 Task: Find connections with filter location Baildon with filter topic #Motivationwith filter profile language English with filter current company Piramal Foundation with filter school National Institute of Technology Surat with filter industry Wind Electric Power Generation with filter service category Wedding Photography with filter keywords title Administrative Analyst
Action: Mouse moved to (562, 74)
Screenshot: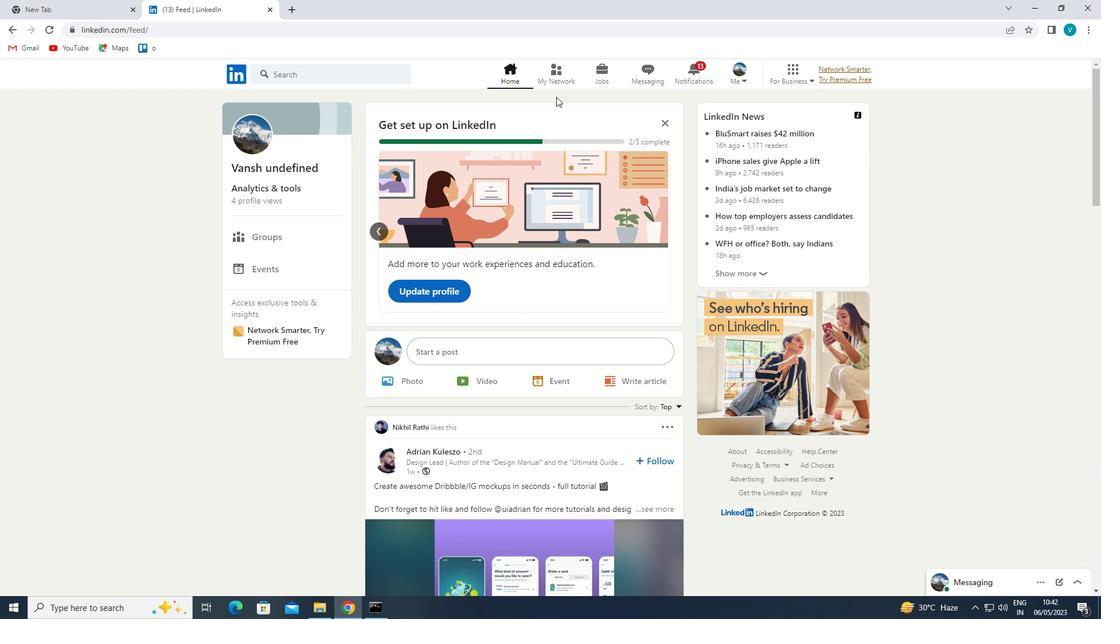 
Action: Mouse pressed left at (562, 74)
Screenshot: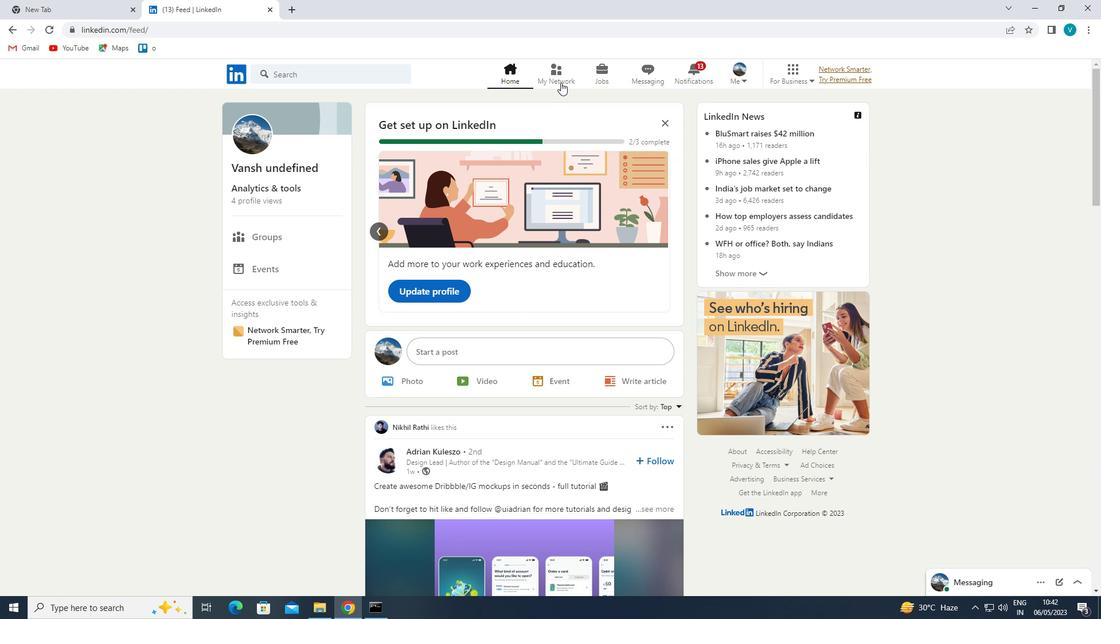 
Action: Mouse moved to (329, 135)
Screenshot: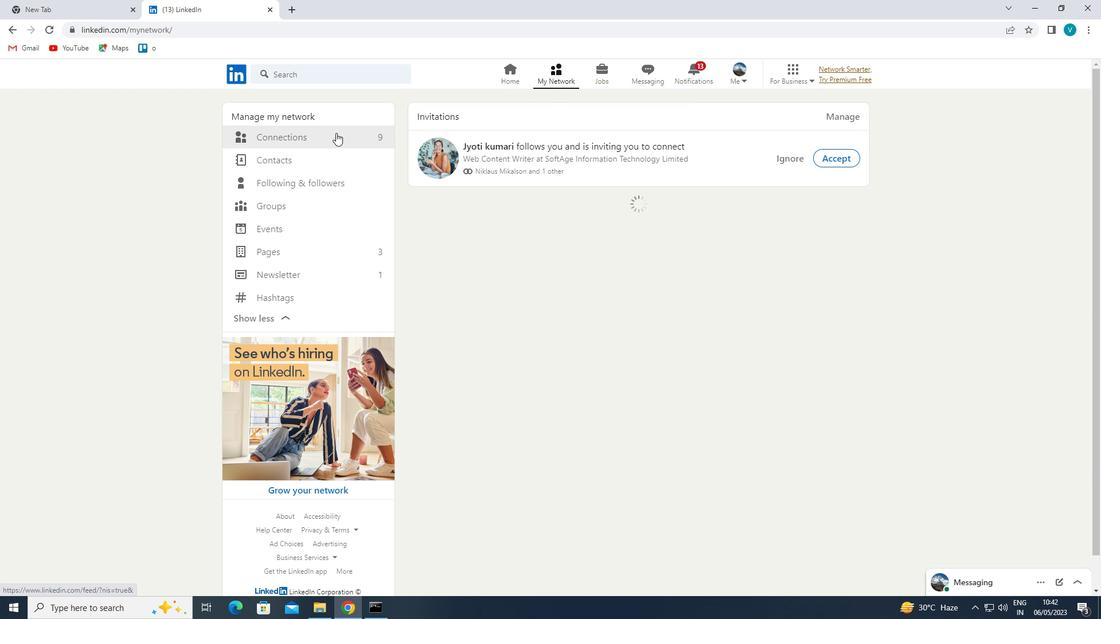 
Action: Mouse pressed left at (329, 135)
Screenshot: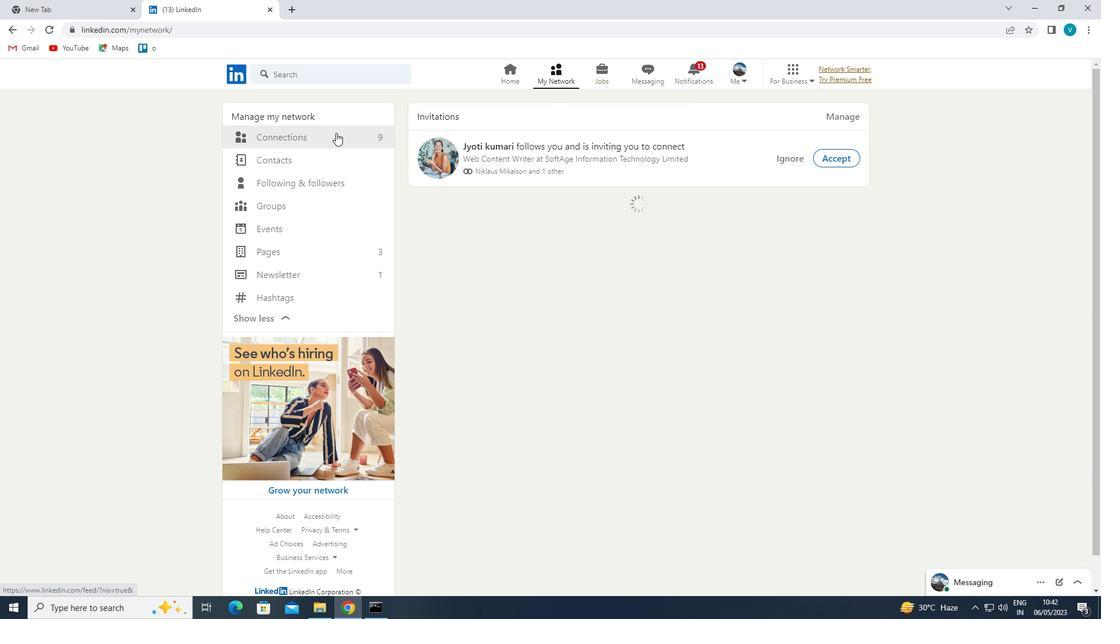 
Action: Mouse moved to (644, 139)
Screenshot: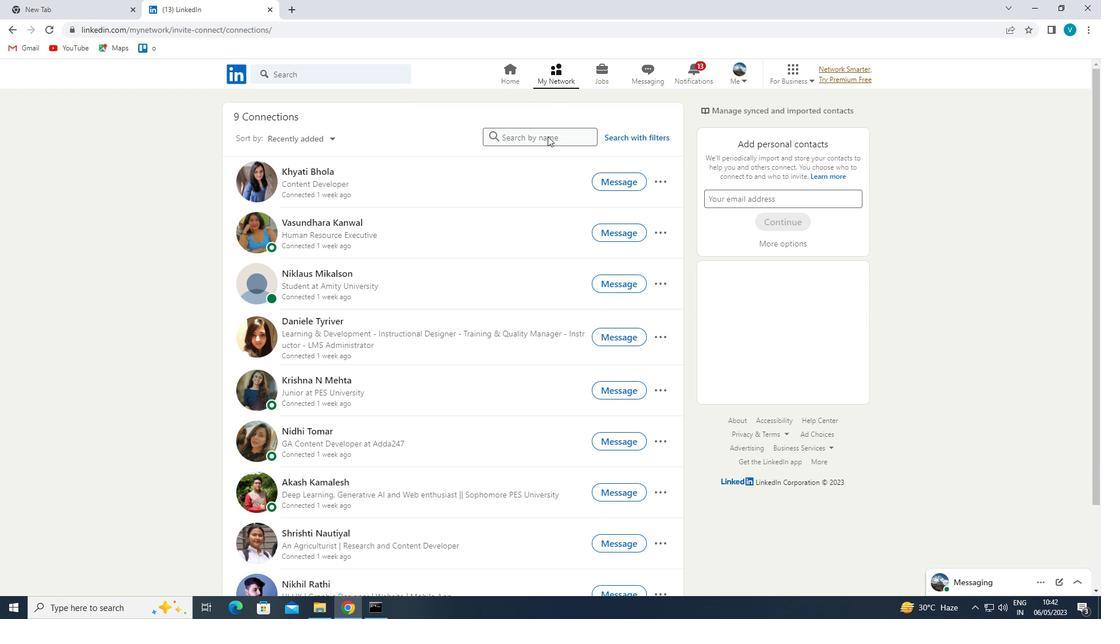 
Action: Mouse pressed left at (644, 139)
Screenshot: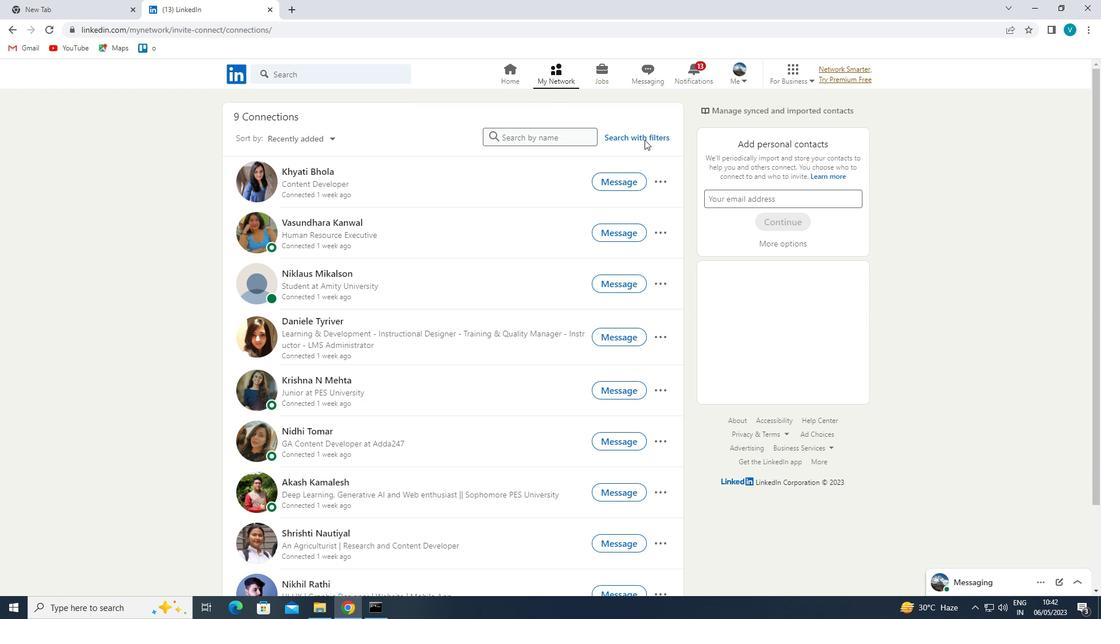 
Action: Mouse moved to (549, 100)
Screenshot: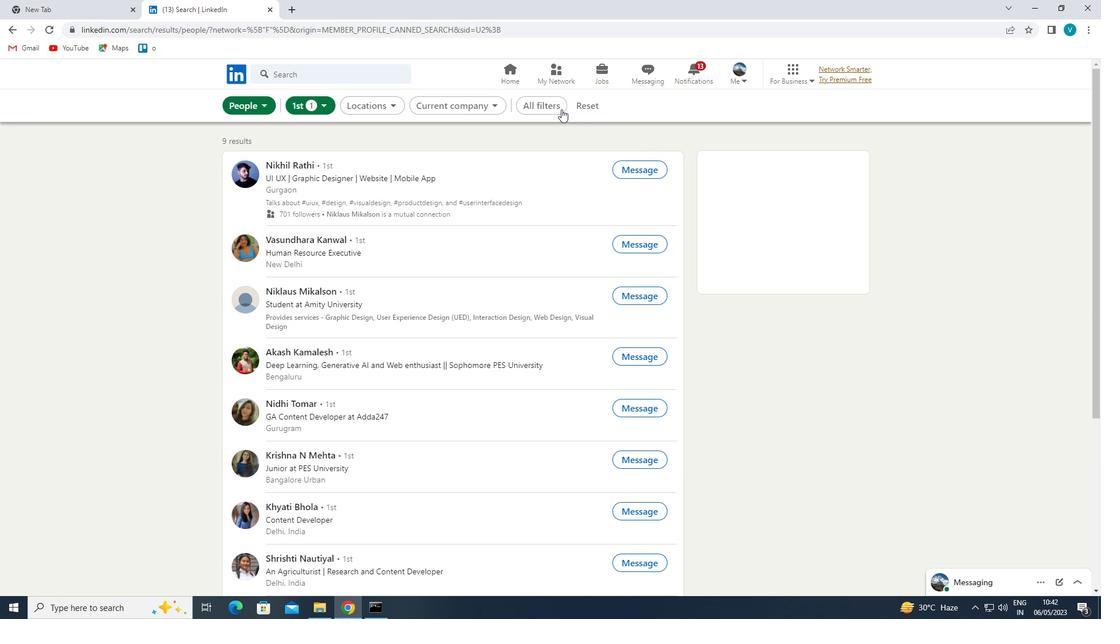 
Action: Mouse pressed left at (549, 100)
Screenshot: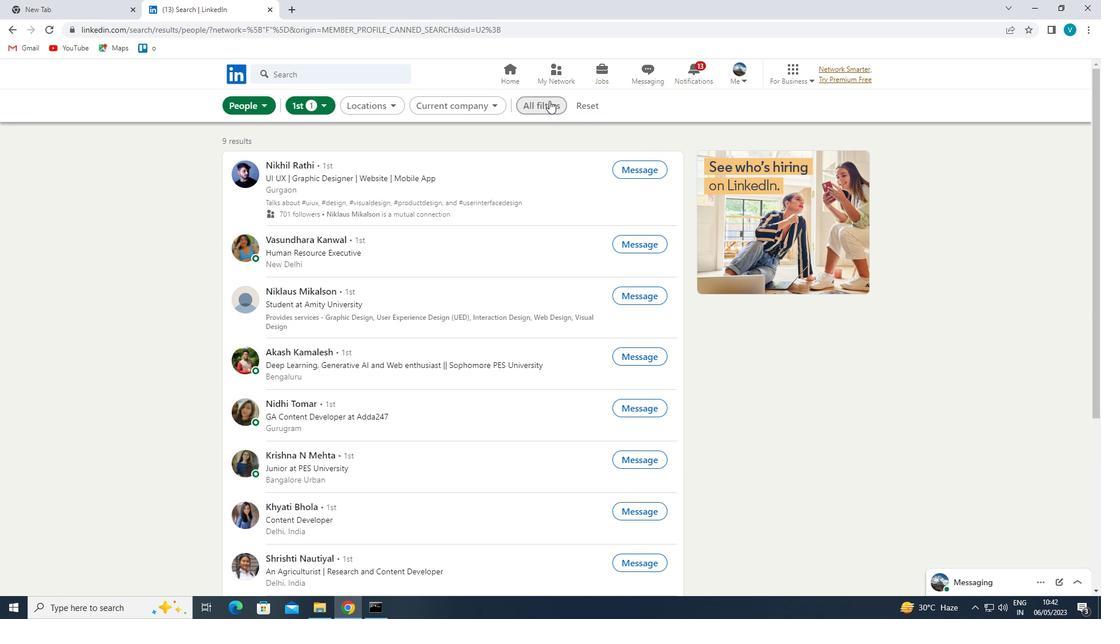 
Action: Mouse moved to (913, 279)
Screenshot: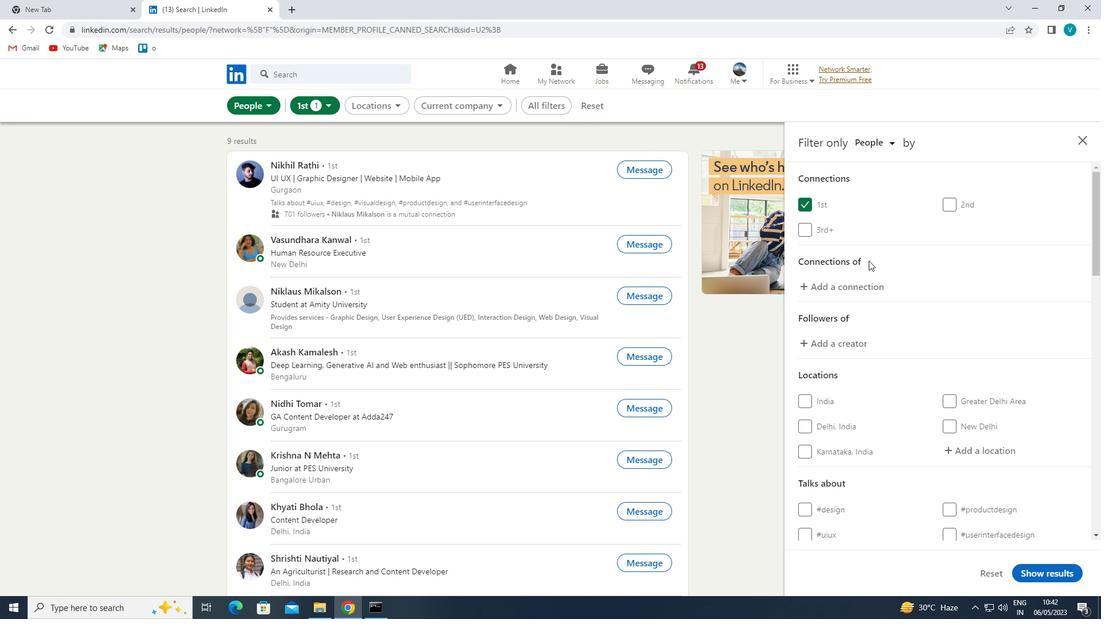 
Action: Mouse scrolled (913, 279) with delta (0, 0)
Screenshot: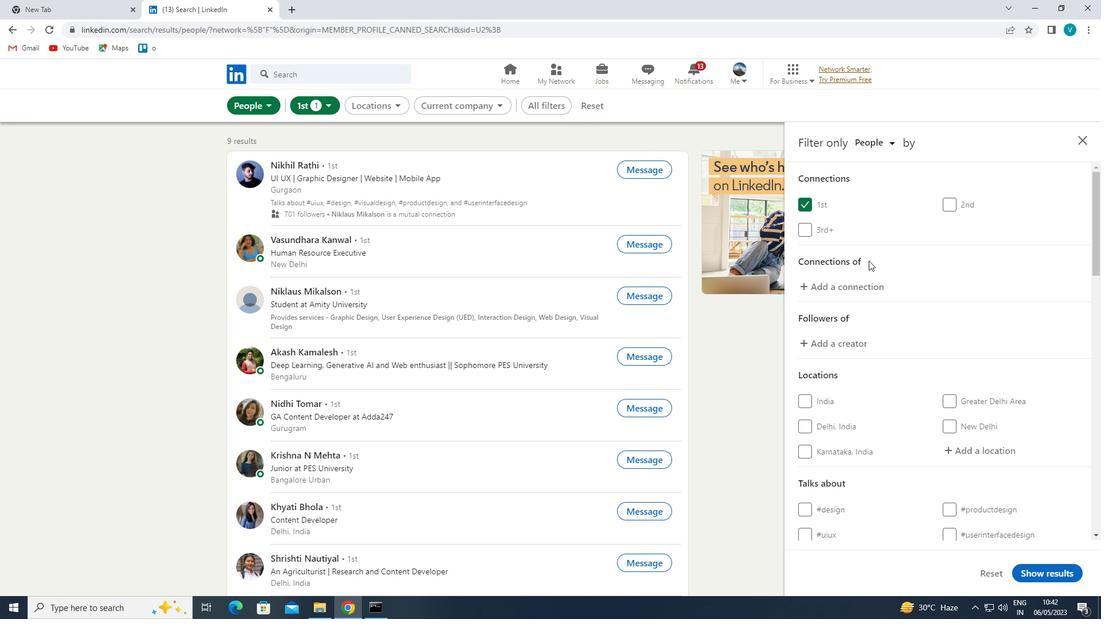 
Action: Mouse moved to (993, 392)
Screenshot: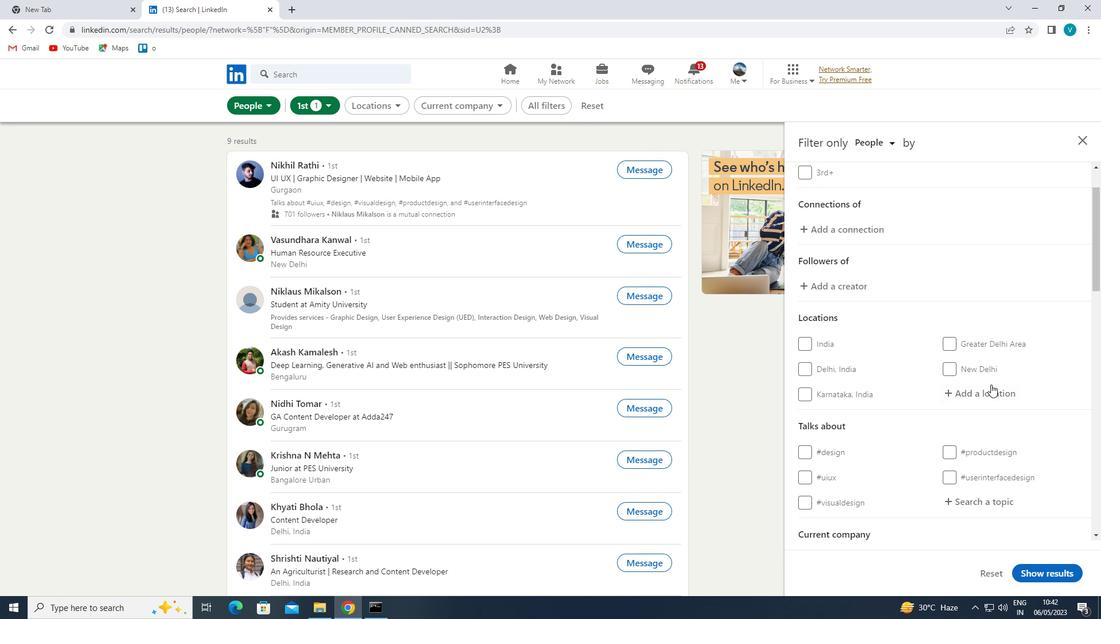 
Action: Mouse pressed left at (993, 392)
Screenshot: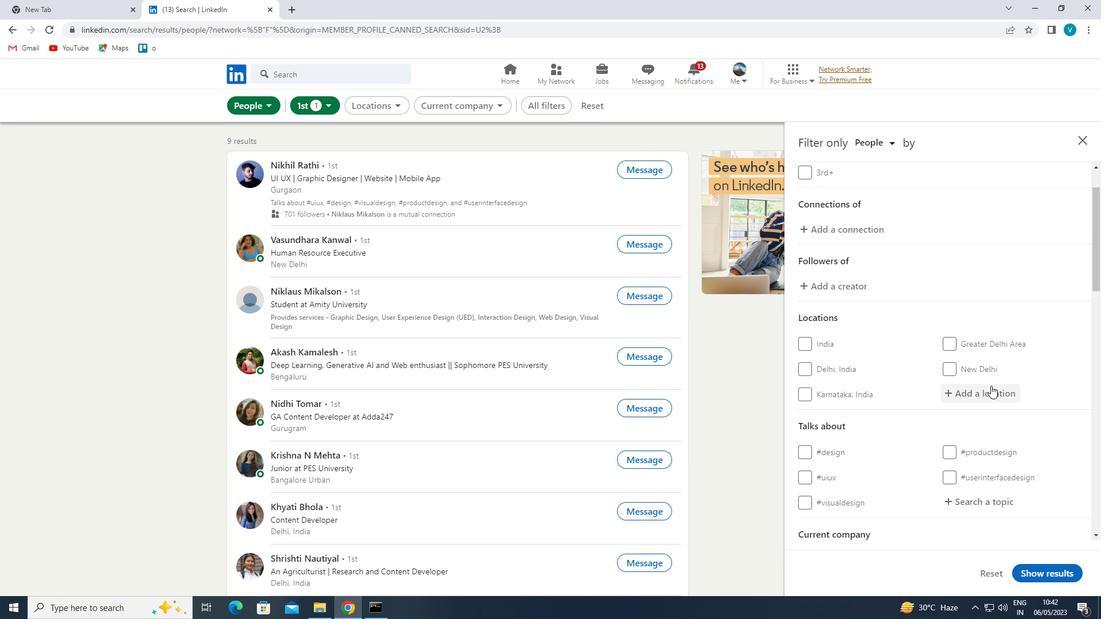 
Action: Key pressed <Key.shift>BAILDON
Screenshot: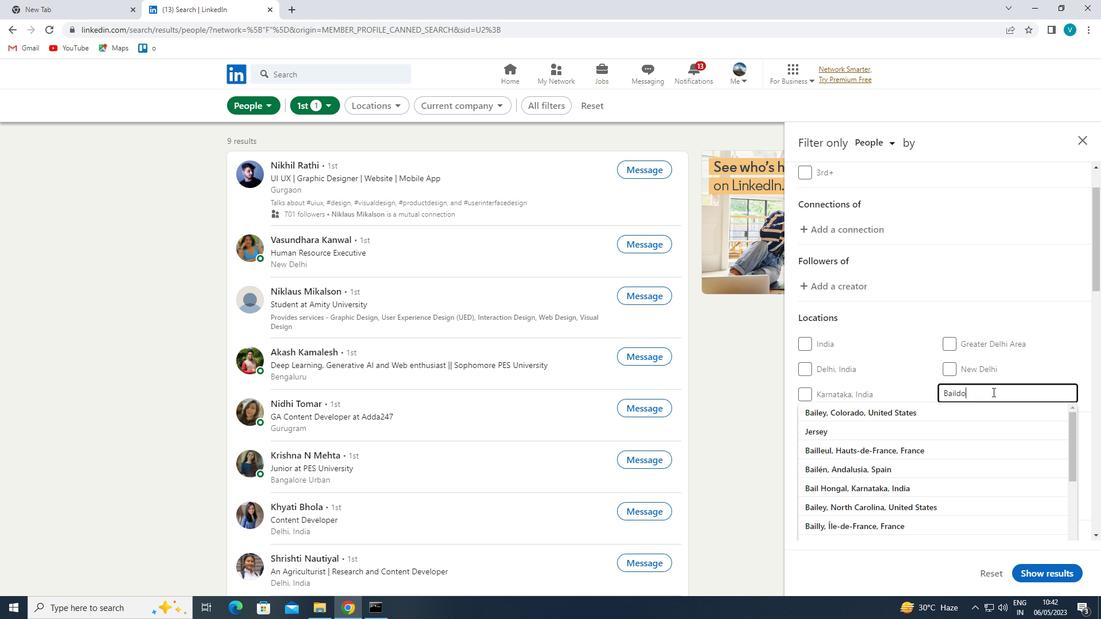 
Action: Mouse moved to (950, 407)
Screenshot: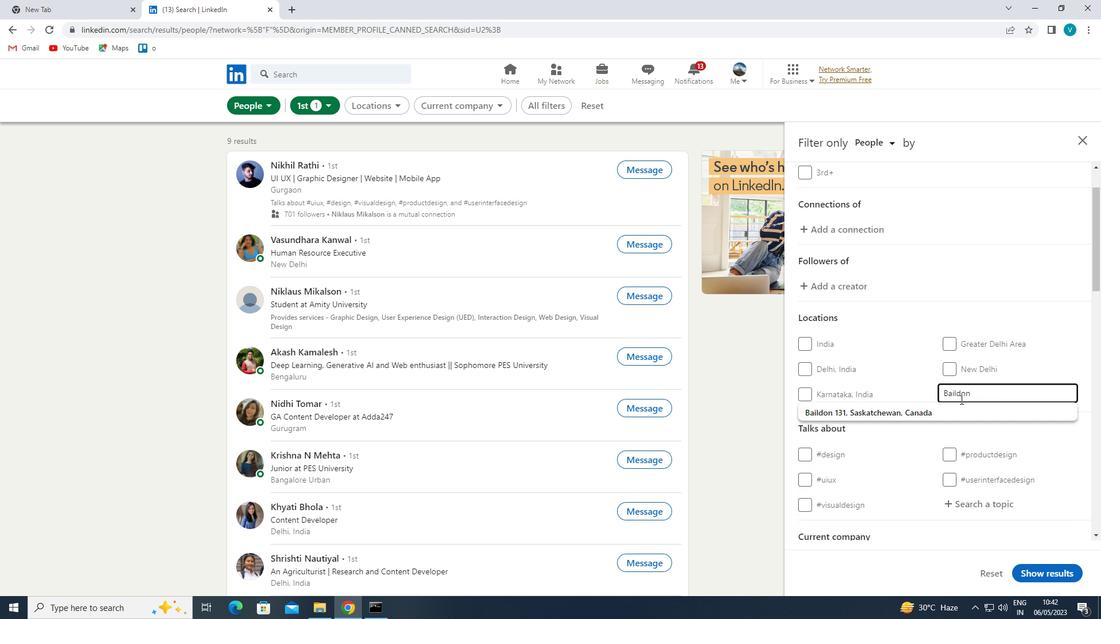 
Action: Mouse pressed left at (950, 407)
Screenshot: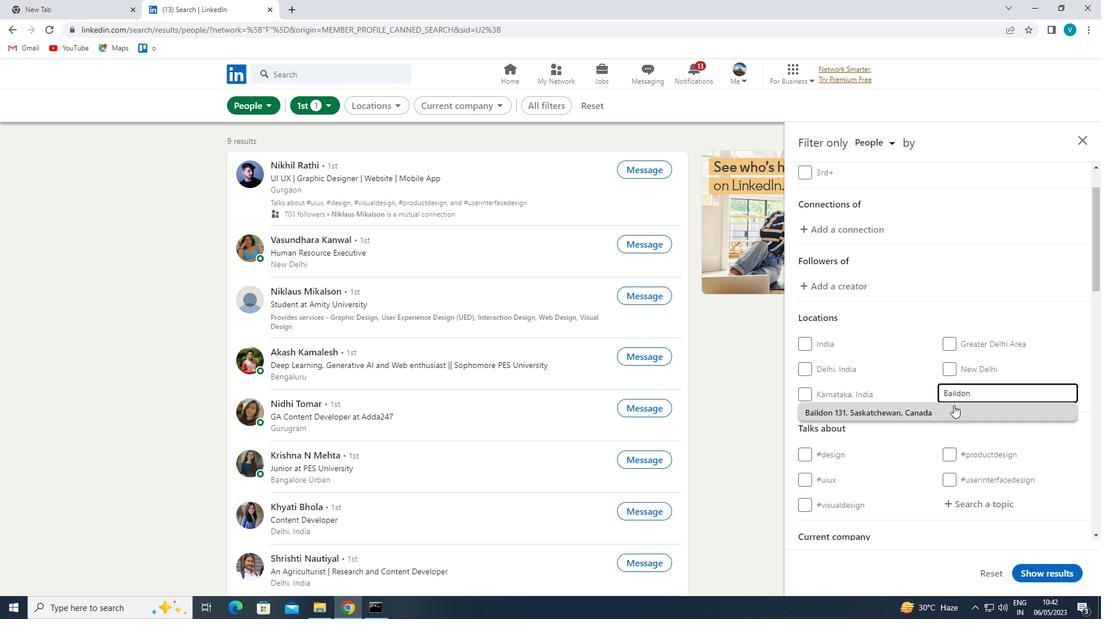 
Action: Mouse moved to (947, 407)
Screenshot: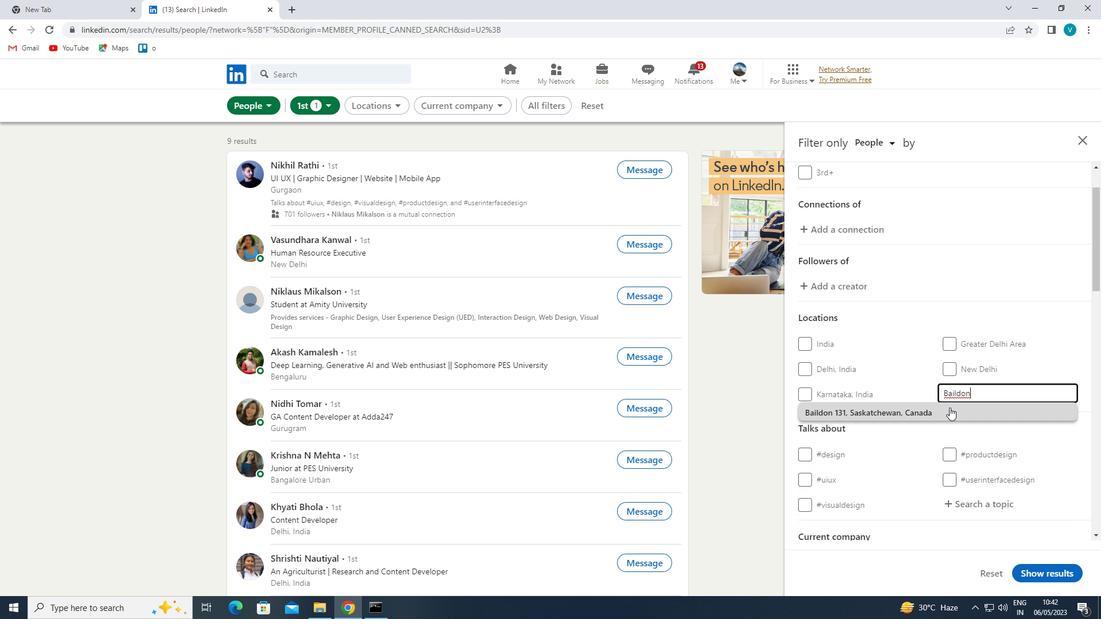 
Action: Mouse scrolled (947, 406) with delta (0, 0)
Screenshot: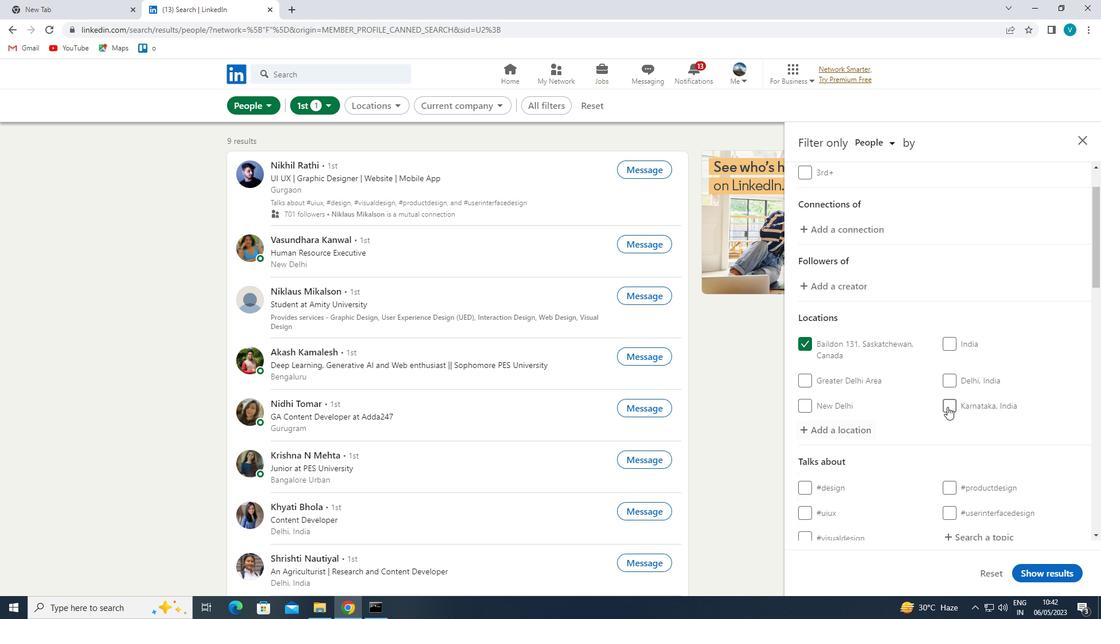 
Action: Mouse scrolled (947, 406) with delta (0, 0)
Screenshot: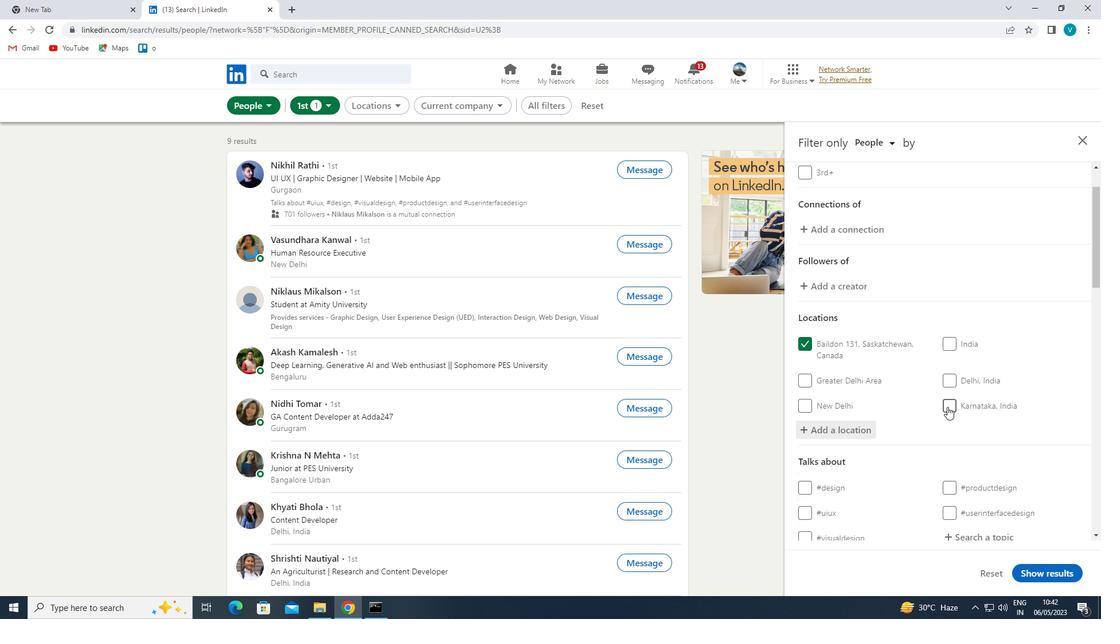 
Action: Mouse scrolled (947, 406) with delta (0, 0)
Screenshot: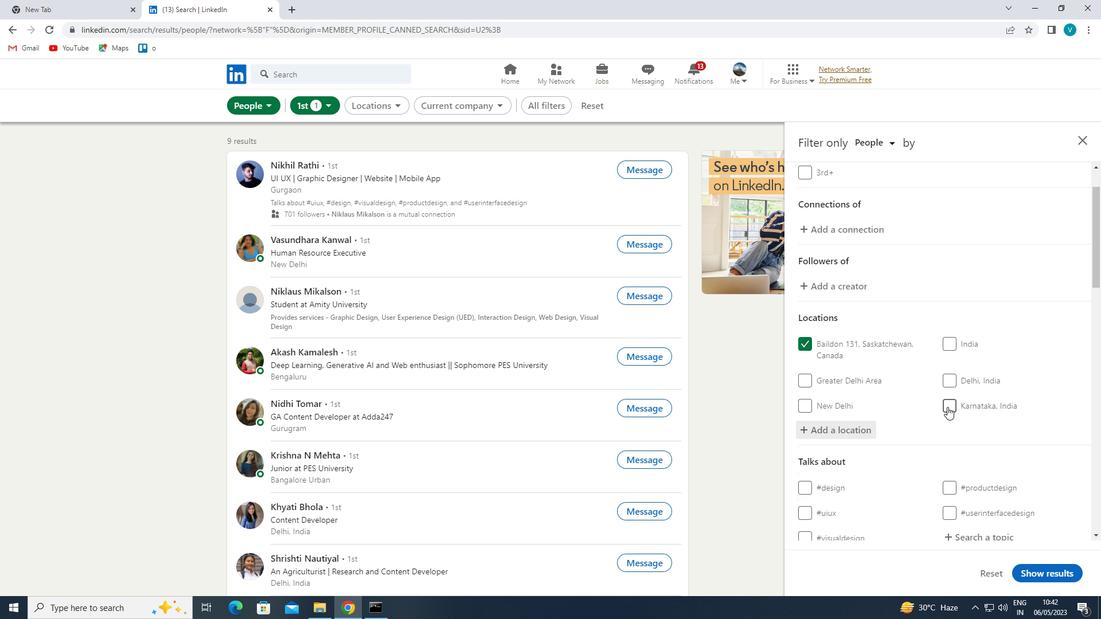 
Action: Mouse moved to (975, 362)
Screenshot: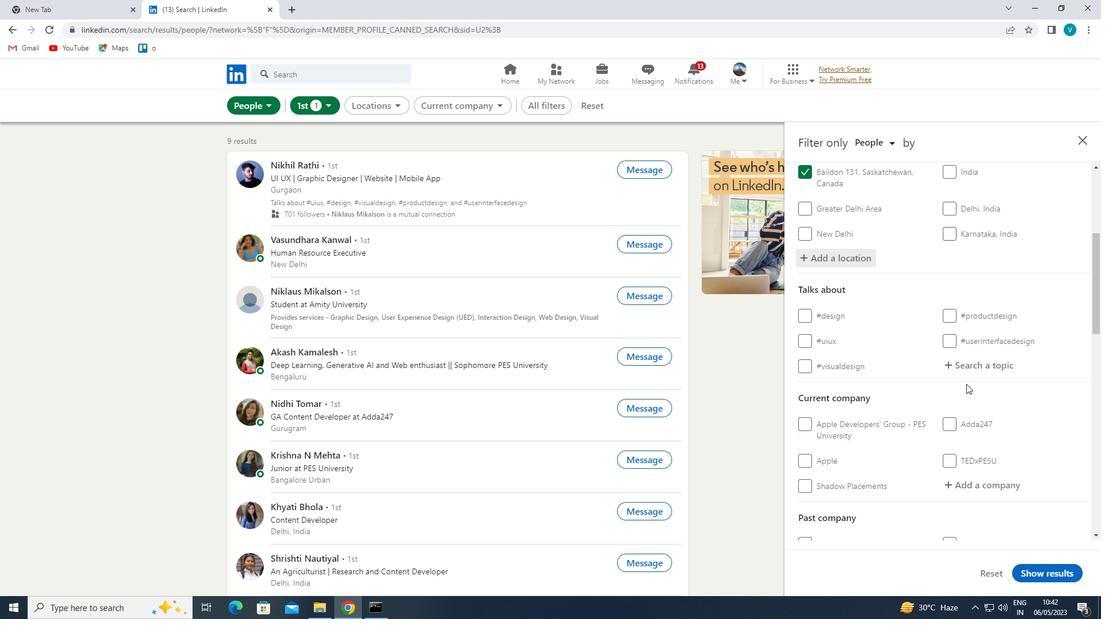 
Action: Mouse pressed left at (975, 362)
Screenshot: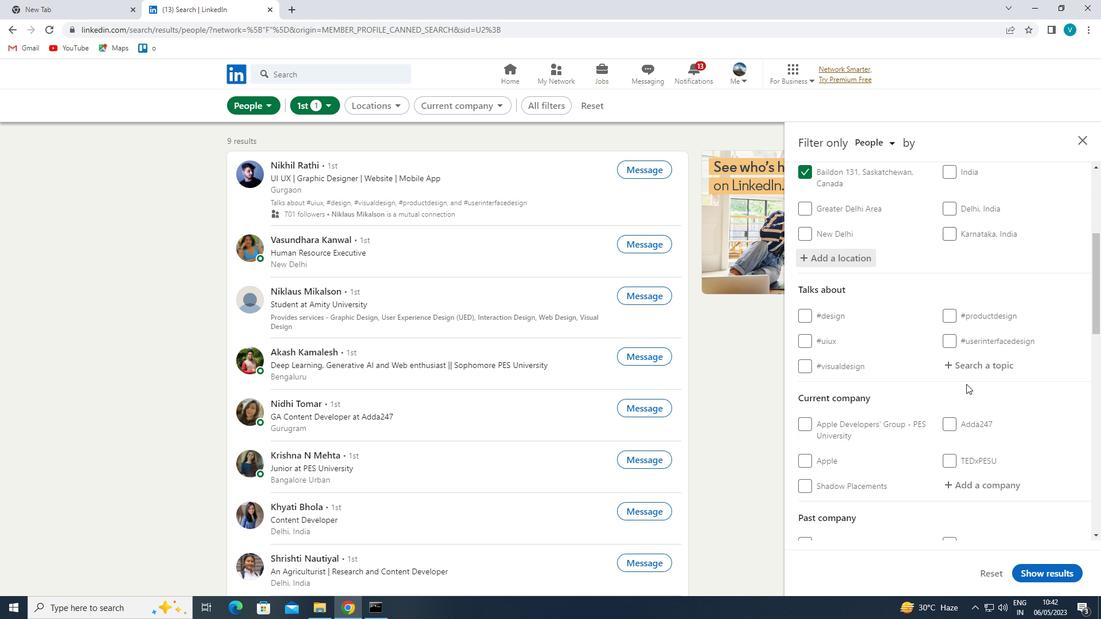 
Action: Mouse moved to (951, 344)
Screenshot: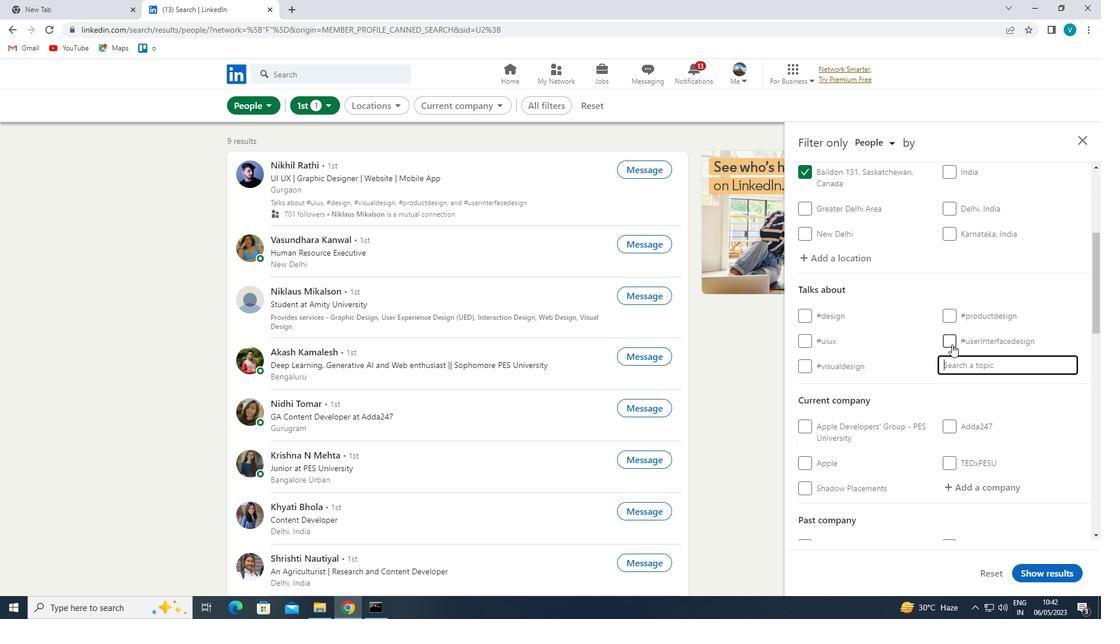 
Action: Key pressed MOTIVA
Screenshot: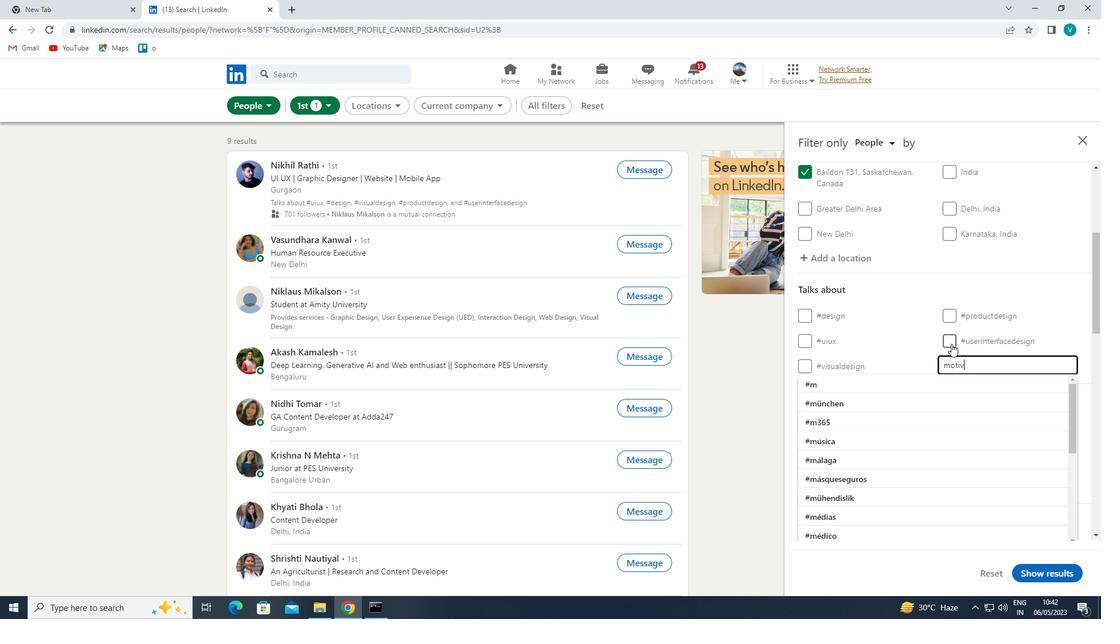 
Action: Mouse moved to (951, 343)
Screenshot: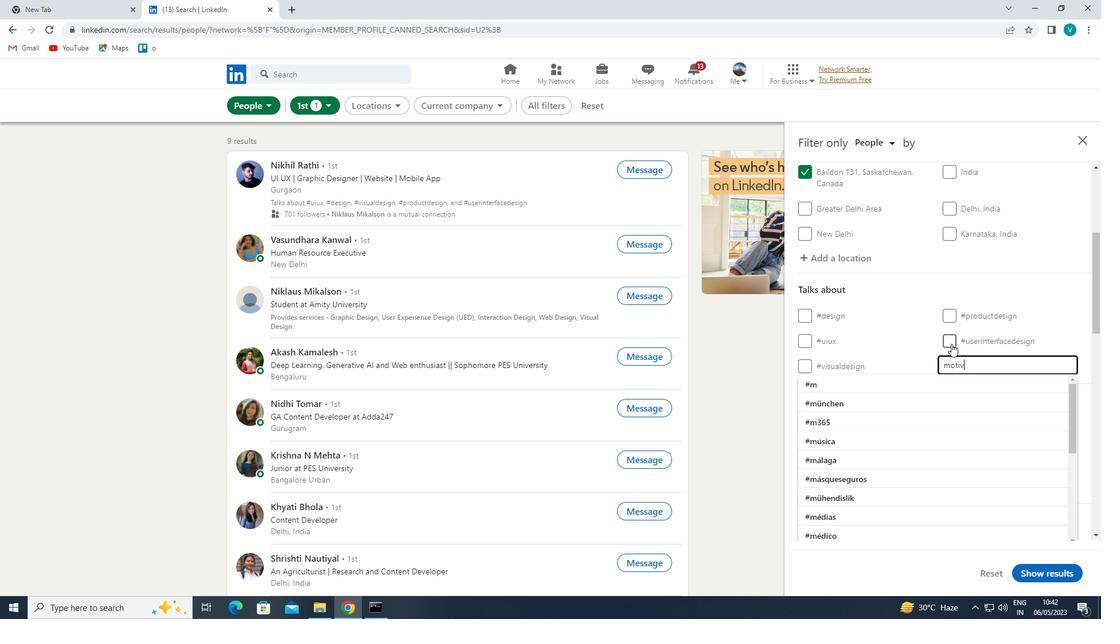 
Action: Key pressed TIOBN<Key.backspace><Key.backspace>
Screenshot: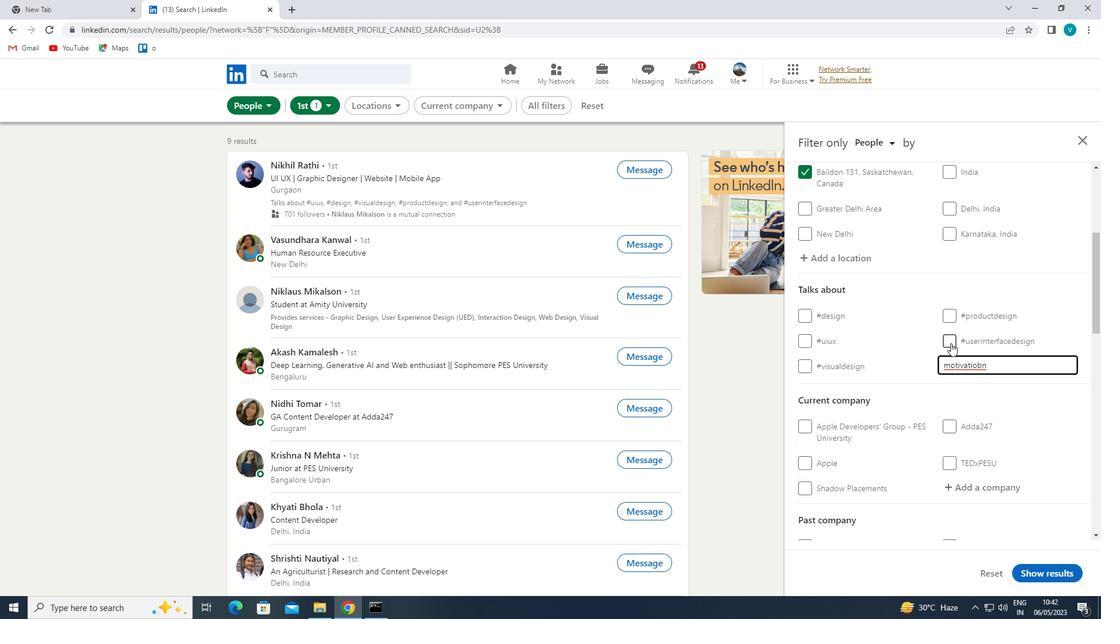 
Action: Mouse moved to (921, 379)
Screenshot: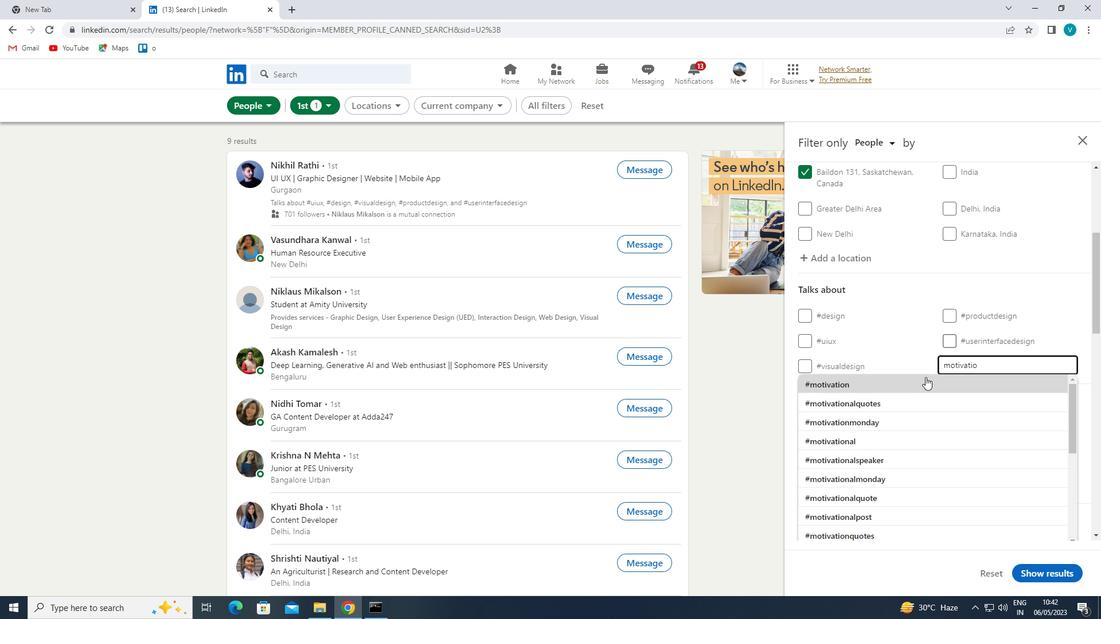 
Action: Mouse pressed left at (921, 379)
Screenshot: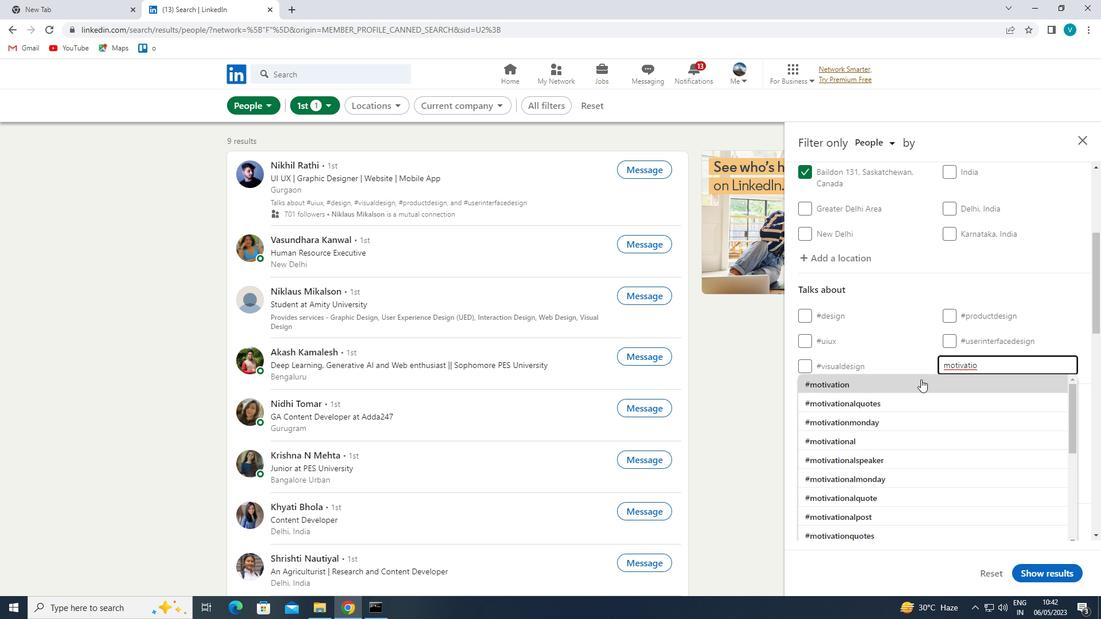 
Action: Mouse scrolled (921, 379) with delta (0, 0)
Screenshot: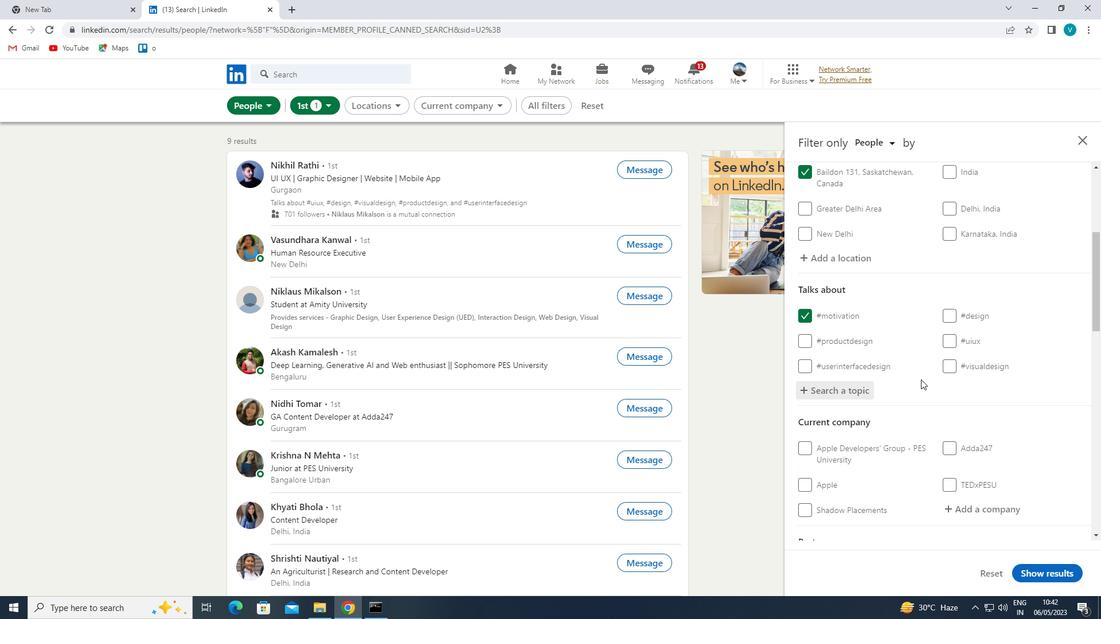 
Action: Mouse scrolled (921, 379) with delta (0, 0)
Screenshot: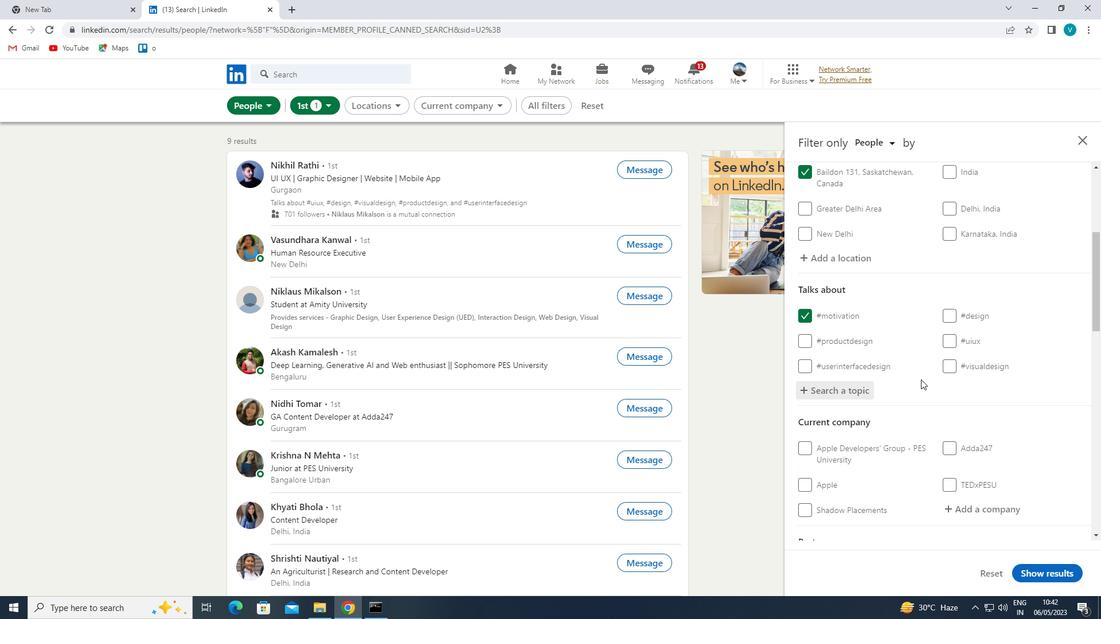 
Action: Mouse scrolled (921, 379) with delta (0, 0)
Screenshot: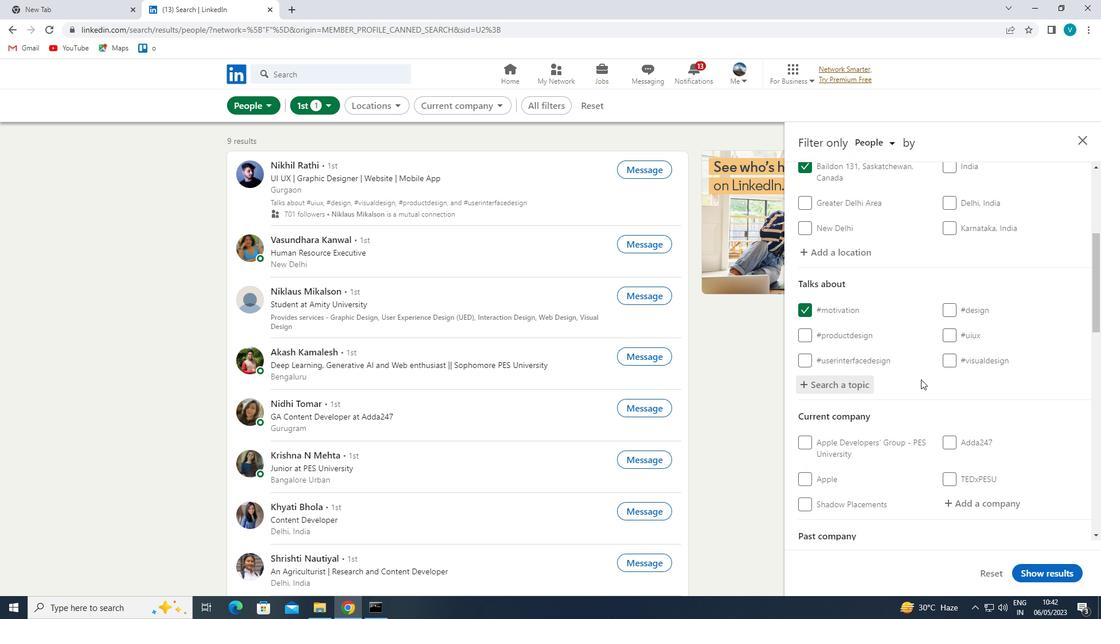 
Action: Mouse moved to (918, 379)
Screenshot: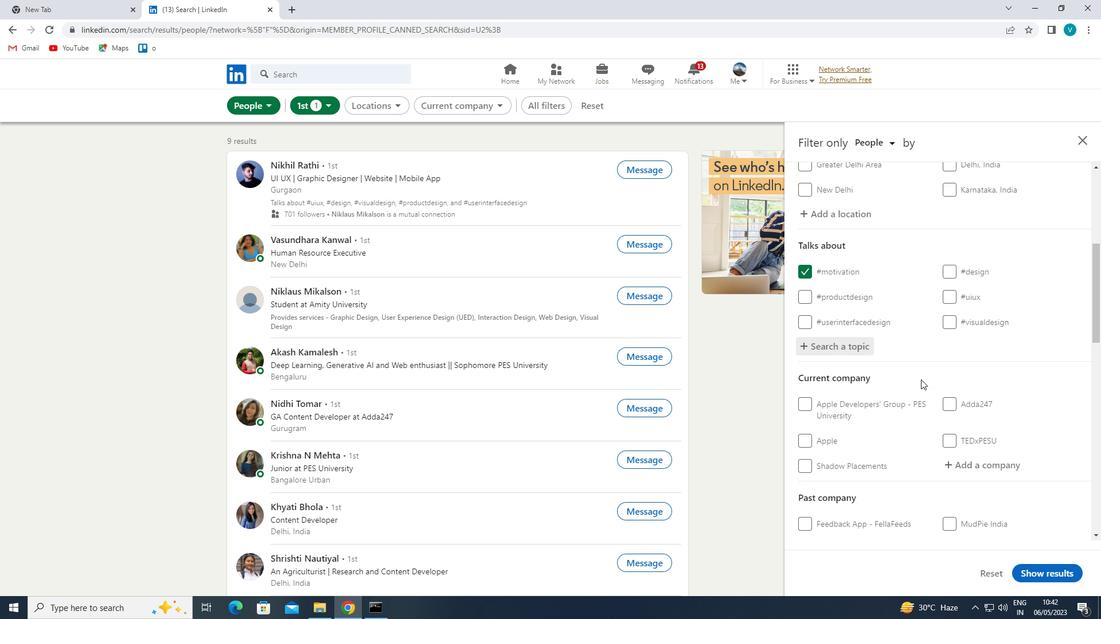 
Action: Mouse scrolled (918, 379) with delta (0, 0)
Screenshot: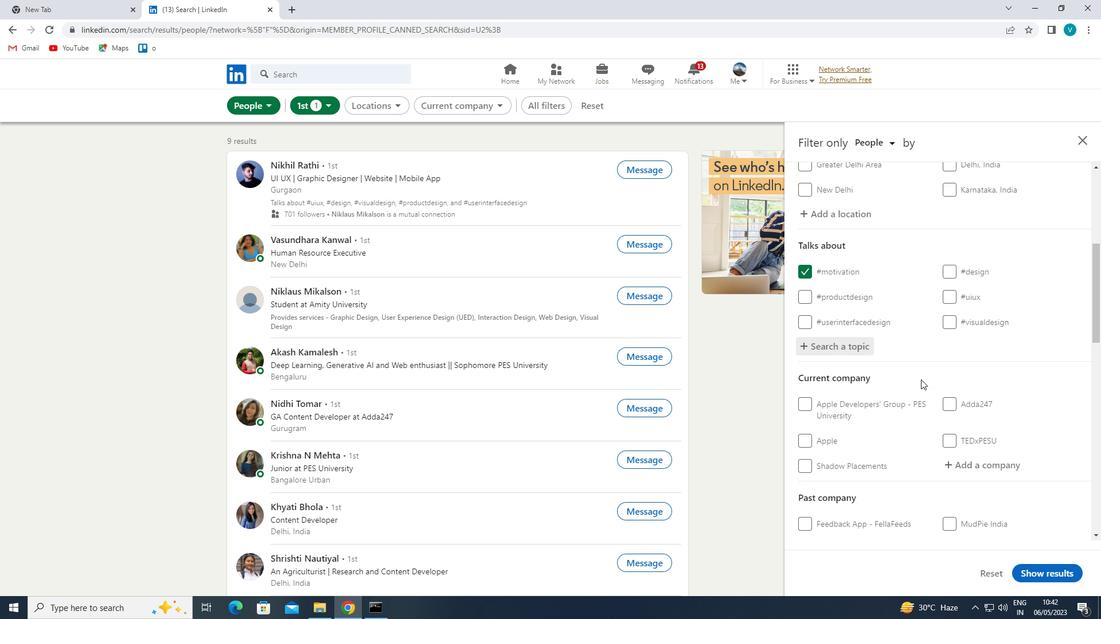 
Action: Mouse moved to (913, 379)
Screenshot: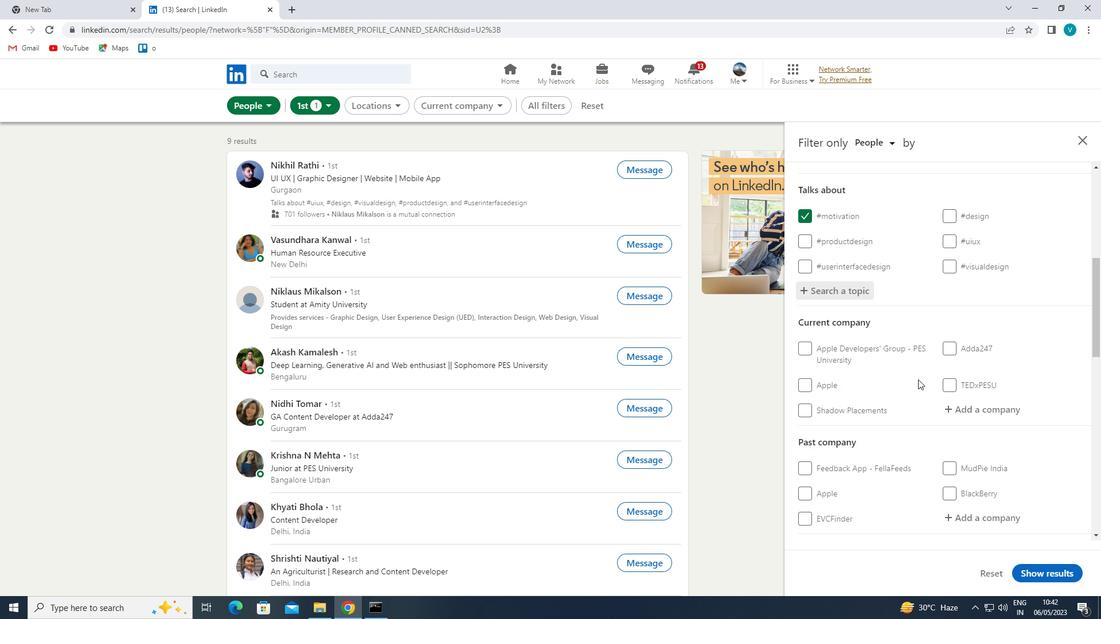 
Action: Mouse scrolled (913, 379) with delta (0, 0)
Screenshot: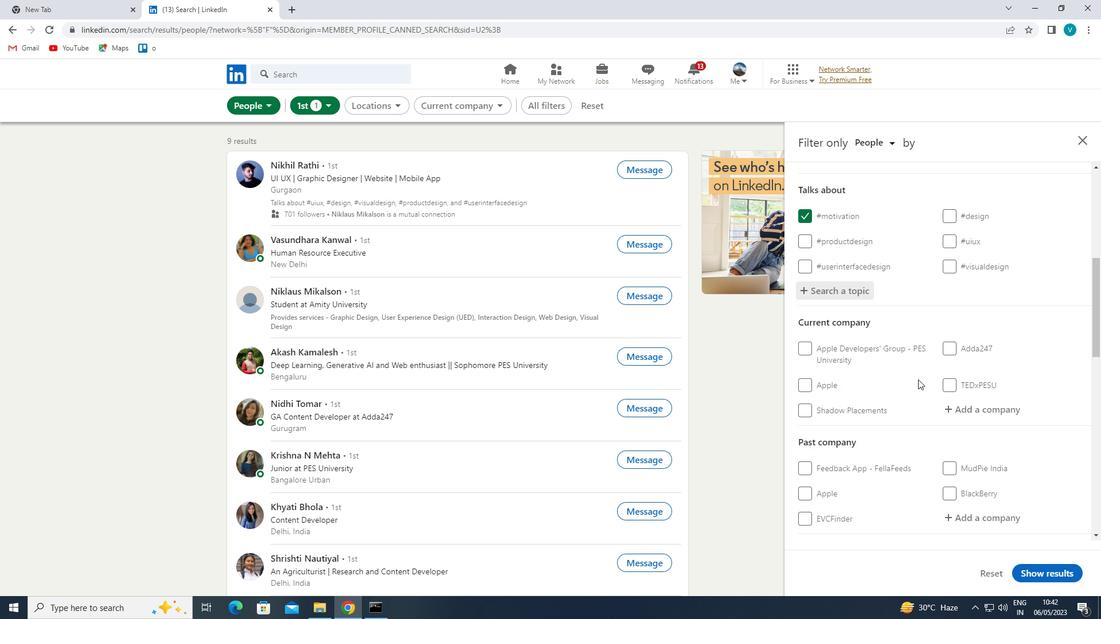 
Action: Mouse moved to (912, 379)
Screenshot: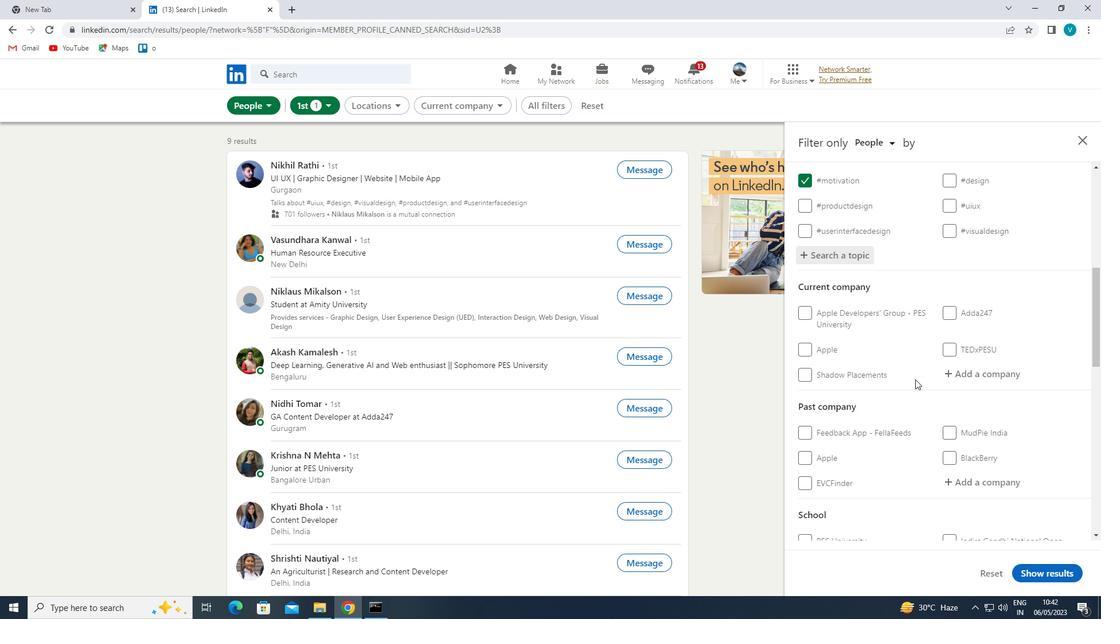 
Action: Mouse scrolled (912, 378) with delta (0, 0)
Screenshot: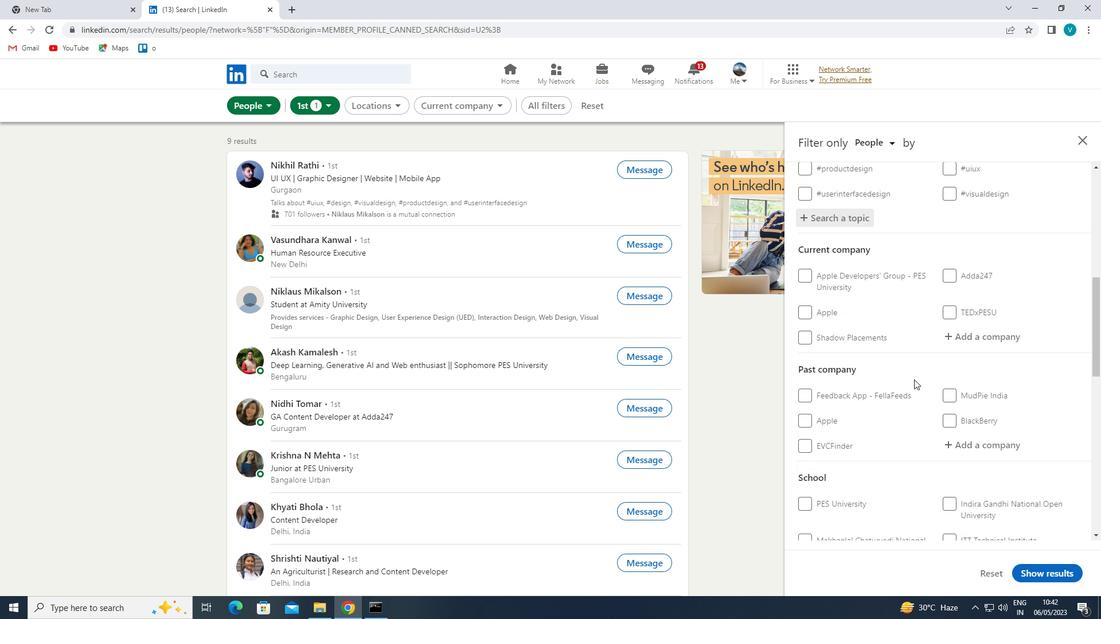 
Action: Mouse scrolled (912, 378) with delta (0, 0)
Screenshot: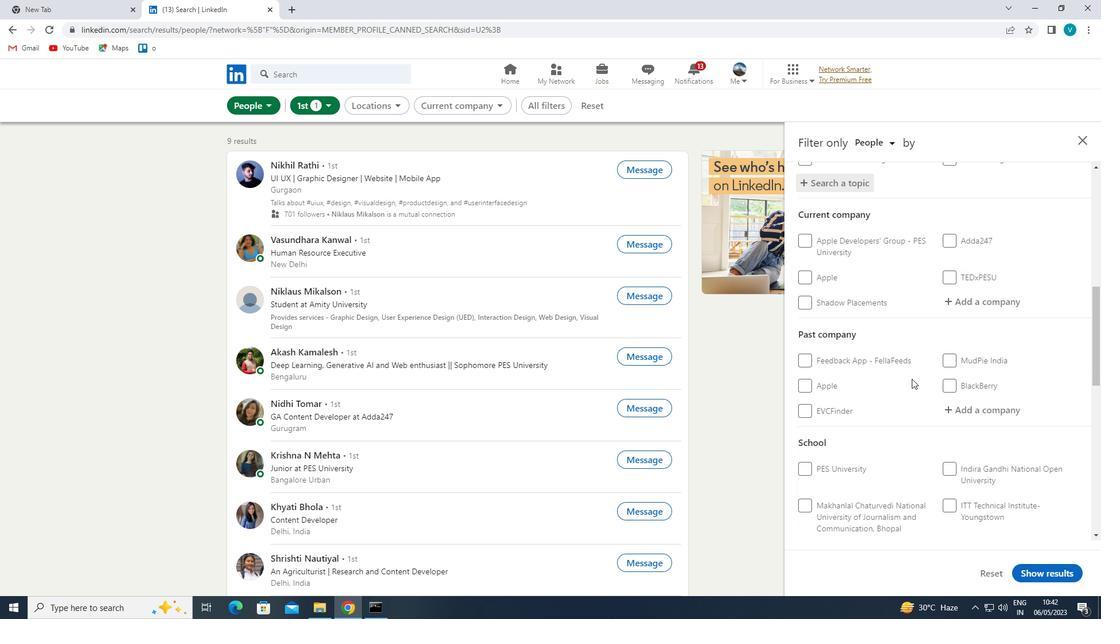 
Action: Mouse moved to (896, 394)
Screenshot: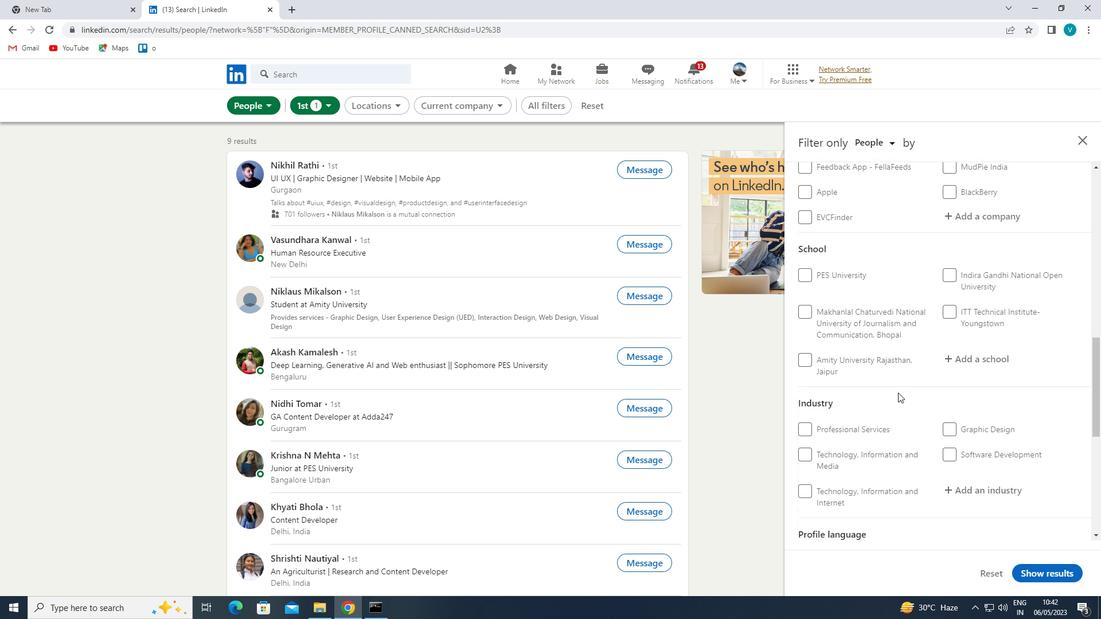 
Action: Mouse scrolled (896, 393) with delta (0, 0)
Screenshot: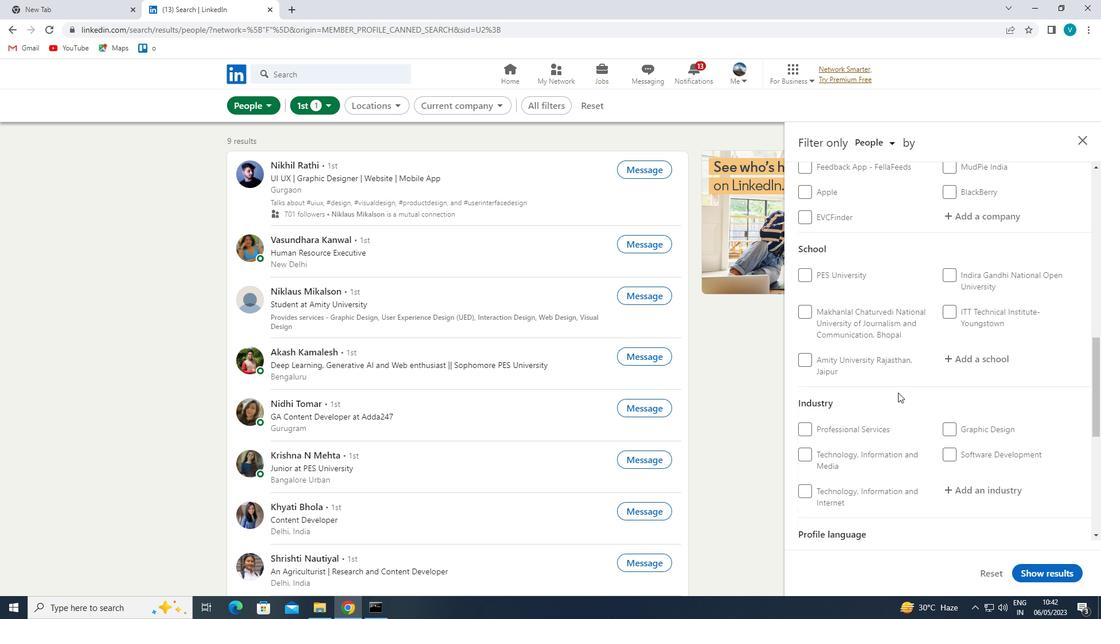 
Action: Mouse moved to (895, 394)
Screenshot: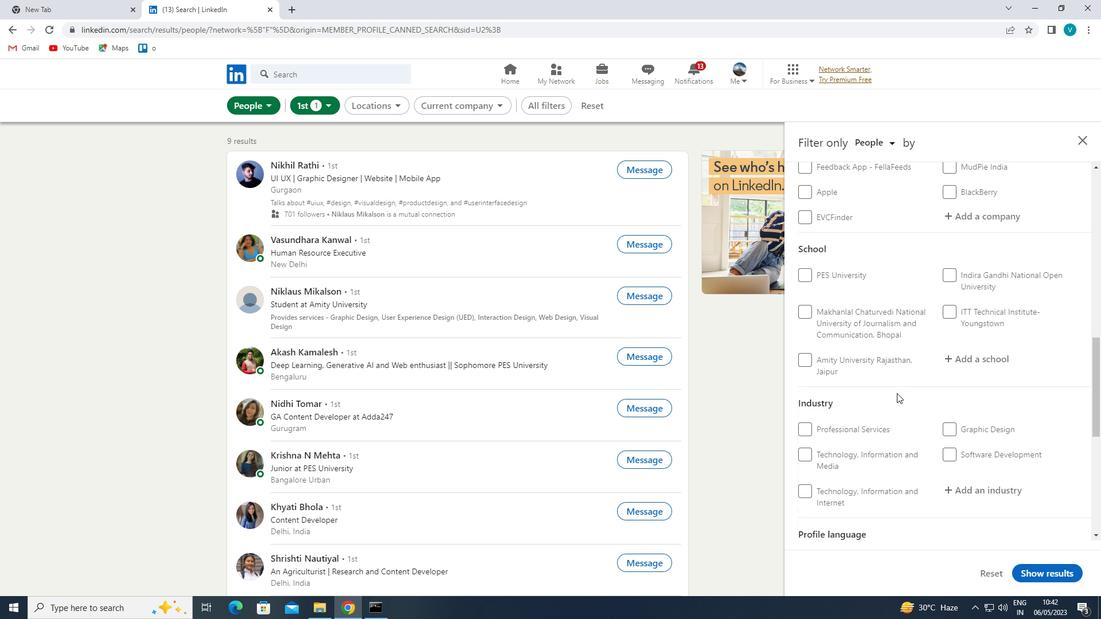 
Action: Mouse scrolled (895, 394) with delta (0, 0)
Screenshot: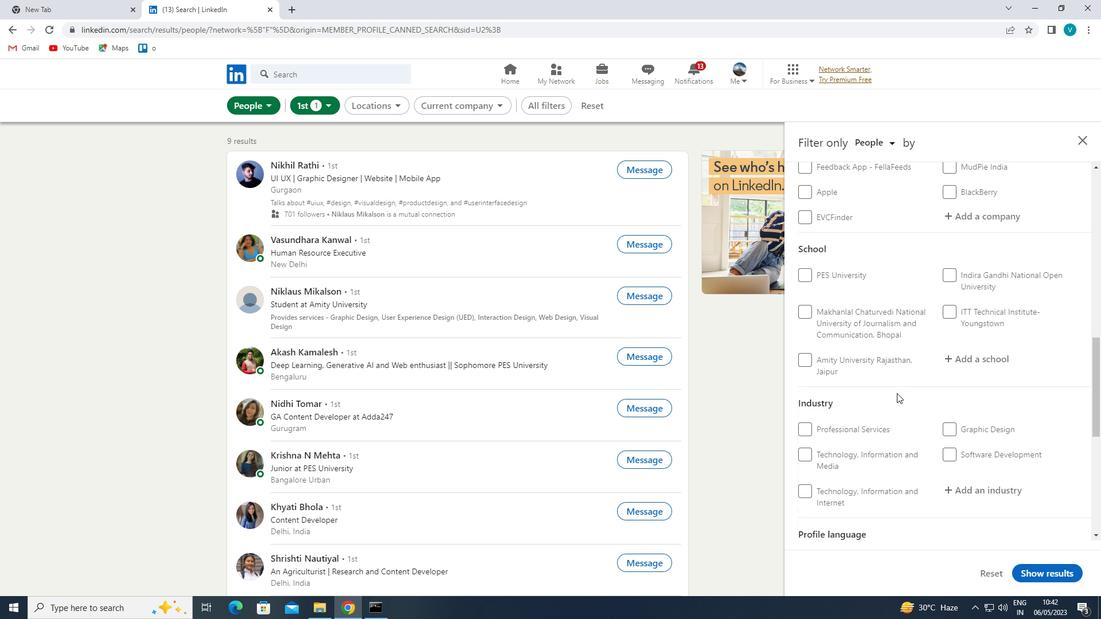 
Action: Mouse moved to (811, 447)
Screenshot: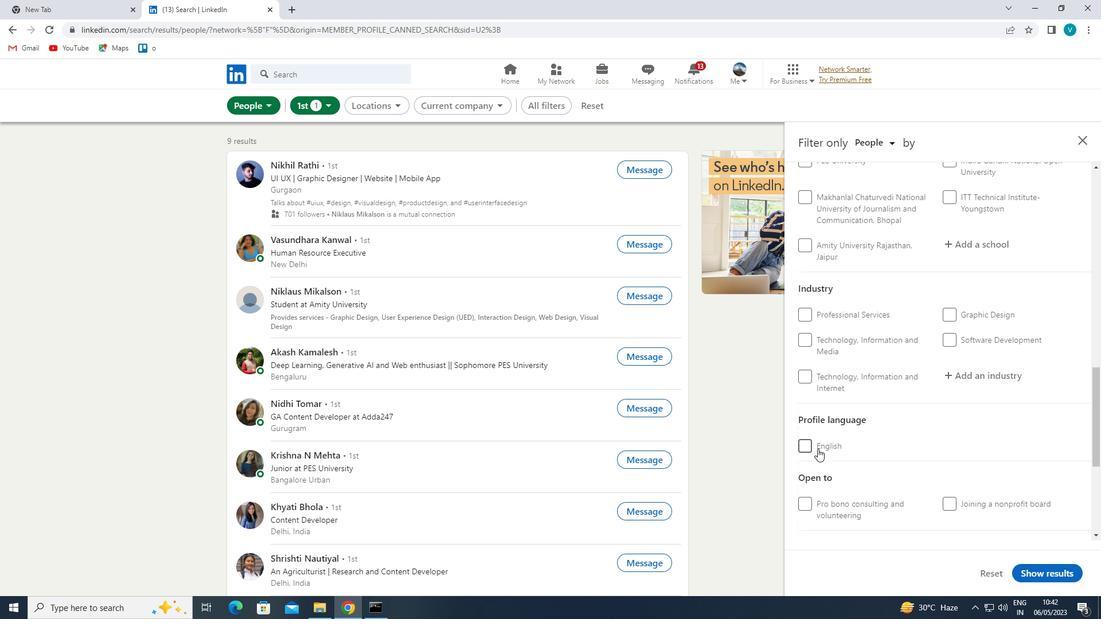 
Action: Mouse pressed left at (811, 447)
Screenshot: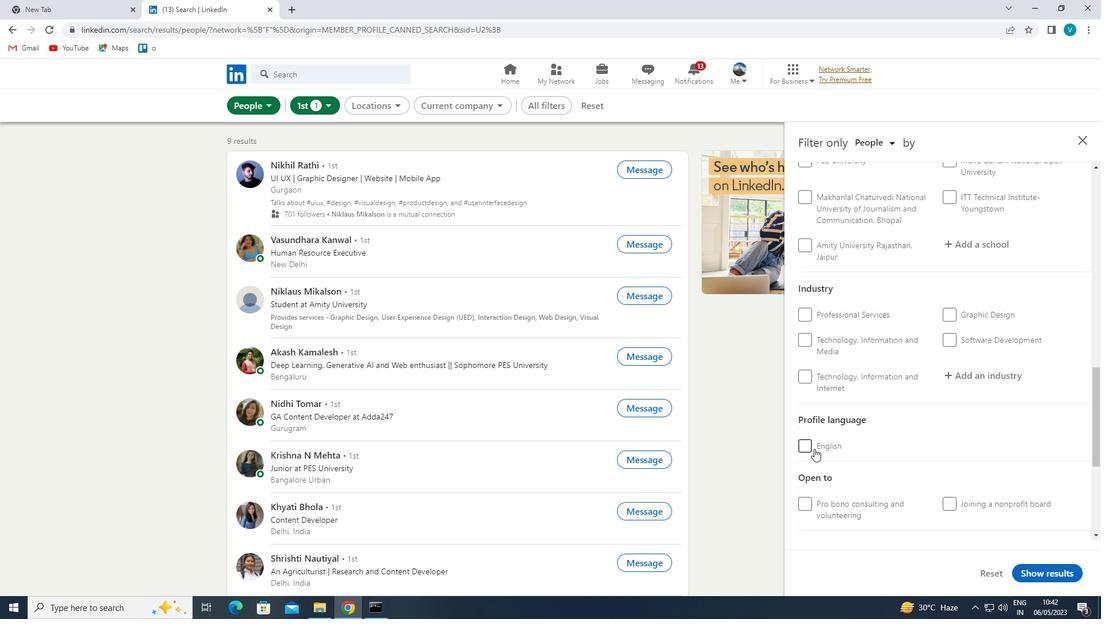 
Action: Mouse moved to (895, 444)
Screenshot: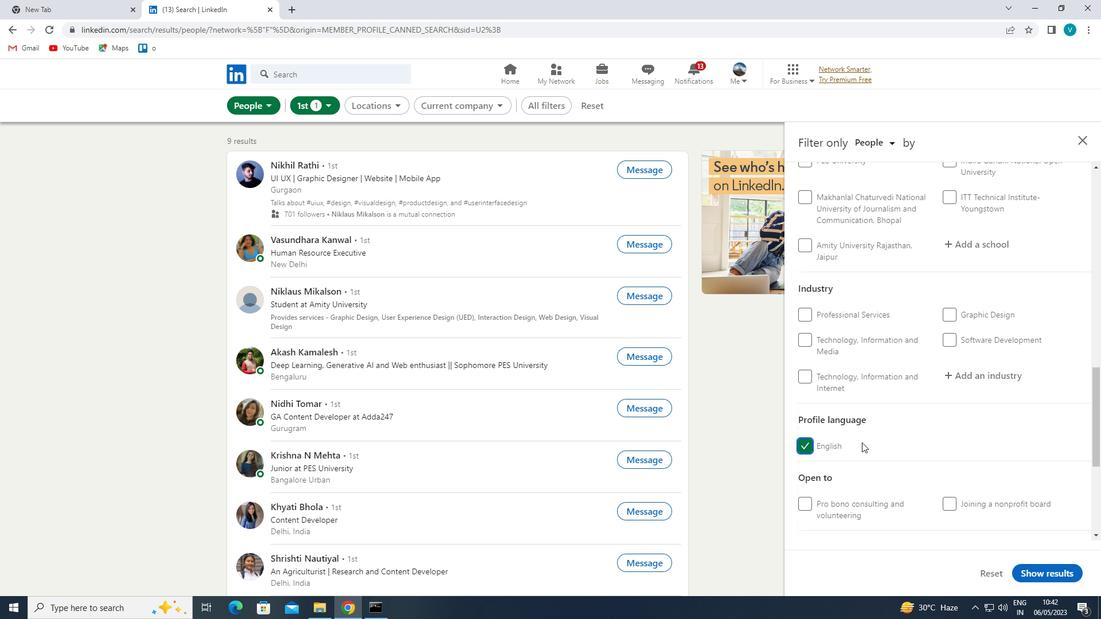 
Action: Mouse scrolled (895, 444) with delta (0, 0)
Screenshot: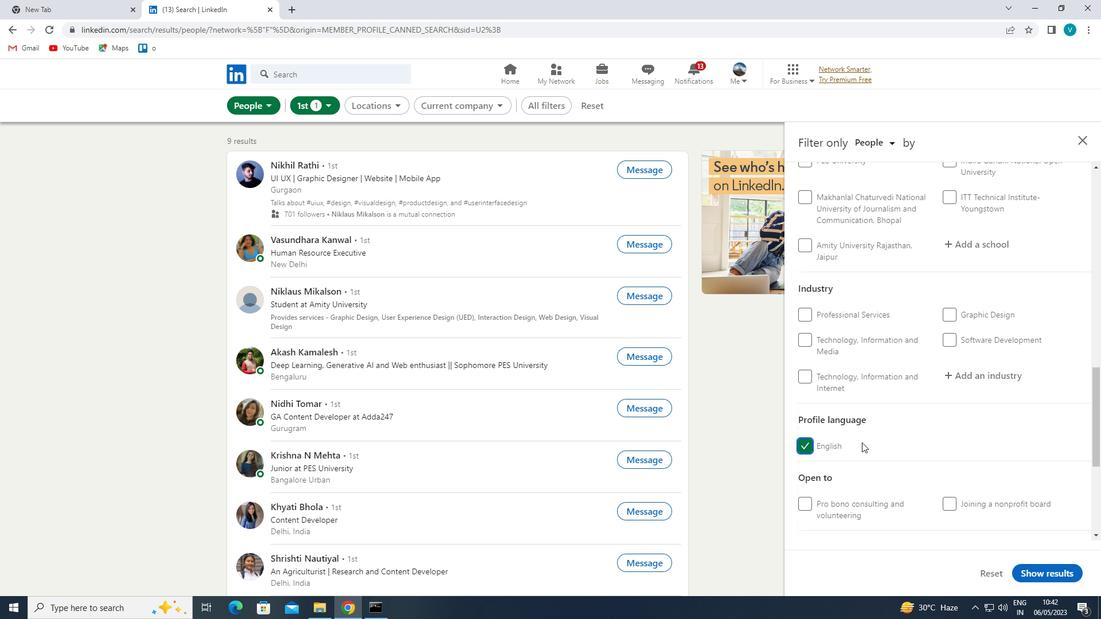 
Action: Mouse moved to (896, 444)
Screenshot: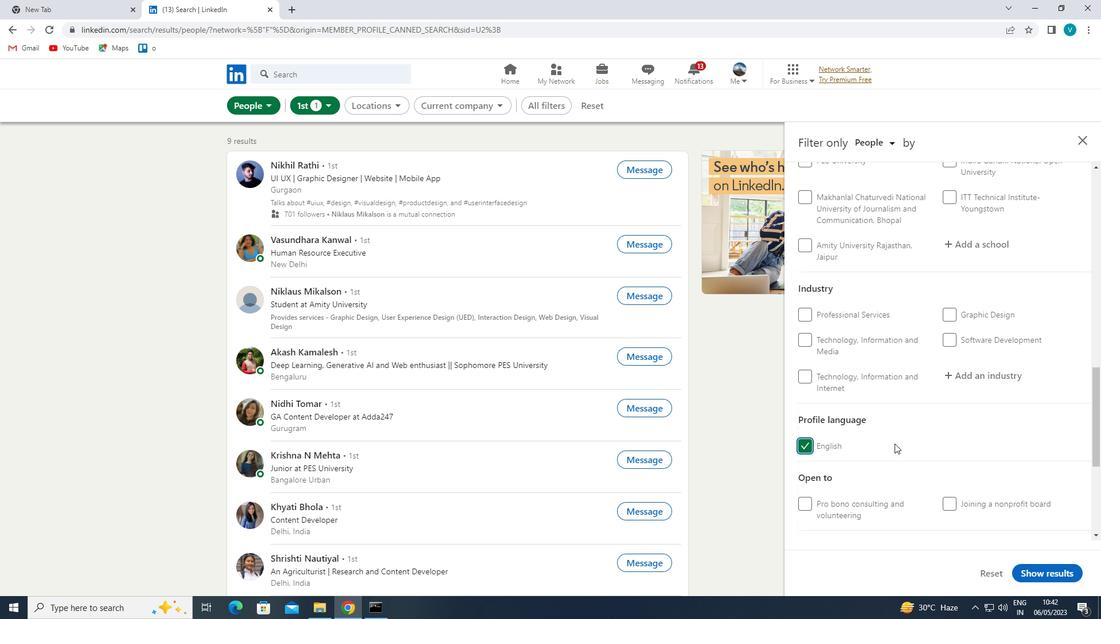 
Action: Mouse scrolled (896, 444) with delta (0, 0)
Screenshot: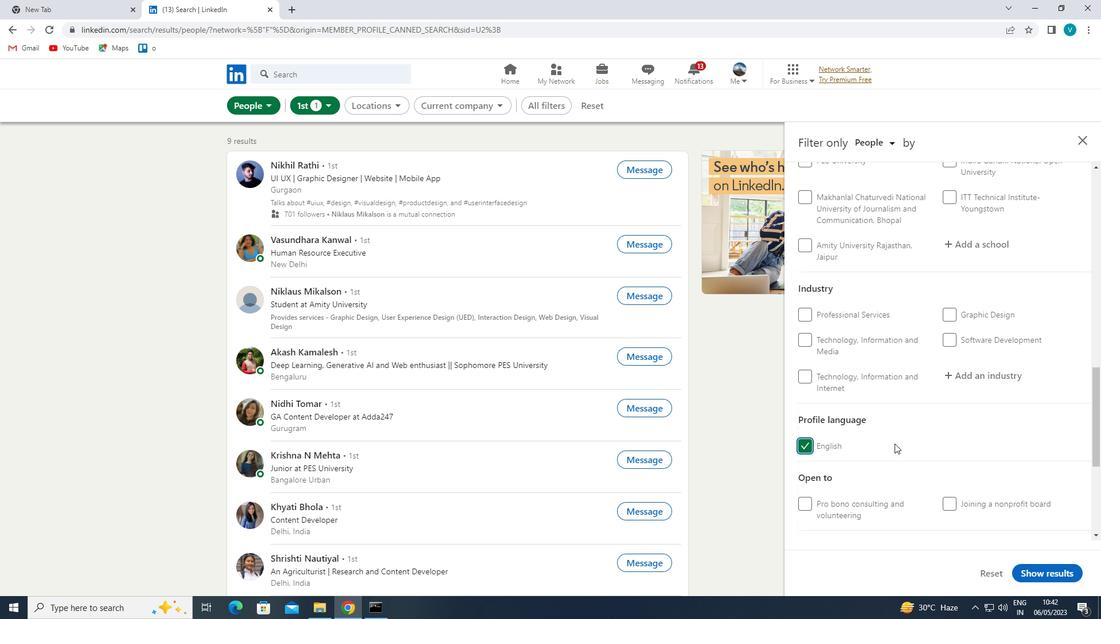 
Action: Mouse moved to (898, 444)
Screenshot: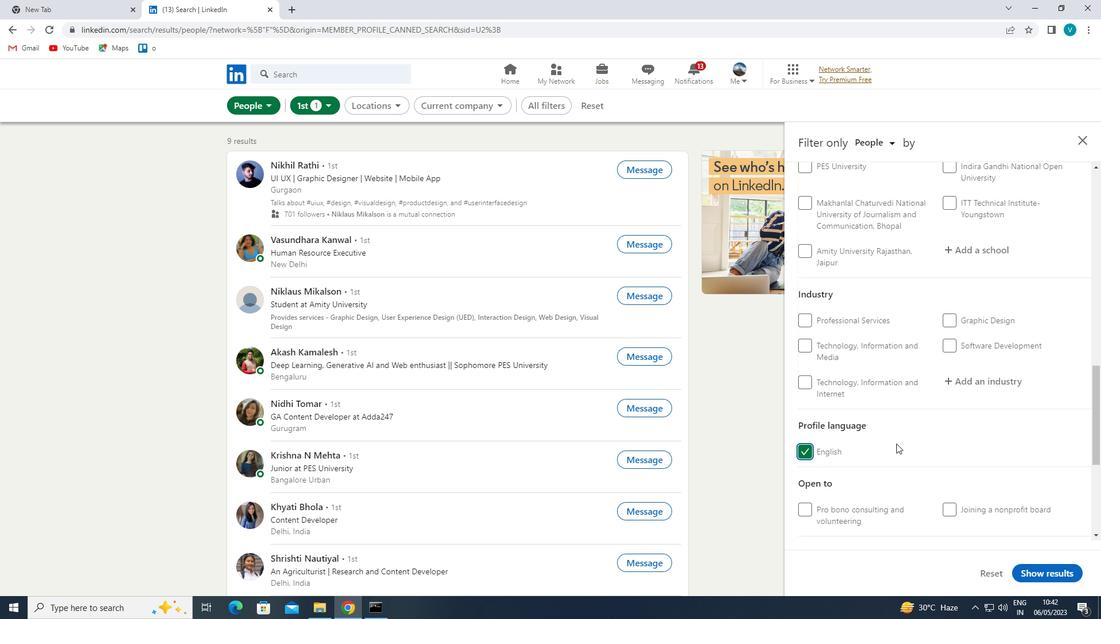 
Action: Mouse scrolled (898, 444) with delta (0, 0)
Screenshot: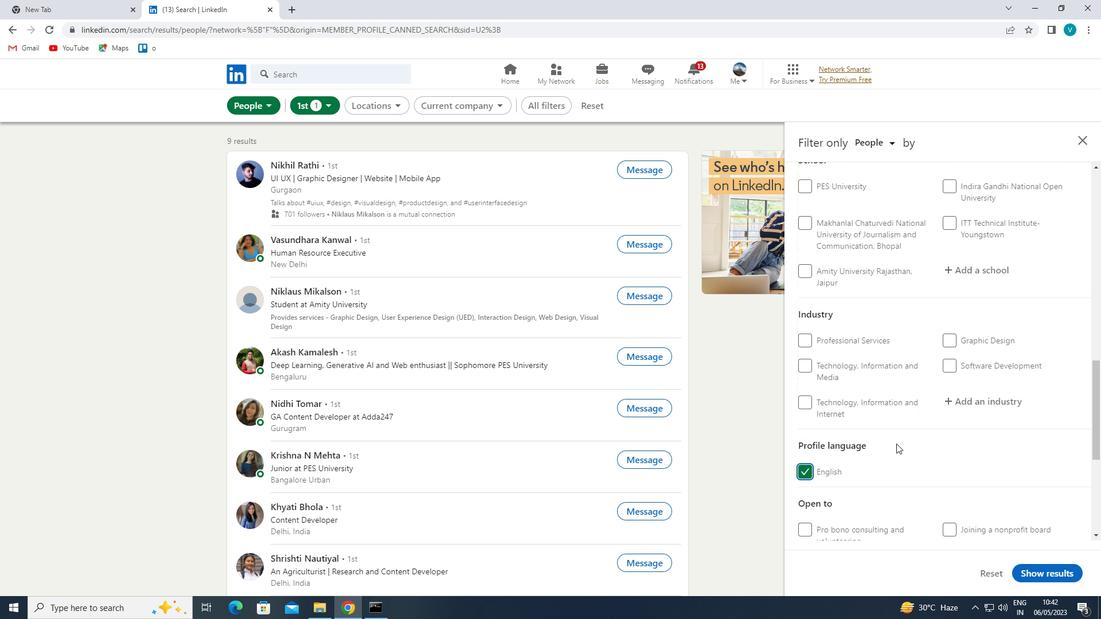 
Action: Mouse moved to (898, 444)
Screenshot: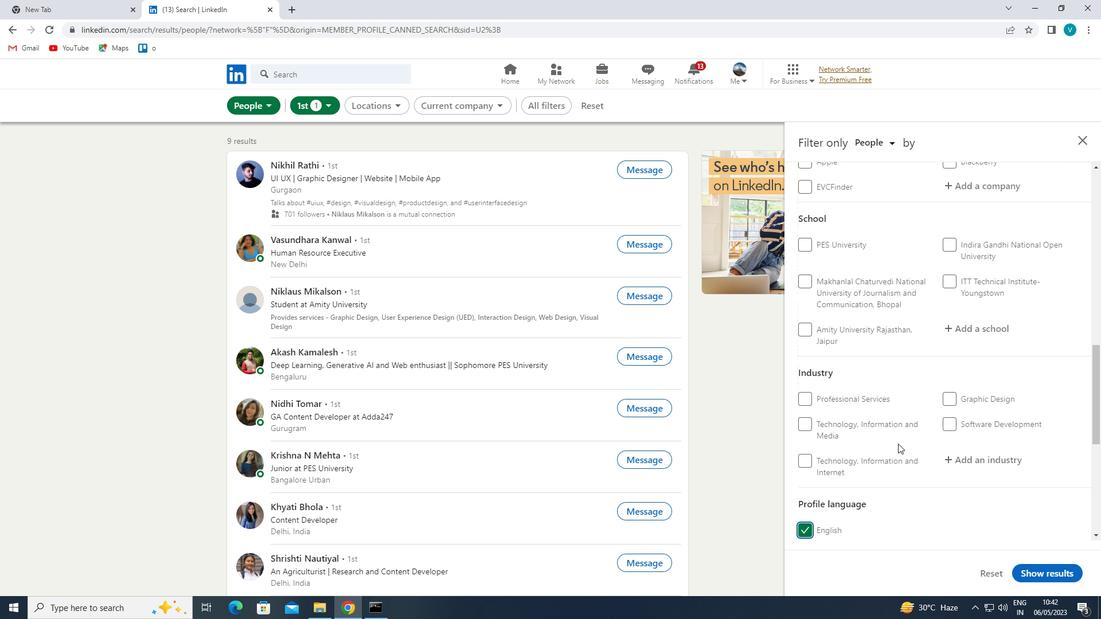 
Action: Mouse scrolled (898, 444) with delta (0, 0)
Screenshot: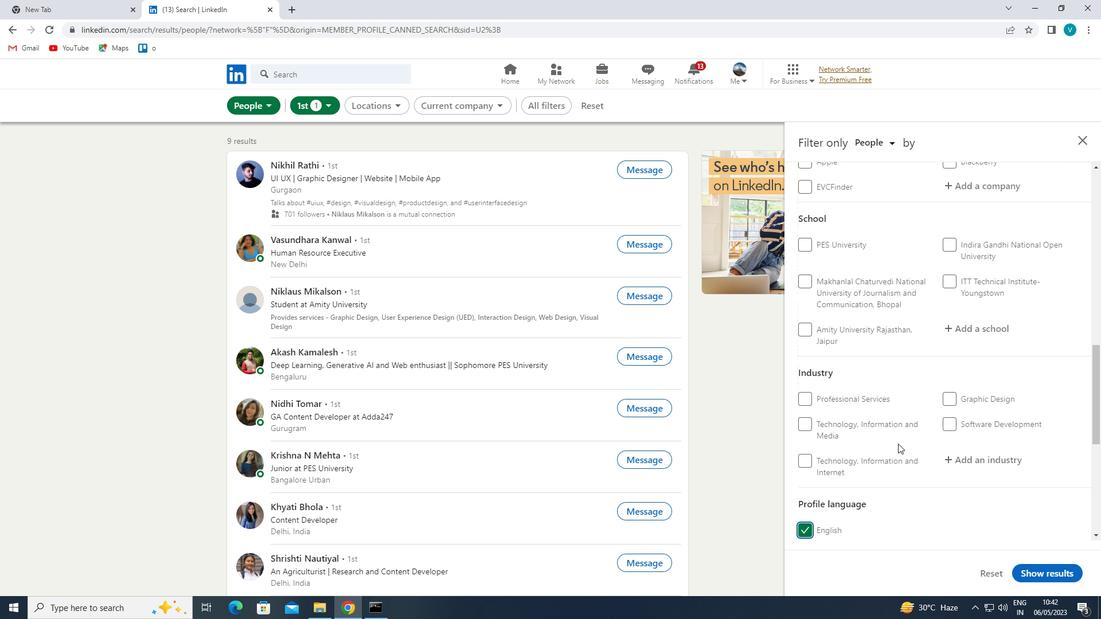 
Action: Mouse moved to (899, 443)
Screenshot: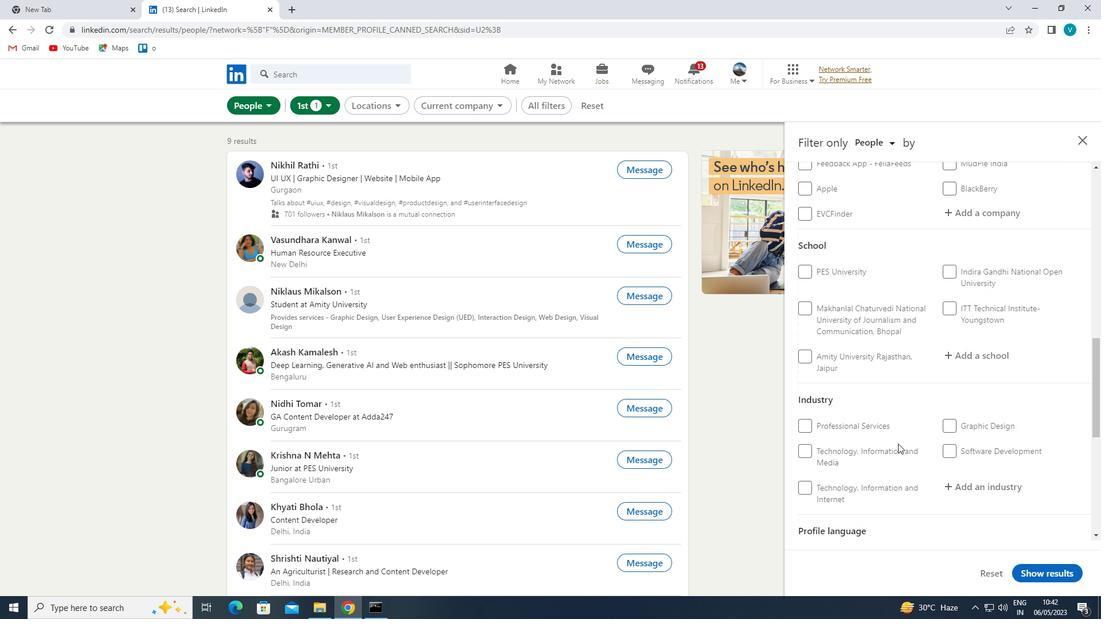 
Action: Mouse scrolled (899, 444) with delta (0, 0)
Screenshot: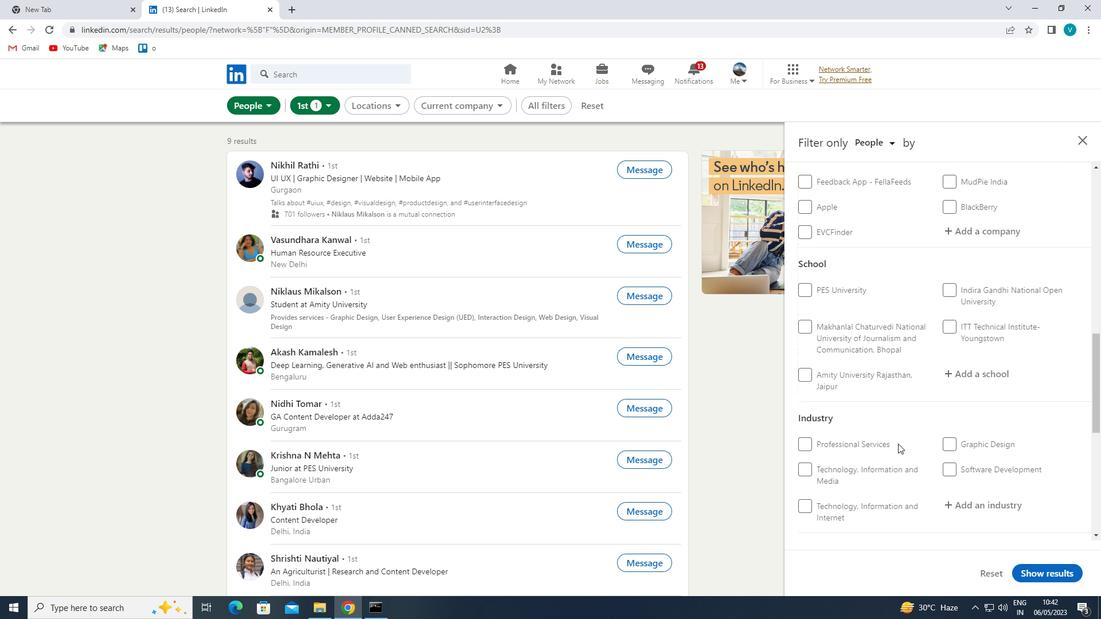 
Action: Mouse moved to (900, 443)
Screenshot: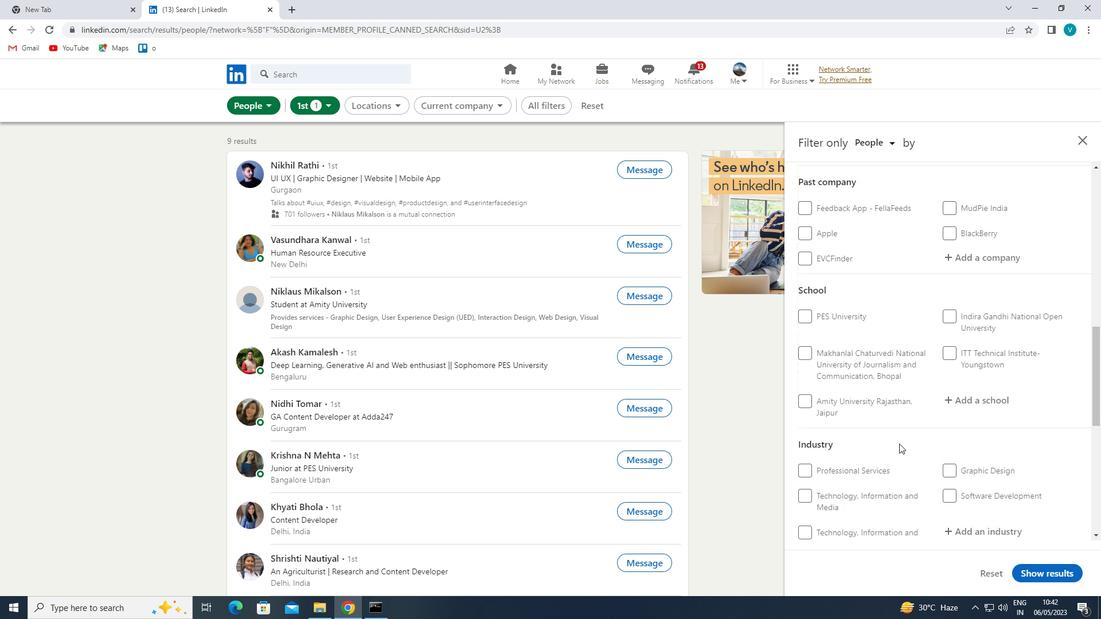 
Action: Mouse scrolled (900, 444) with delta (0, 0)
Screenshot: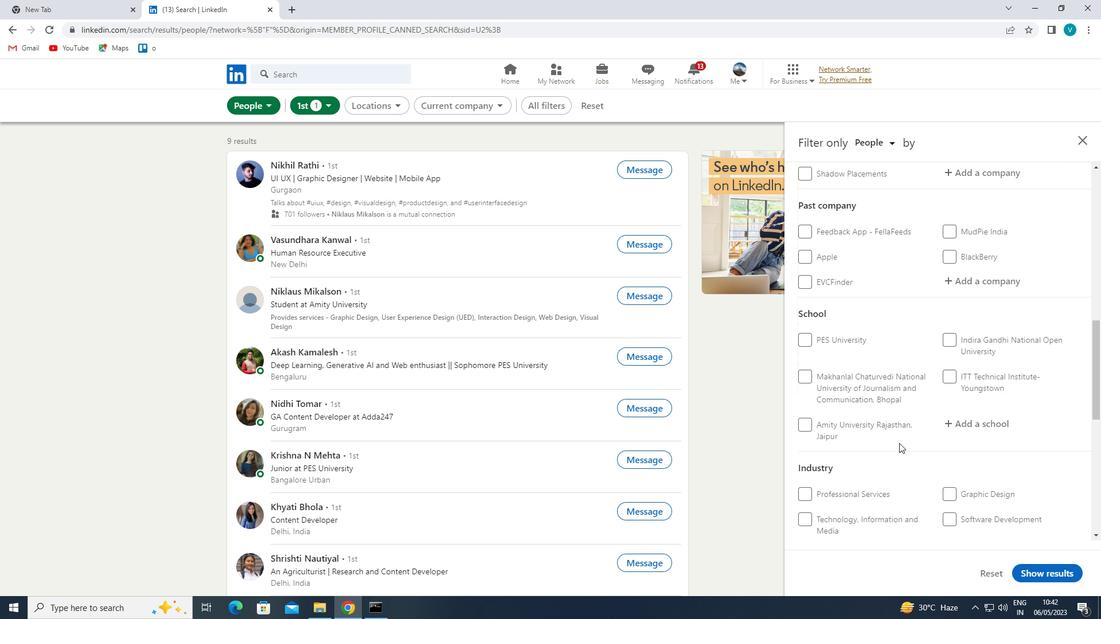 
Action: Mouse moved to (994, 336)
Screenshot: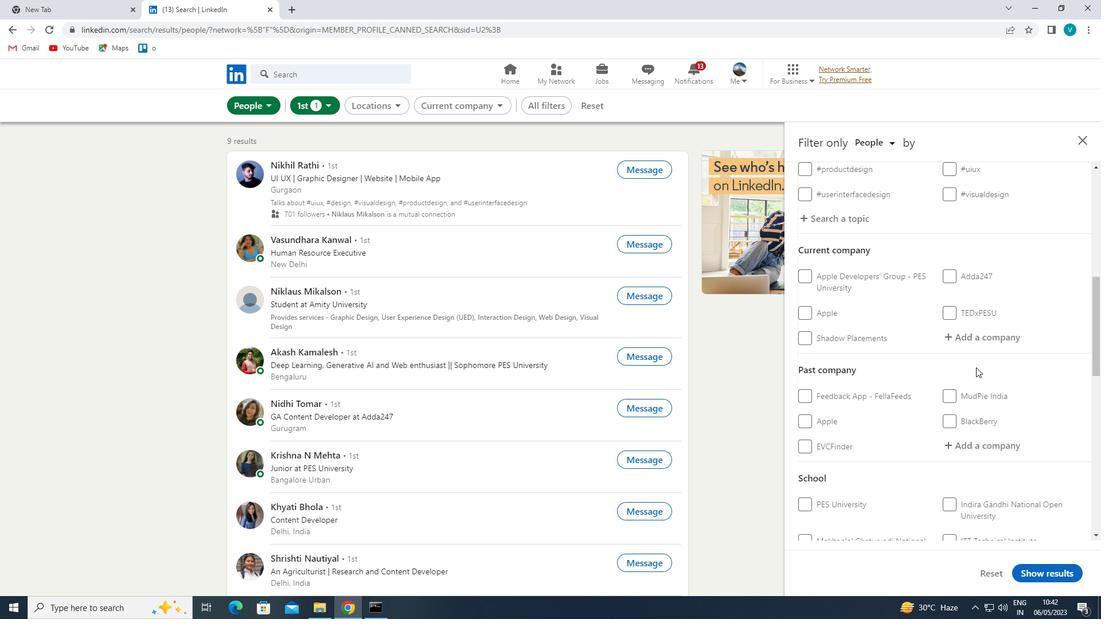 
Action: Mouse pressed left at (994, 336)
Screenshot: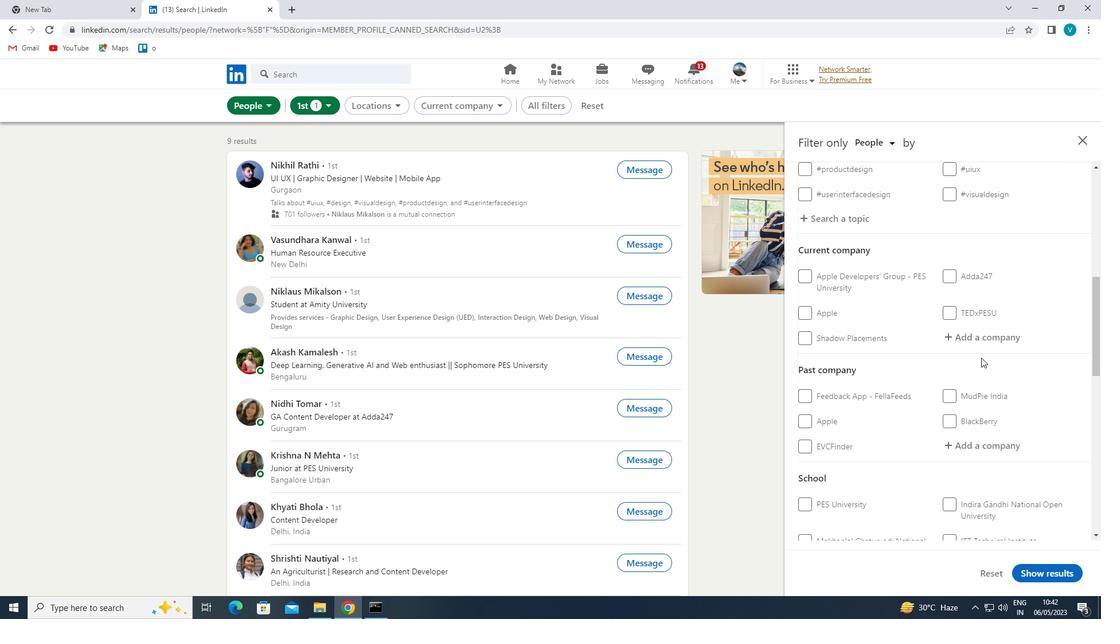 
Action: Mouse moved to (996, 335)
Screenshot: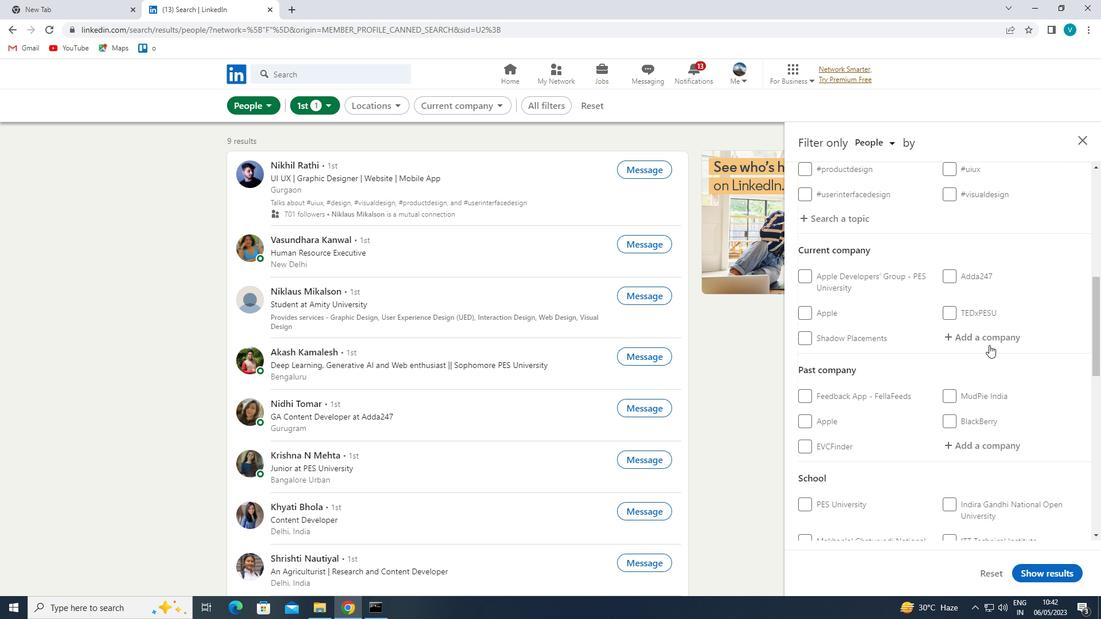 
Action: Key pressed <Key.shift>PIRAMAL
Screenshot: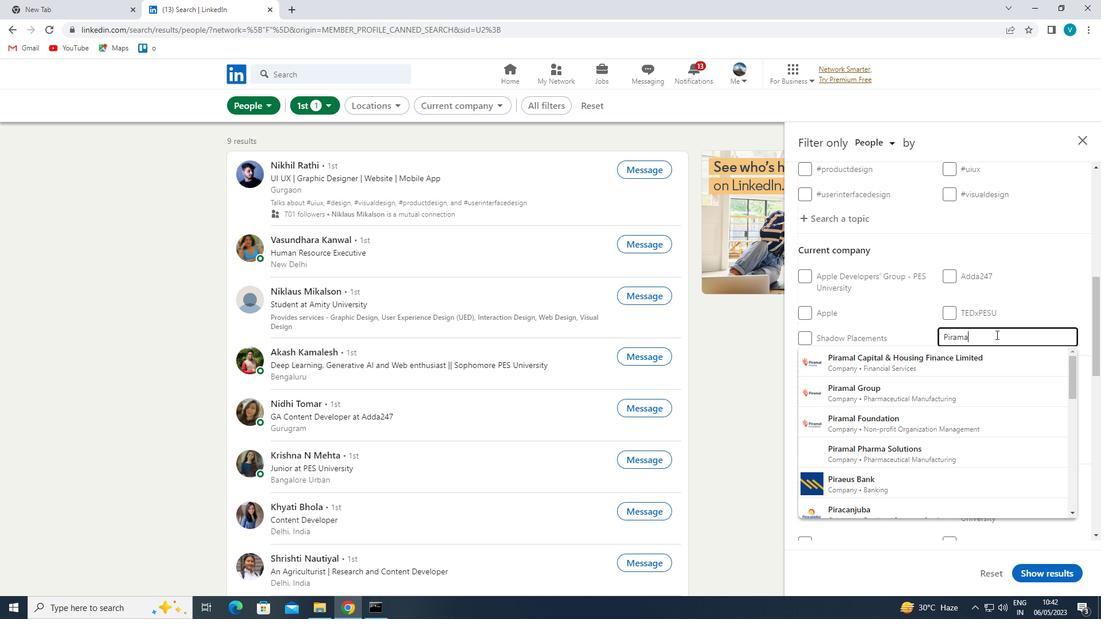 
Action: Mouse moved to (926, 426)
Screenshot: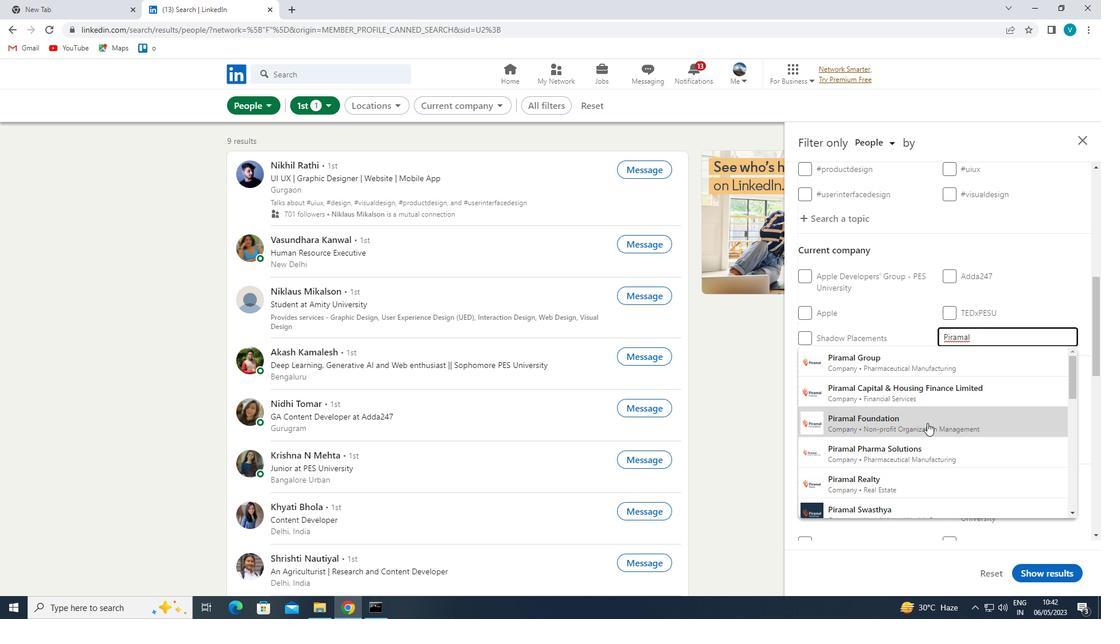 
Action: Mouse pressed left at (926, 426)
Screenshot: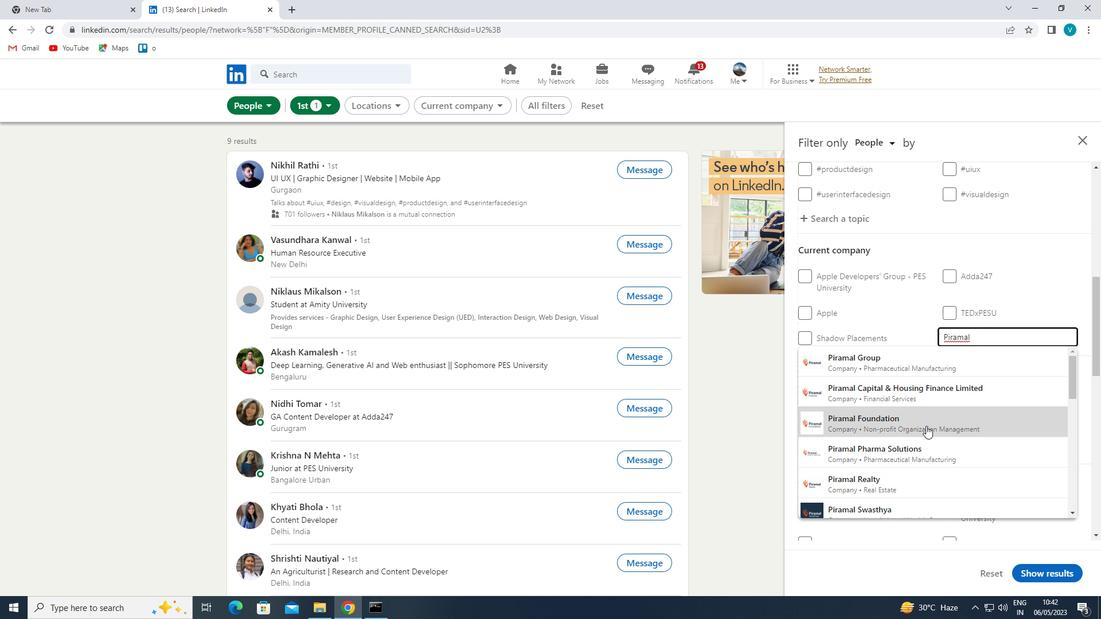
Action: Mouse moved to (933, 417)
Screenshot: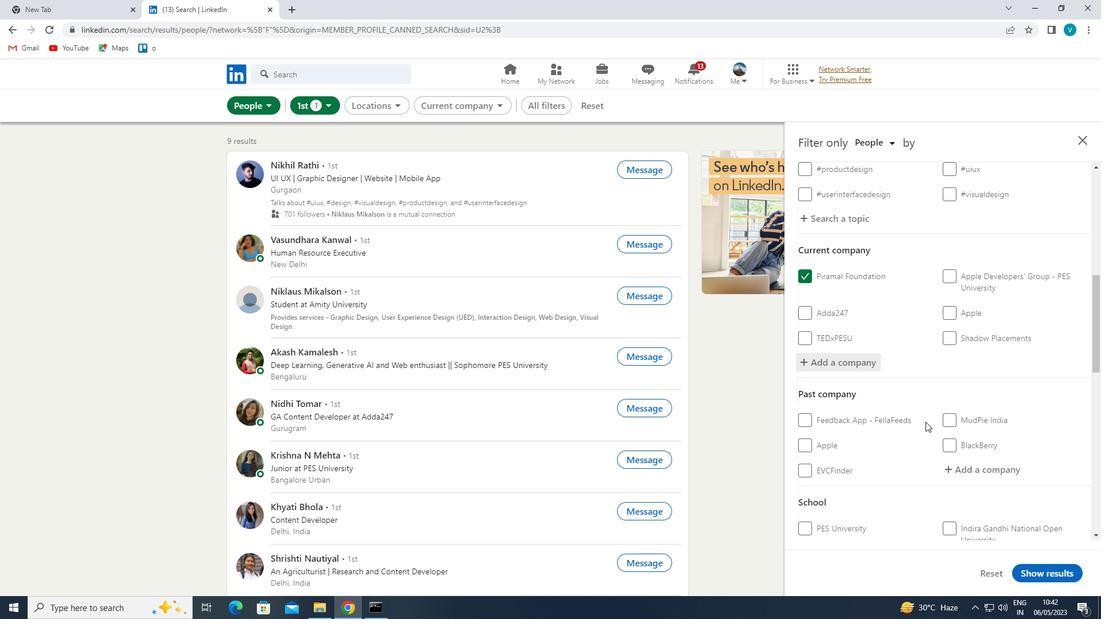 
Action: Mouse scrolled (933, 417) with delta (0, 0)
Screenshot: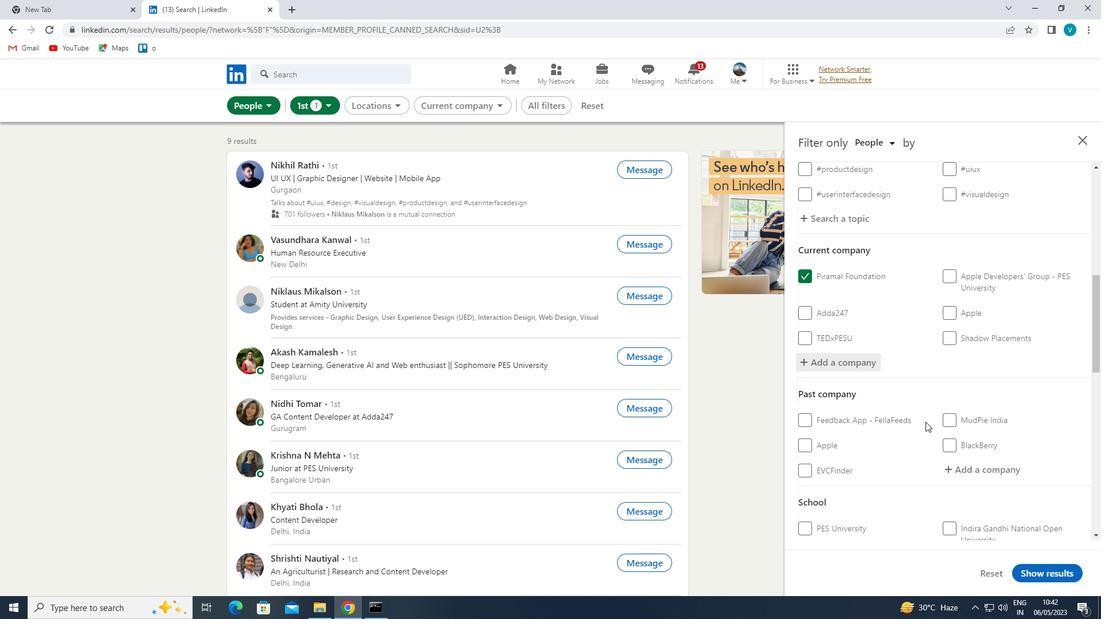 
Action: Mouse moved to (940, 411)
Screenshot: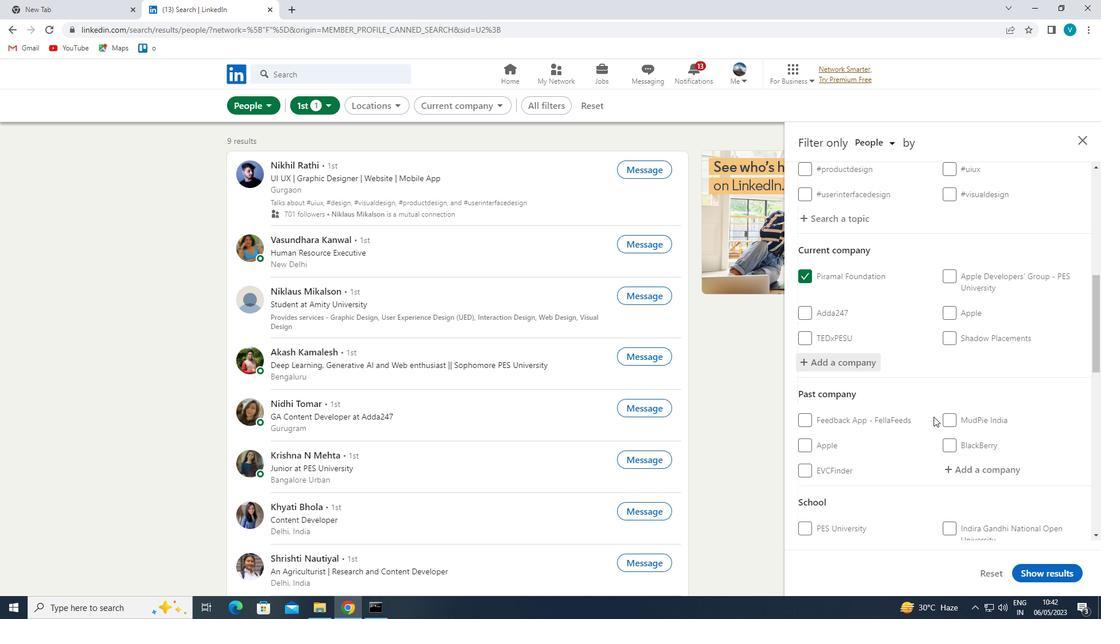 
Action: Mouse scrolled (940, 411) with delta (0, 0)
Screenshot: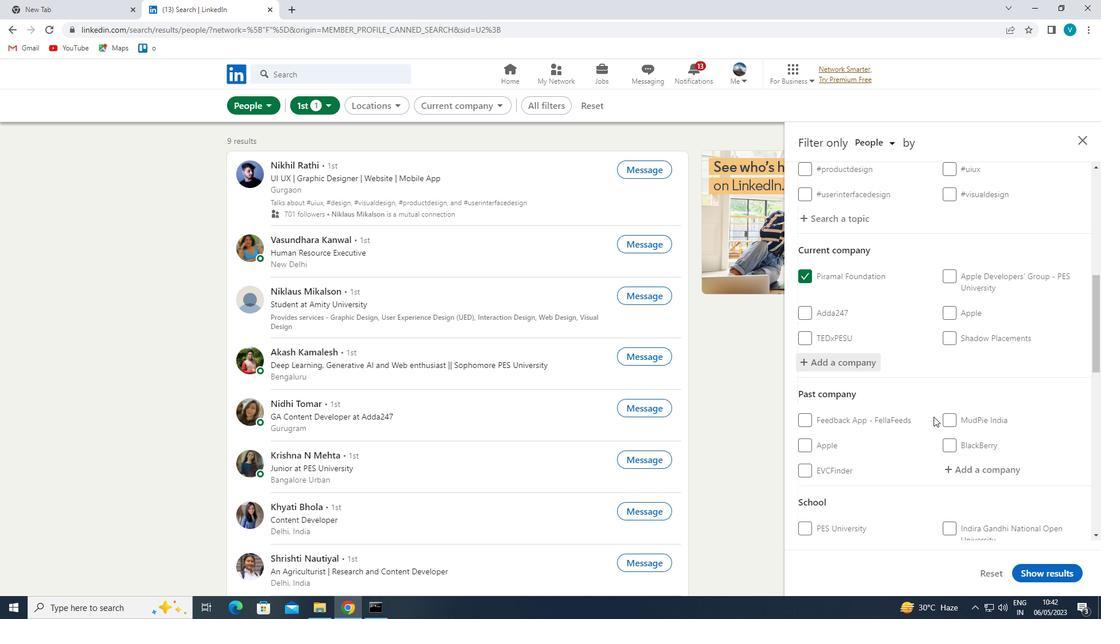 
Action: Mouse moved to (942, 410)
Screenshot: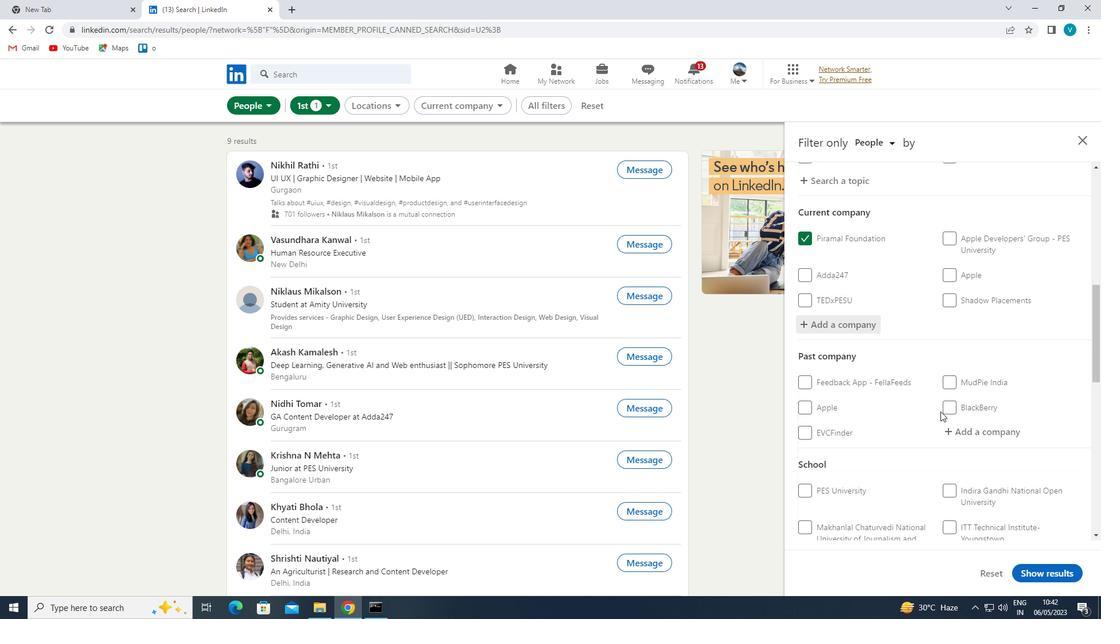 
Action: Mouse scrolled (942, 410) with delta (0, 0)
Screenshot: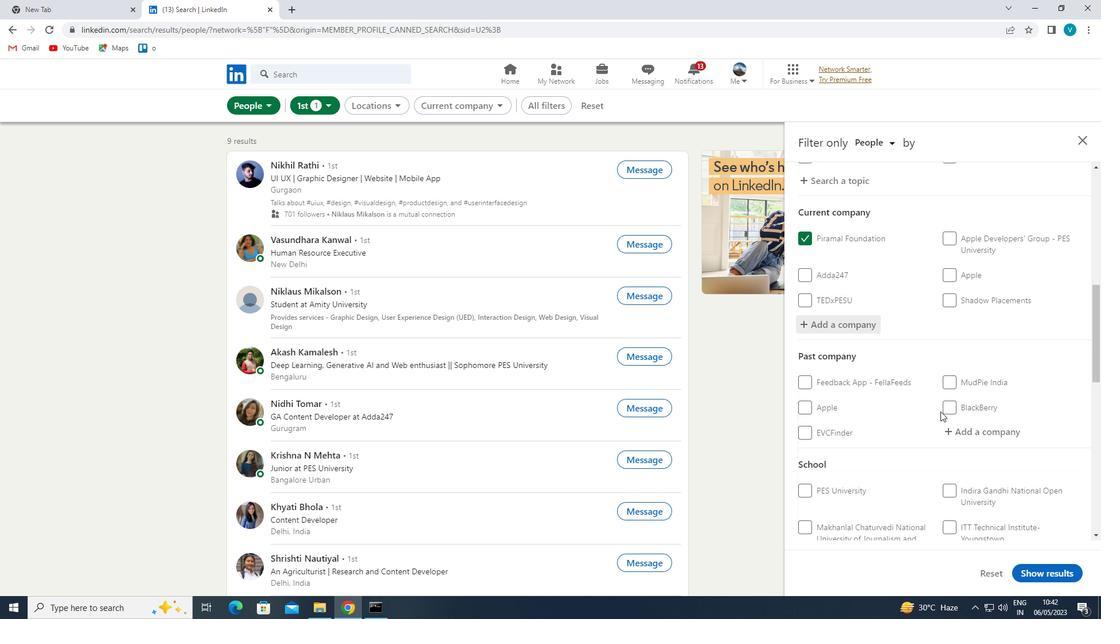 
Action: Mouse moved to (942, 410)
Screenshot: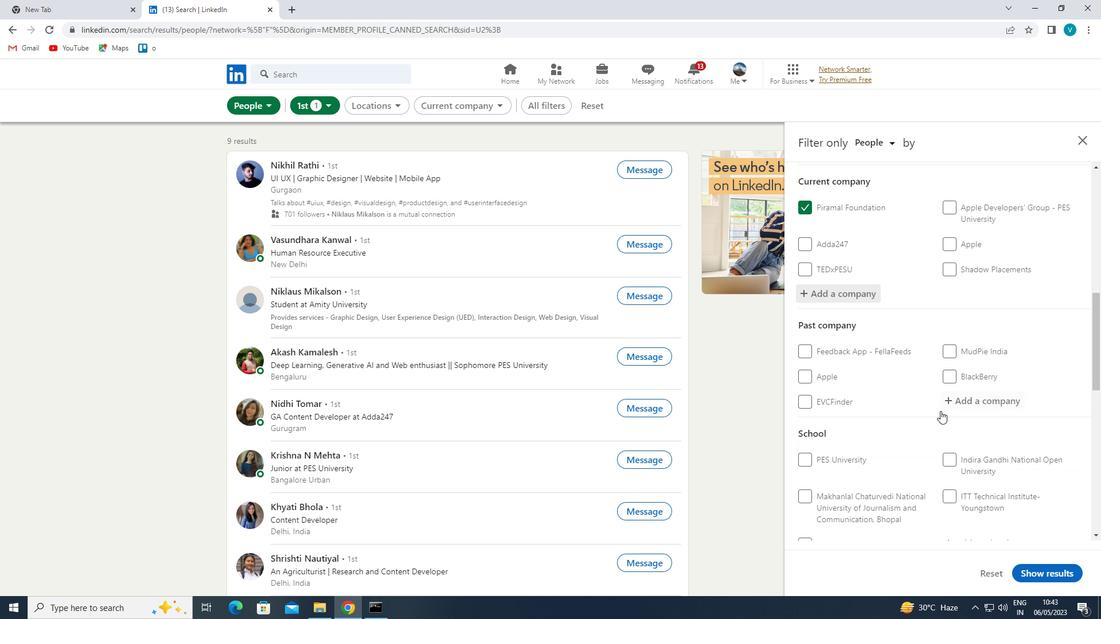 
Action: Mouse scrolled (942, 410) with delta (0, 0)
Screenshot: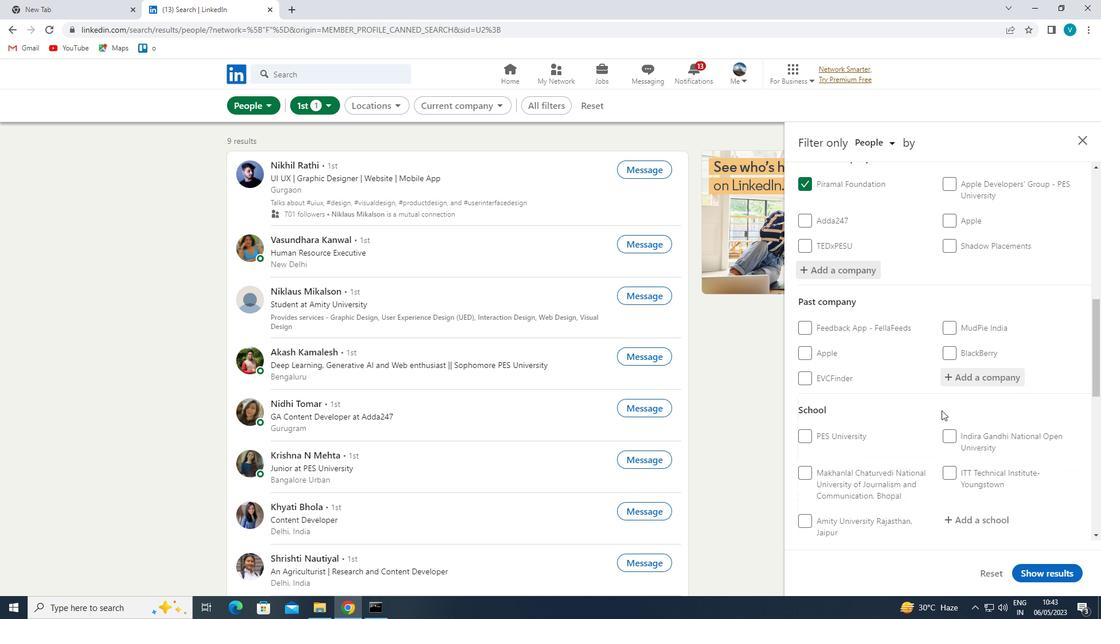 
Action: Mouse moved to (974, 388)
Screenshot: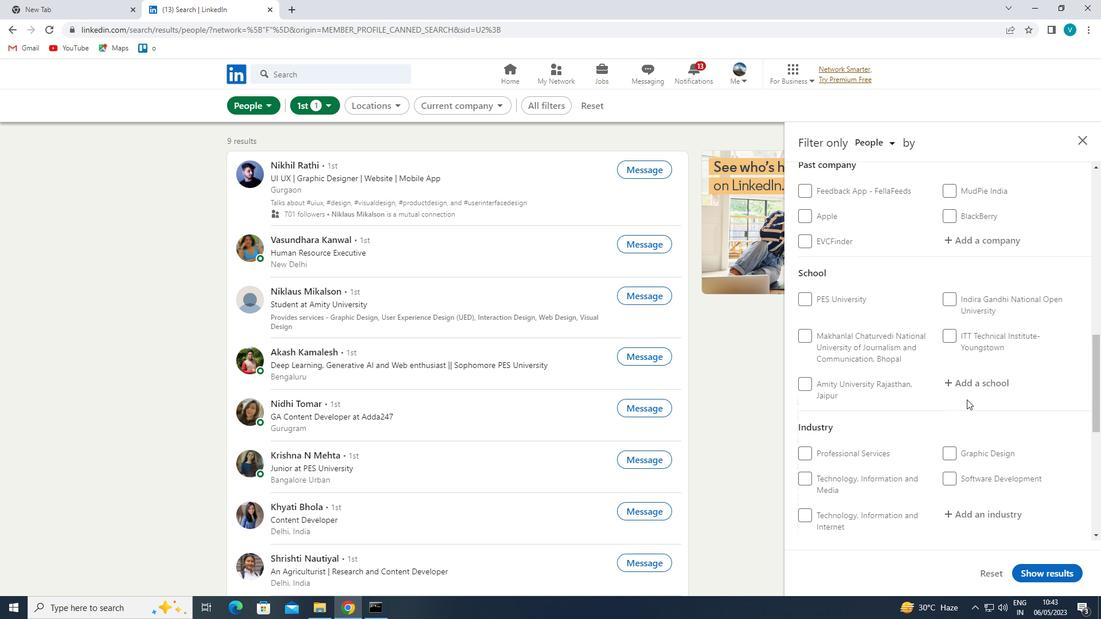 
Action: Mouse pressed left at (974, 388)
Screenshot: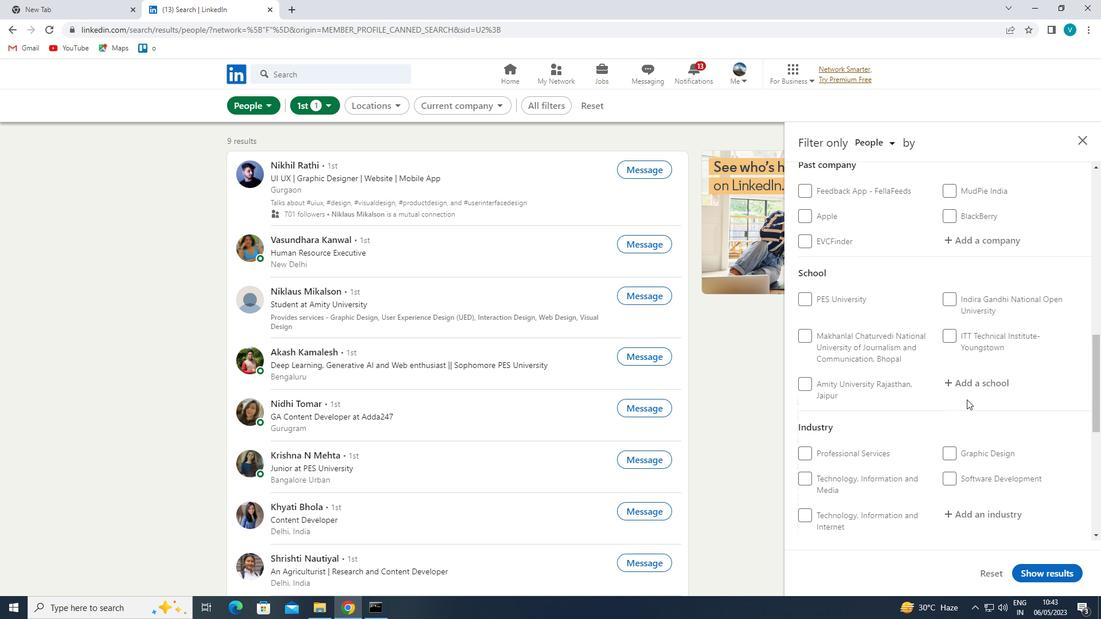 
Action: Mouse moved to (977, 386)
Screenshot: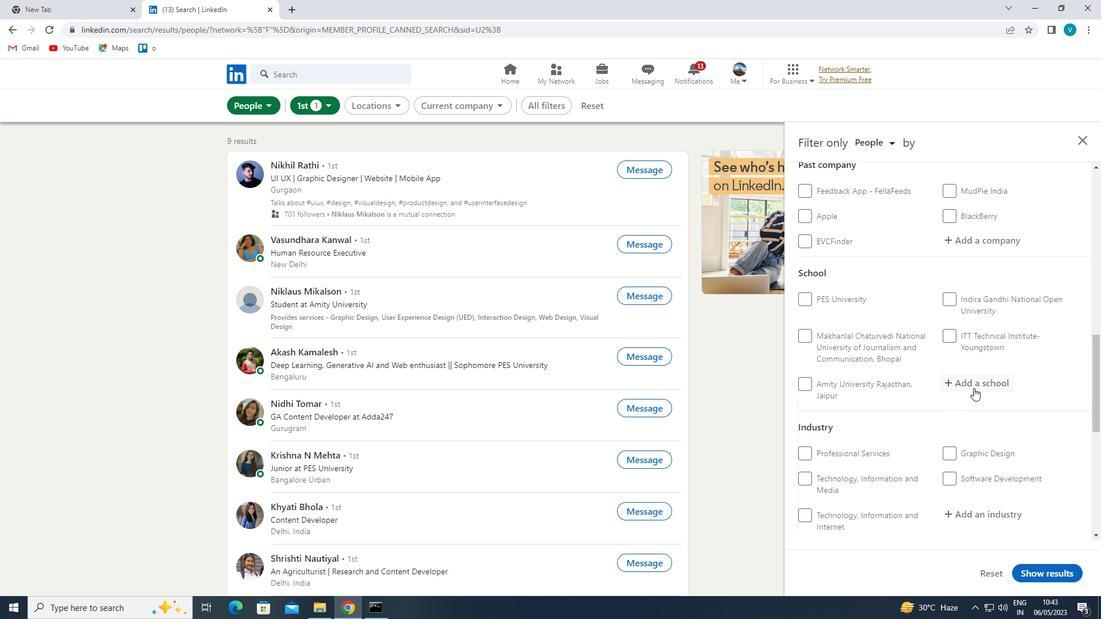 
Action: Key pressed <Key.shift>NATIONAL<Key.space><Key.shift><Key.shift><Key.shift><Key.shift><Key.shift><Key.shift><Key.shift><Key.shift><Key.shift><Key.shift><Key.shift><Key.shift>INSTITUTE<Key.space>OF<Key.space><Key.shift>TECHNOLOGY<Key.space><Key.shift>SURAT
Screenshot: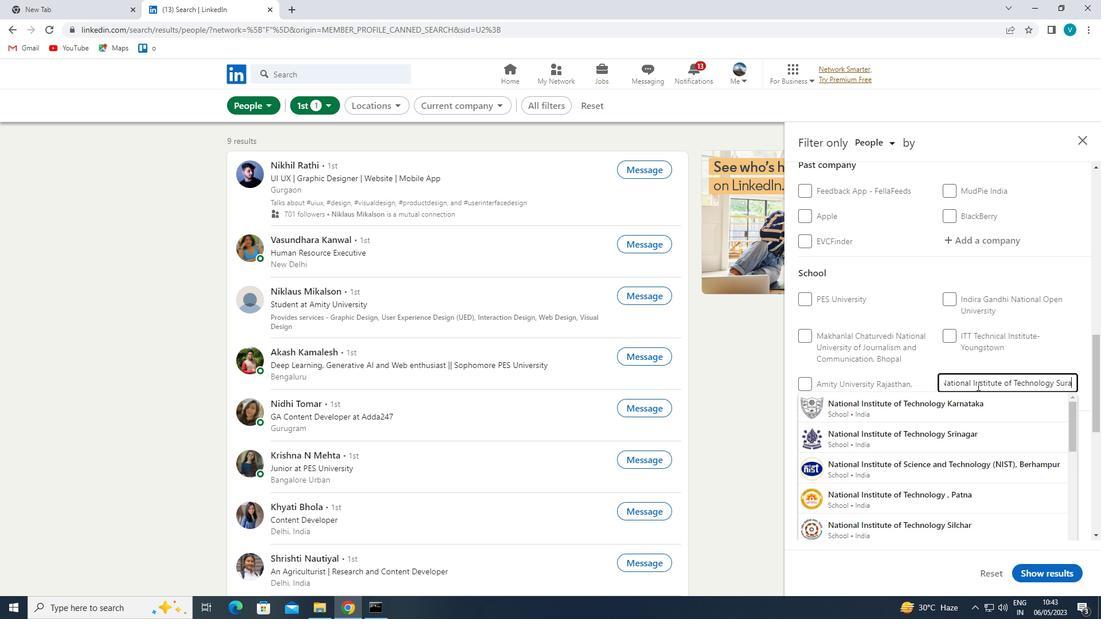 
Action: Mouse moved to (973, 440)
Screenshot: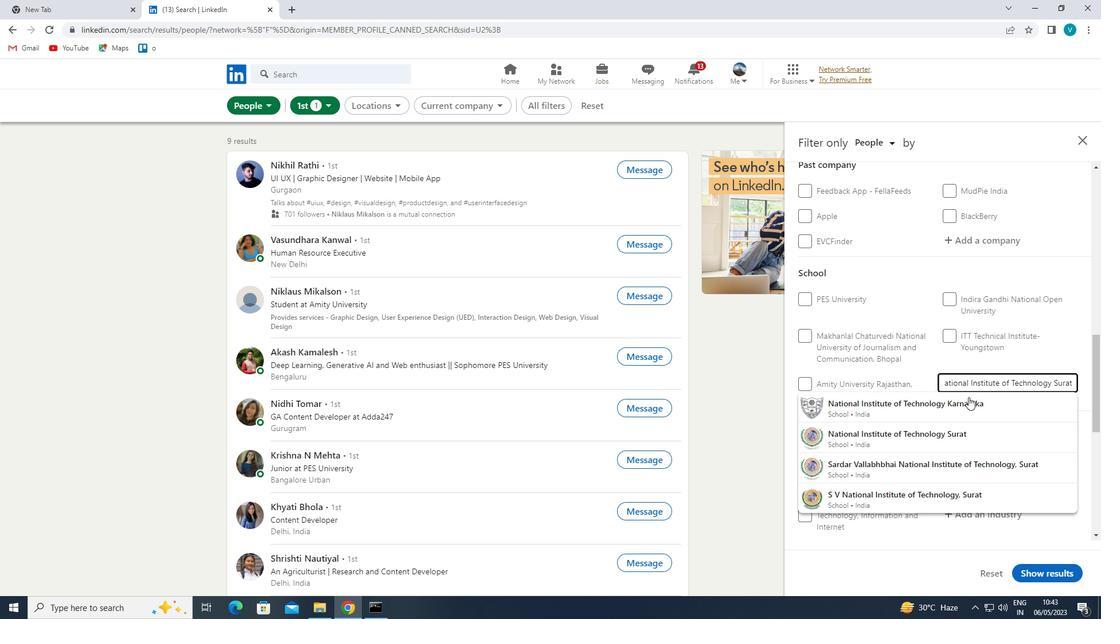 
Action: Mouse pressed left at (973, 440)
Screenshot: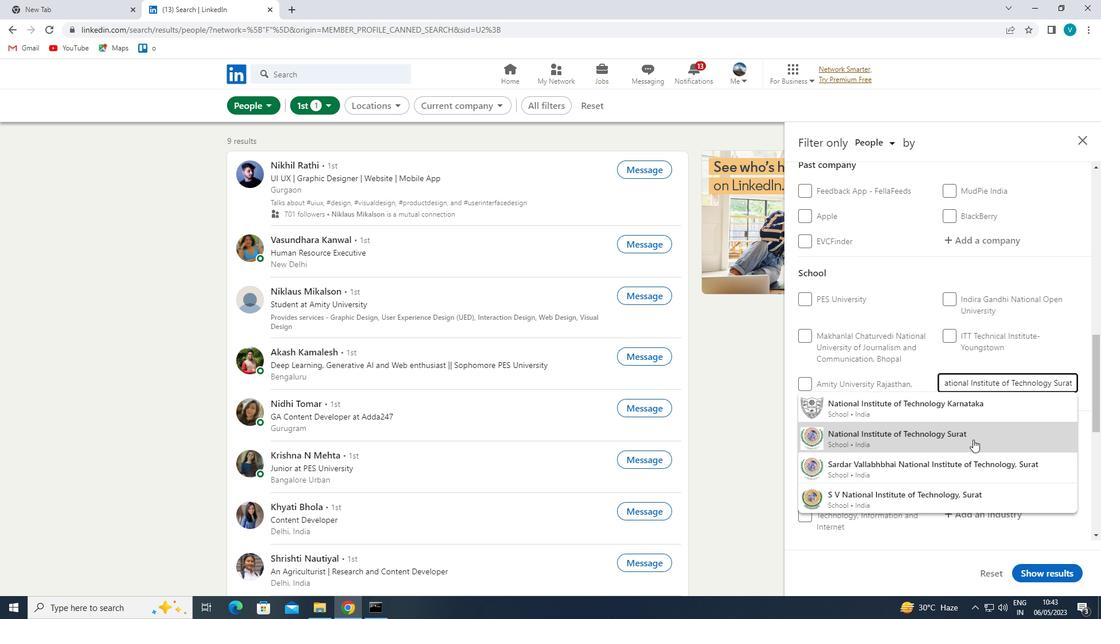
Action: Mouse scrolled (973, 439) with delta (0, 0)
Screenshot: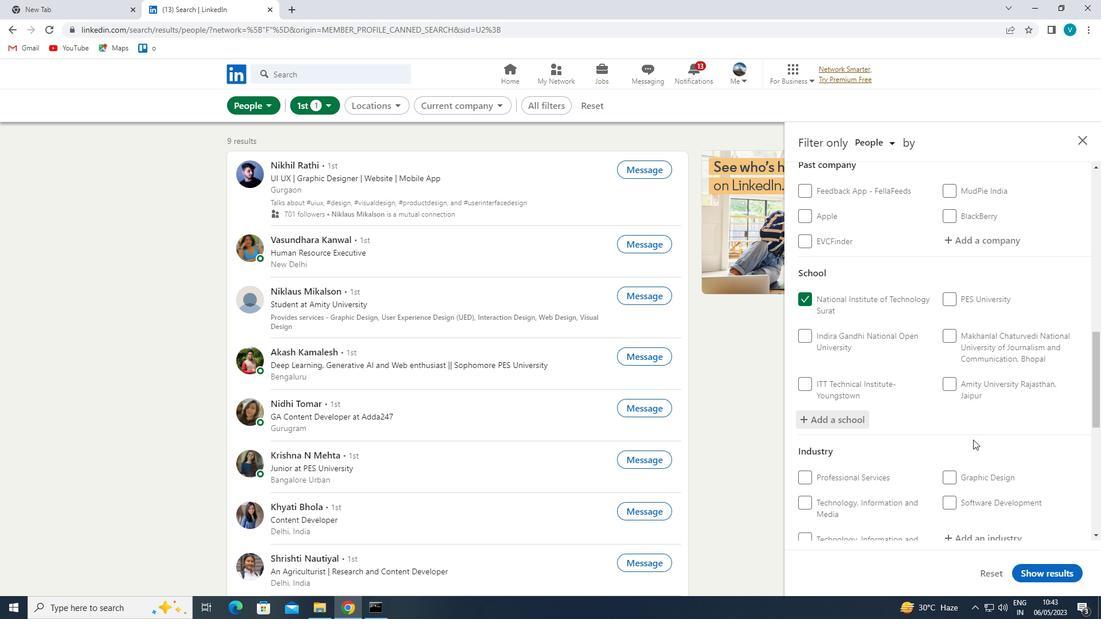
Action: Mouse scrolled (973, 439) with delta (0, 0)
Screenshot: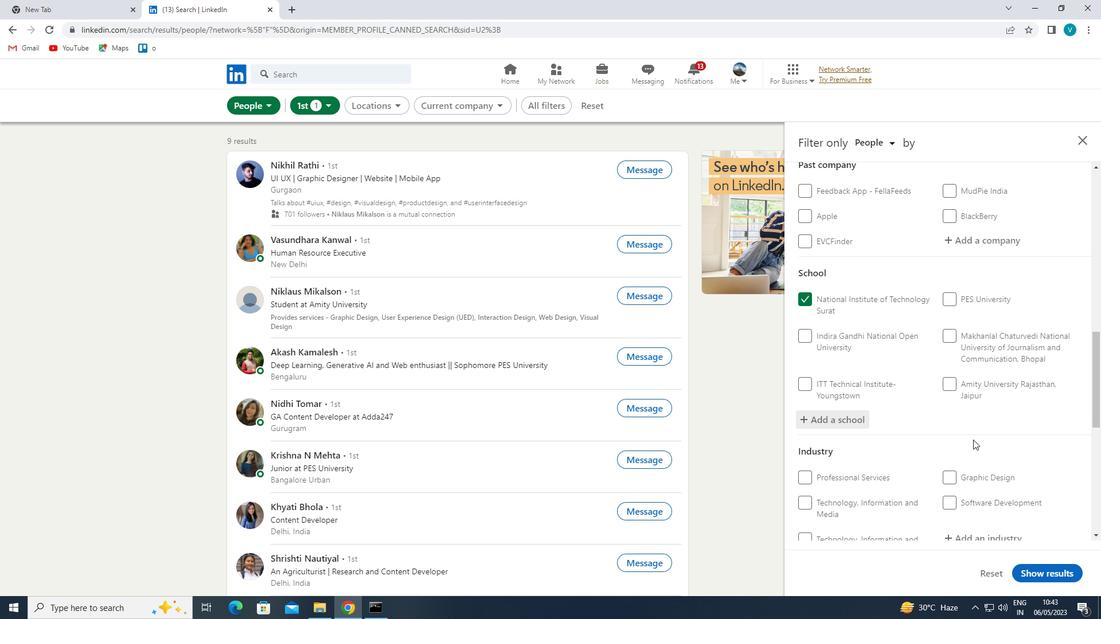 
Action: Mouse scrolled (973, 439) with delta (0, 0)
Screenshot: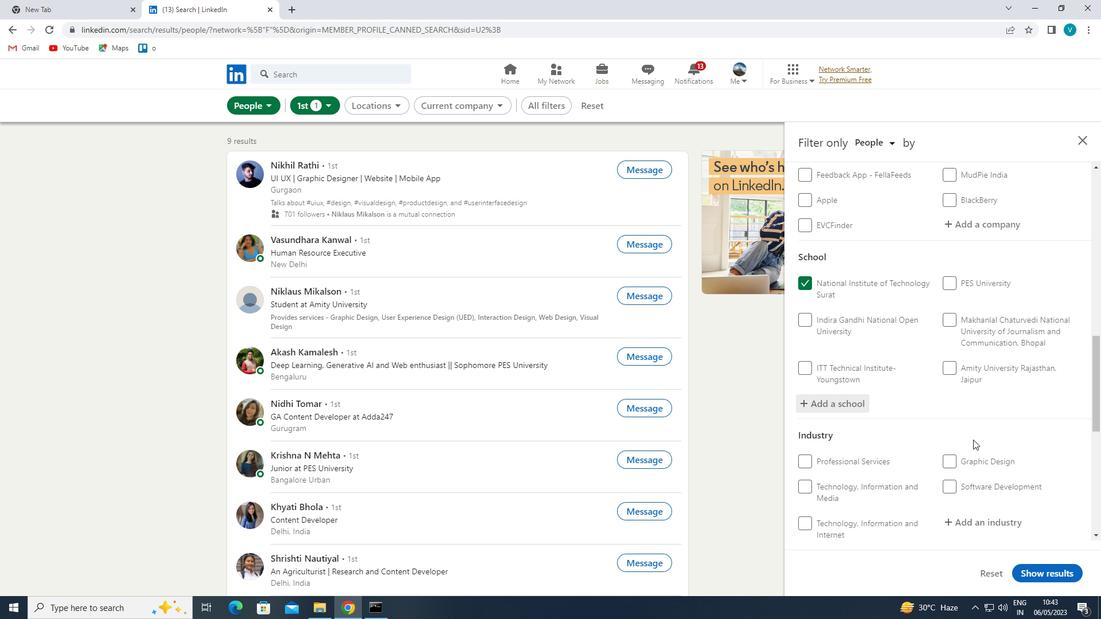 
Action: Mouse moved to (982, 367)
Screenshot: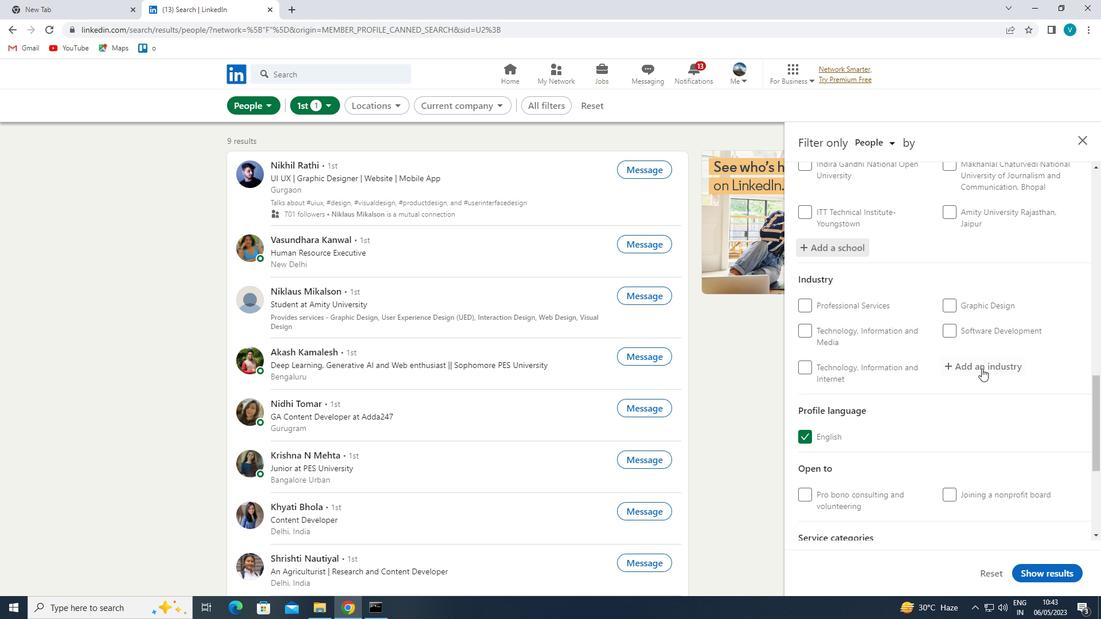 
Action: Mouse pressed left at (982, 367)
Screenshot: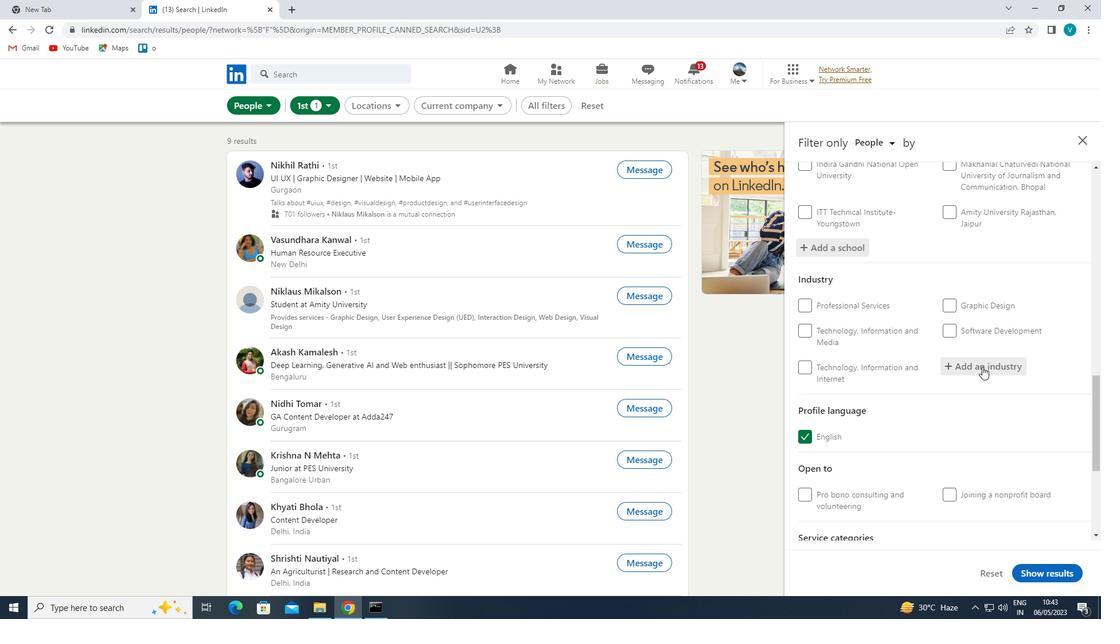 
Action: Key pressed <Key.shift>WIND<Key.space>
Screenshot: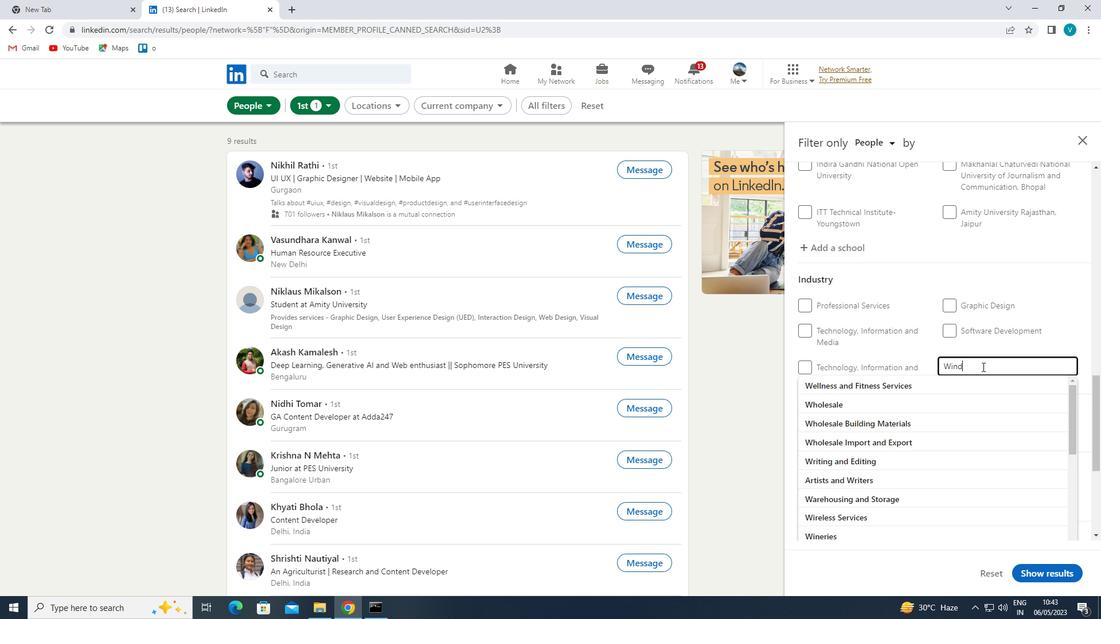 
Action: Mouse moved to (935, 386)
Screenshot: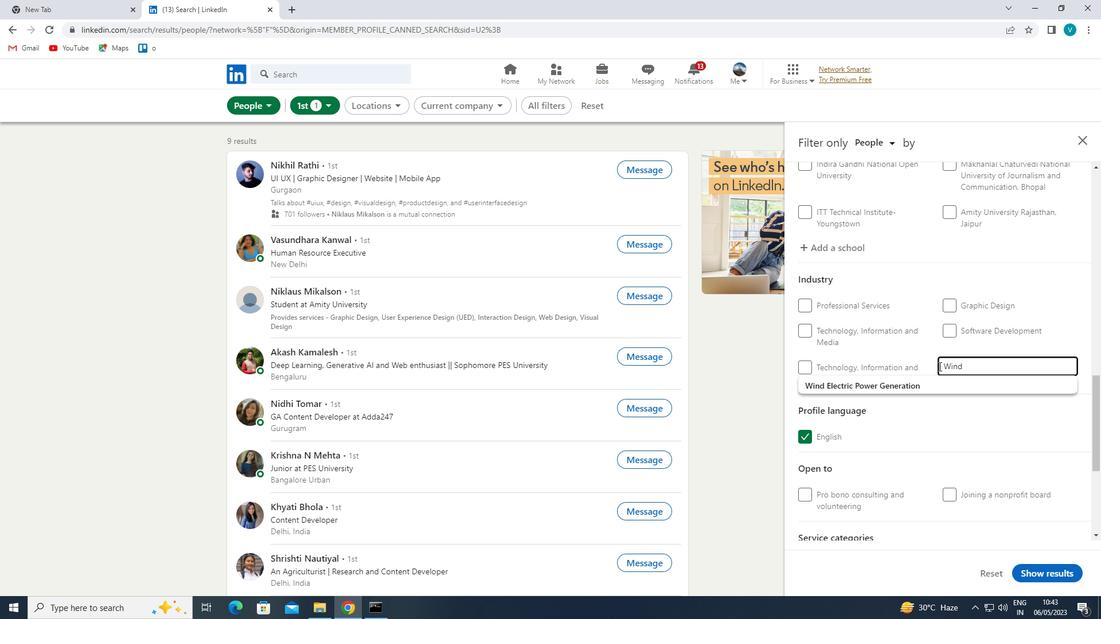
Action: Mouse pressed left at (935, 386)
Screenshot: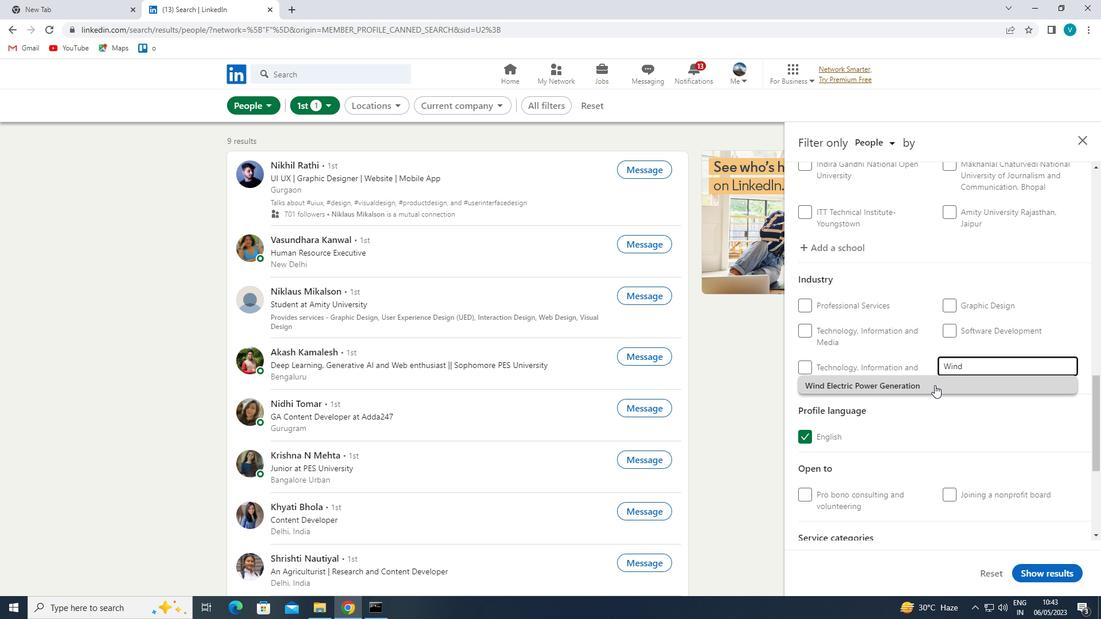 
Action: Mouse moved to (934, 388)
Screenshot: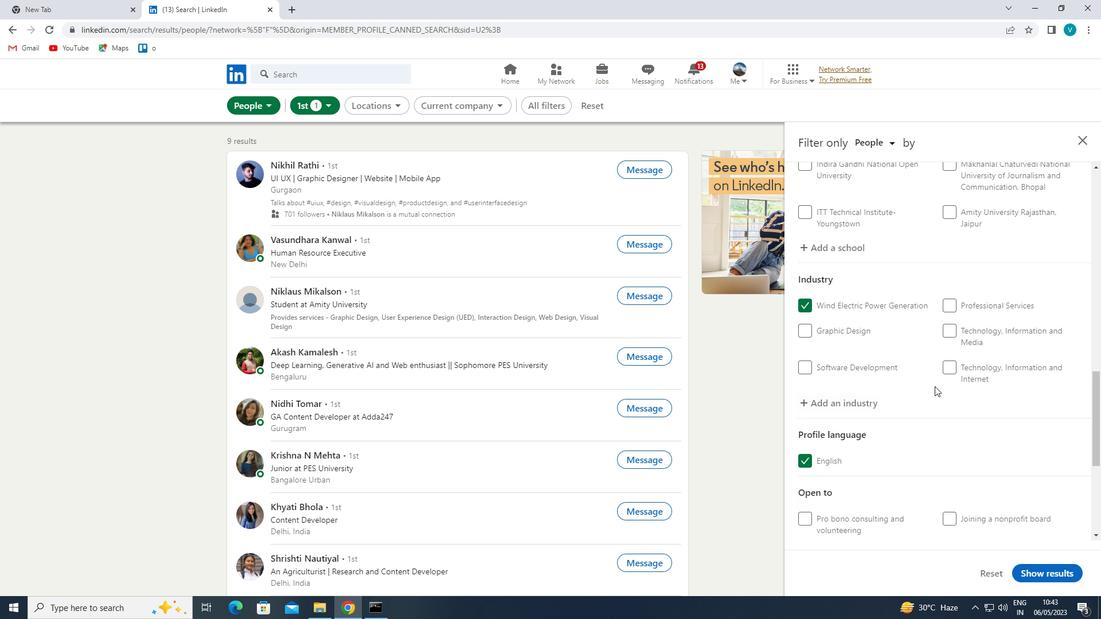 
Action: Mouse scrolled (934, 387) with delta (0, 0)
Screenshot: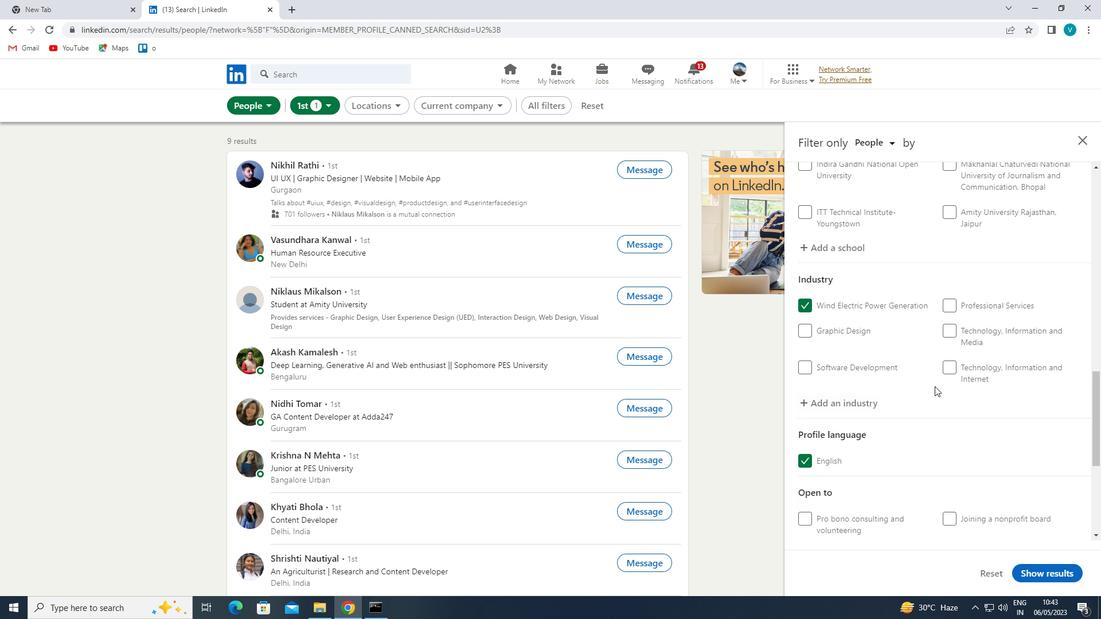 
Action: Mouse moved to (933, 390)
Screenshot: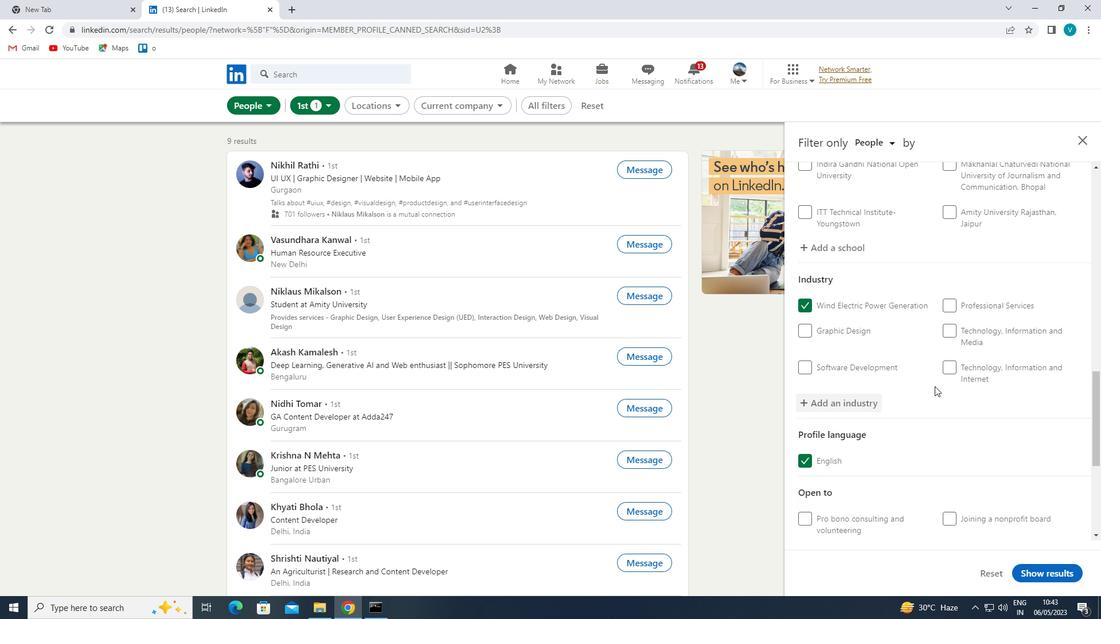 
Action: Mouse scrolled (933, 389) with delta (0, 0)
Screenshot: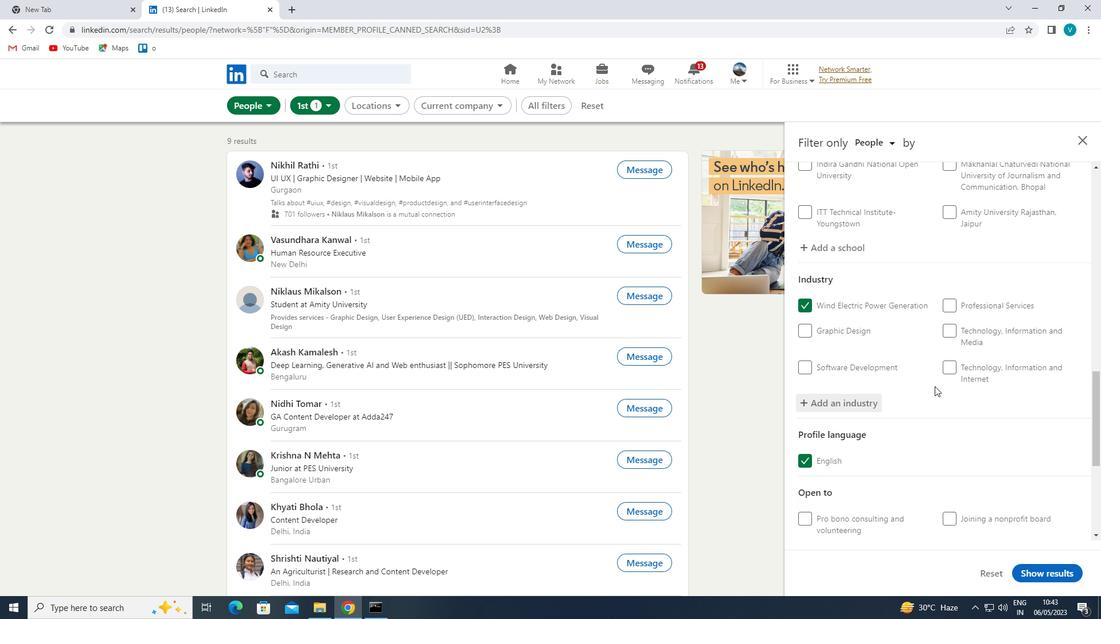 
Action: Mouse moved to (933, 391)
Screenshot: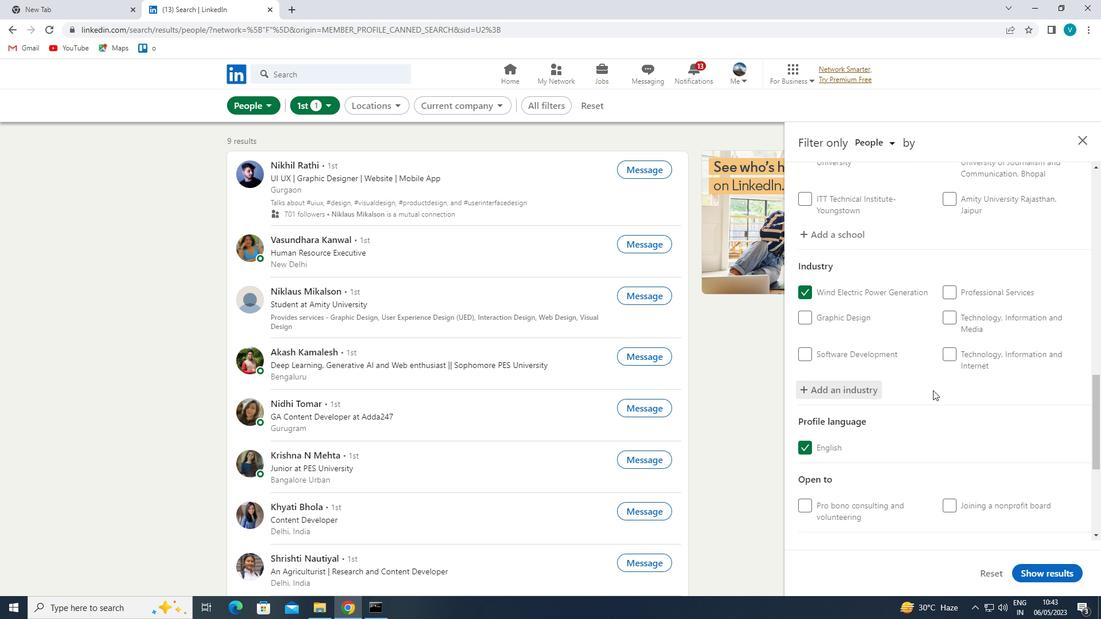 
Action: Mouse scrolled (933, 391) with delta (0, 0)
Screenshot: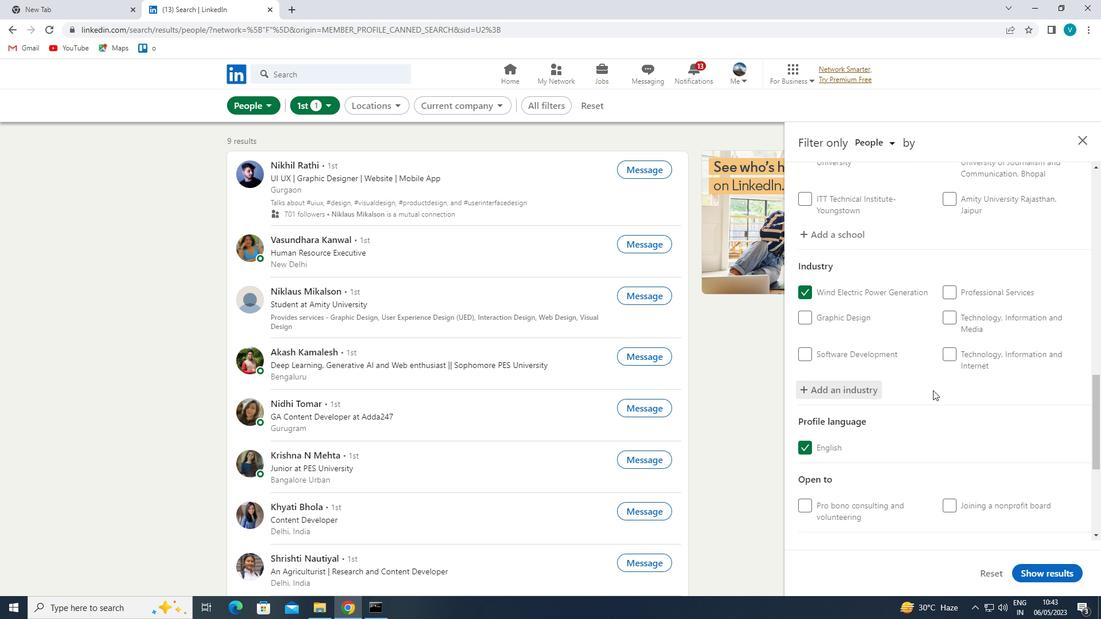 
Action: Mouse moved to (934, 394)
Screenshot: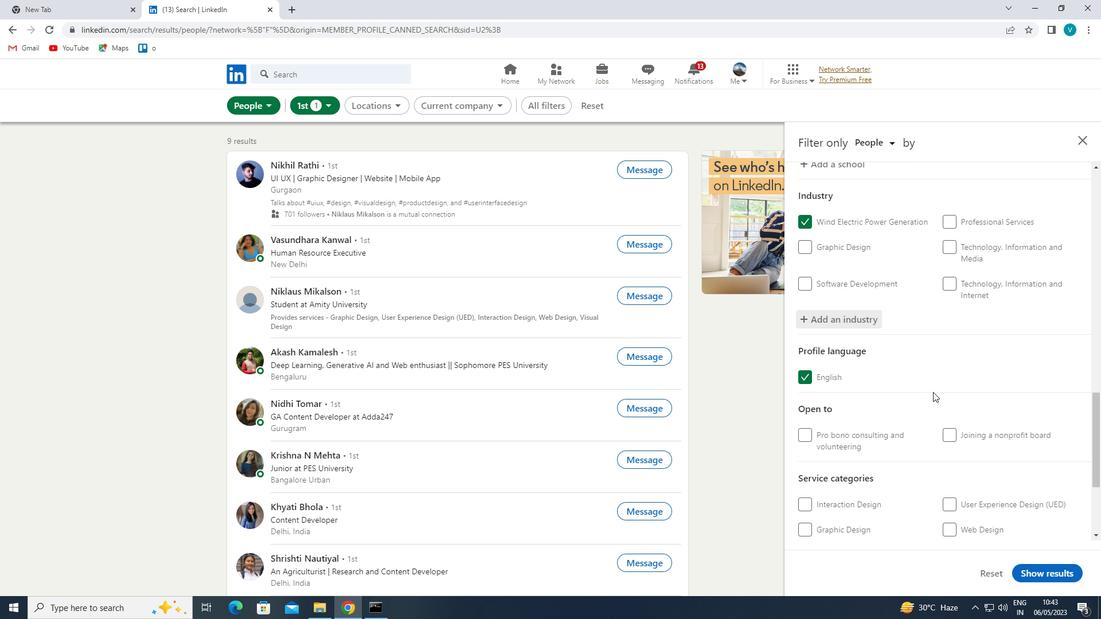 
Action: Mouse scrolled (934, 394) with delta (0, 0)
Screenshot: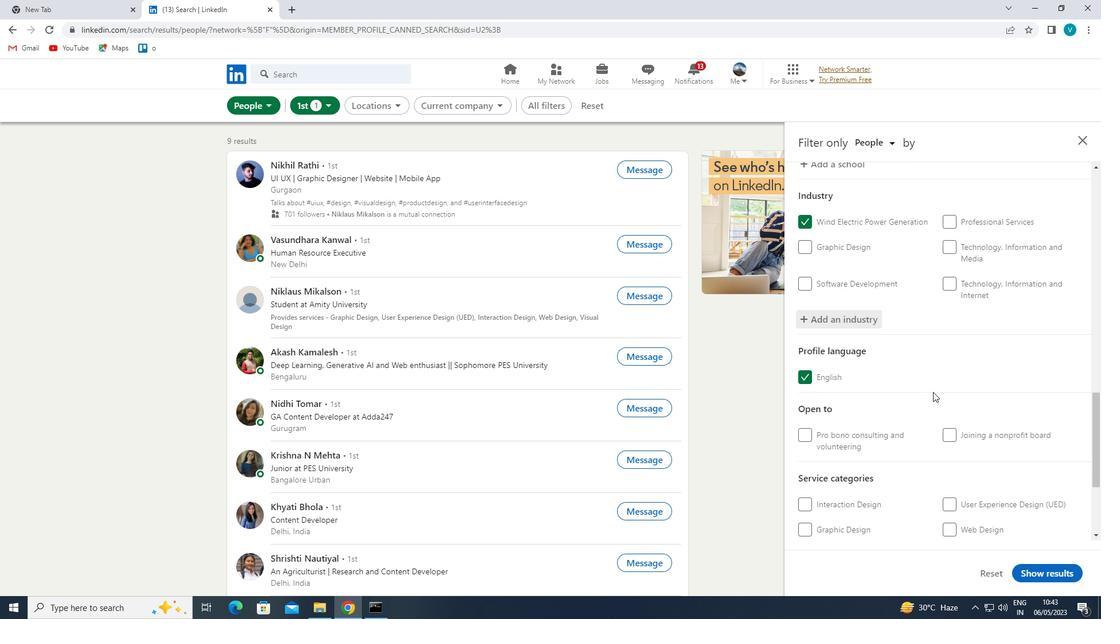 
Action: Mouse moved to (955, 411)
Screenshot: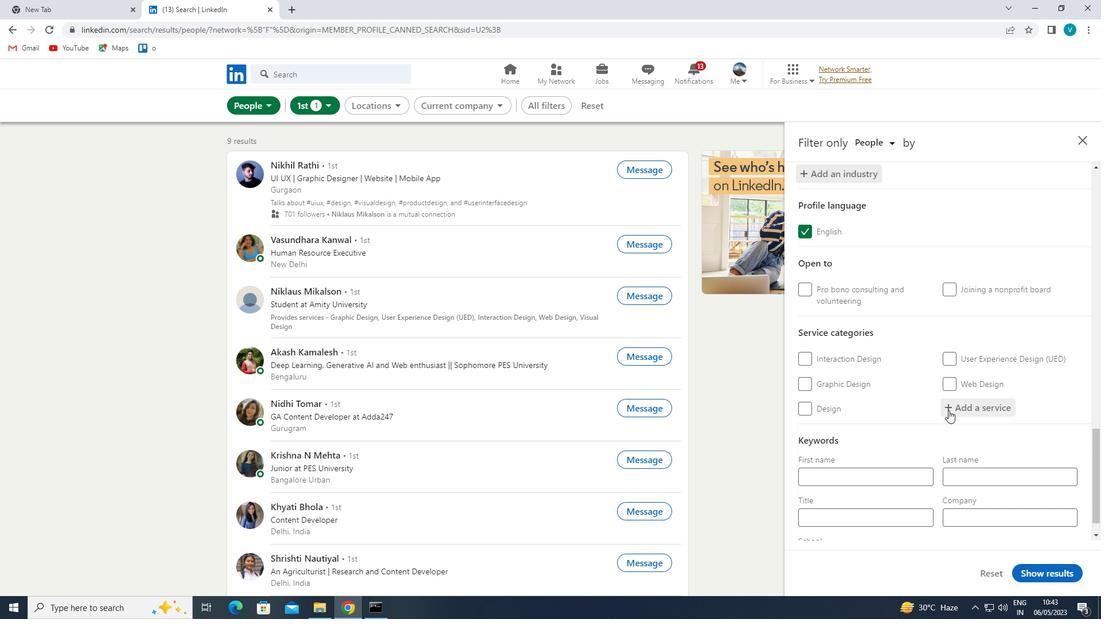 
Action: Mouse pressed left at (955, 411)
Screenshot: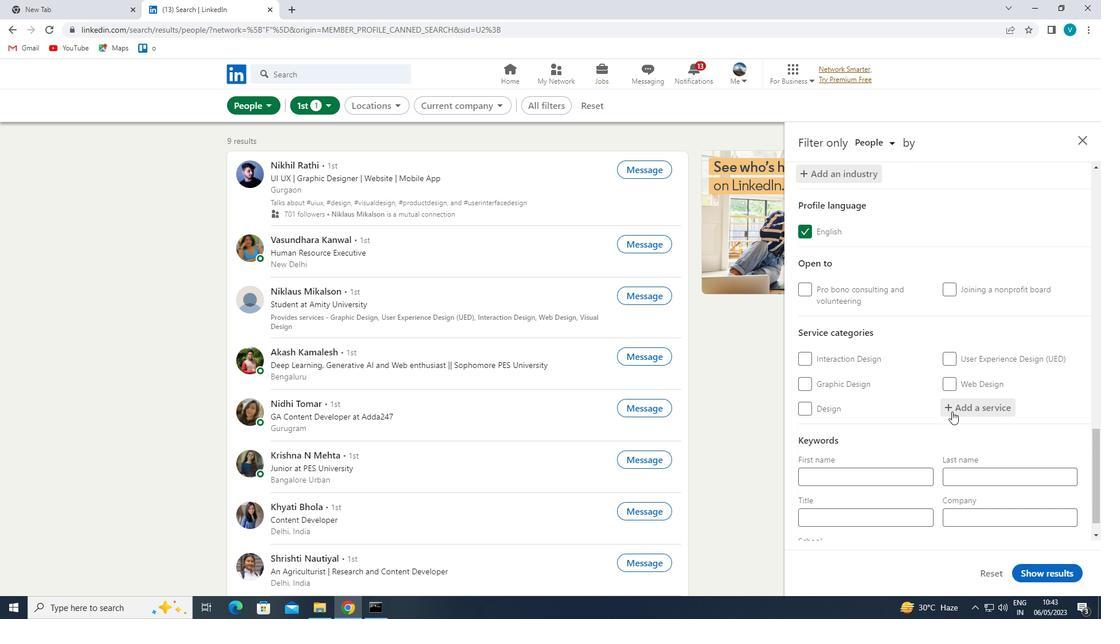 
Action: Mouse moved to (958, 411)
Screenshot: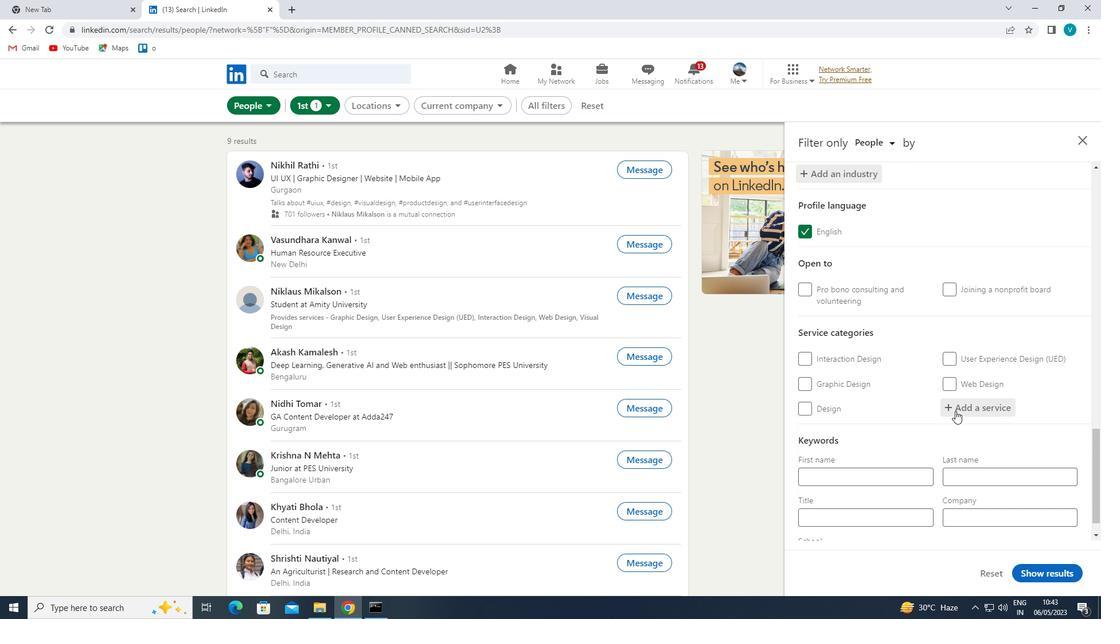 
Action: Key pressed <Key.shift>WEDDING<Key.space>
Screenshot: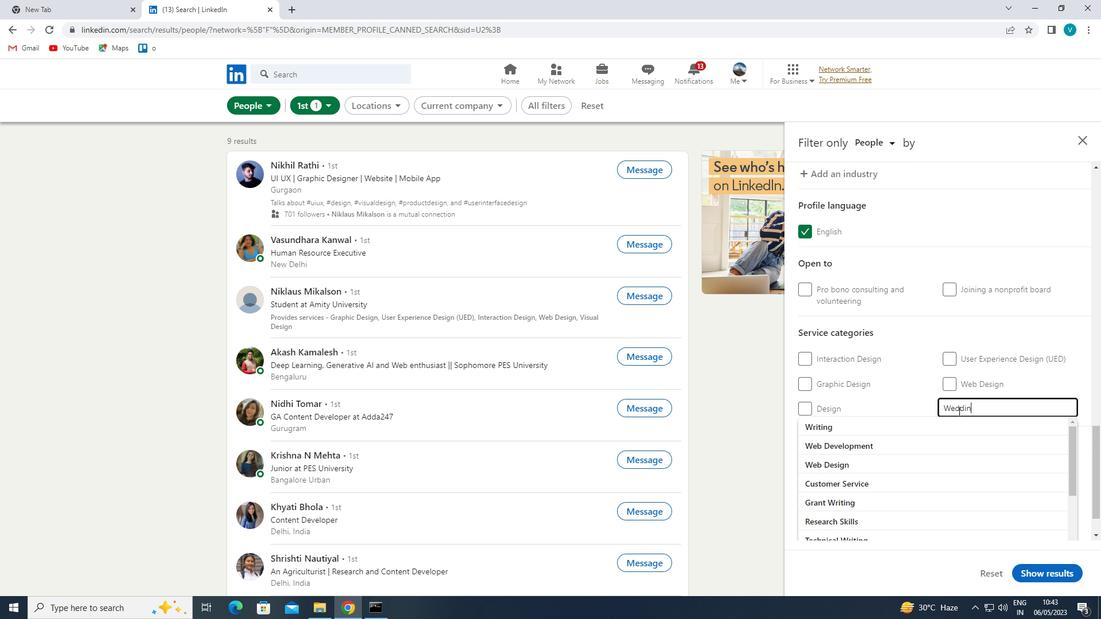 
Action: Mouse moved to (932, 427)
Screenshot: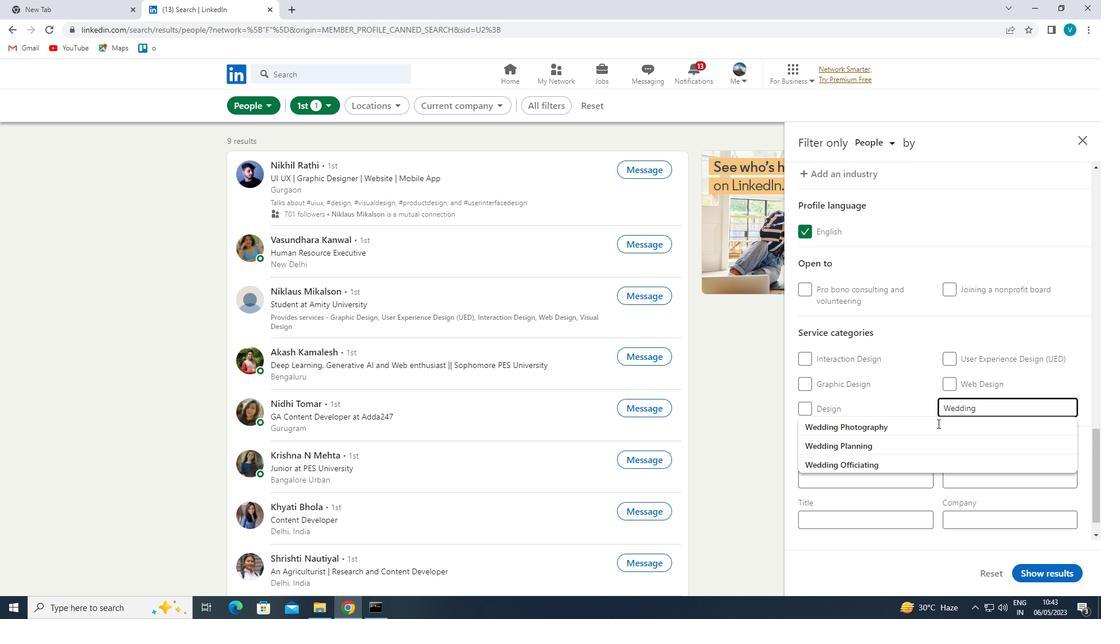 
Action: Mouse pressed left at (932, 427)
Screenshot: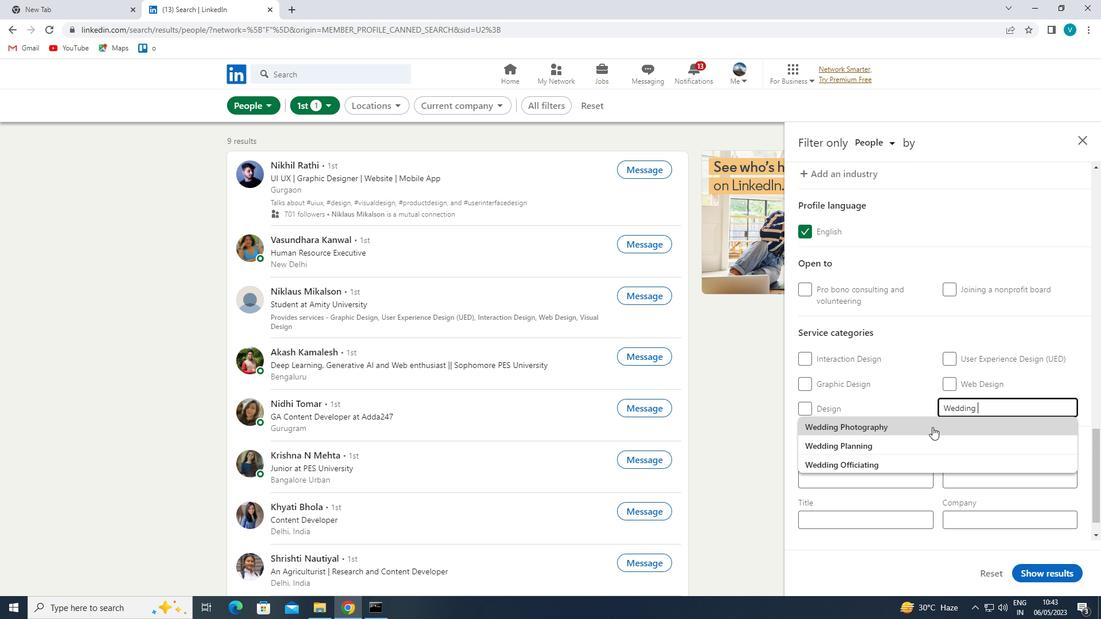 
Action: Mouse moved to (932, 427)
Screenshot: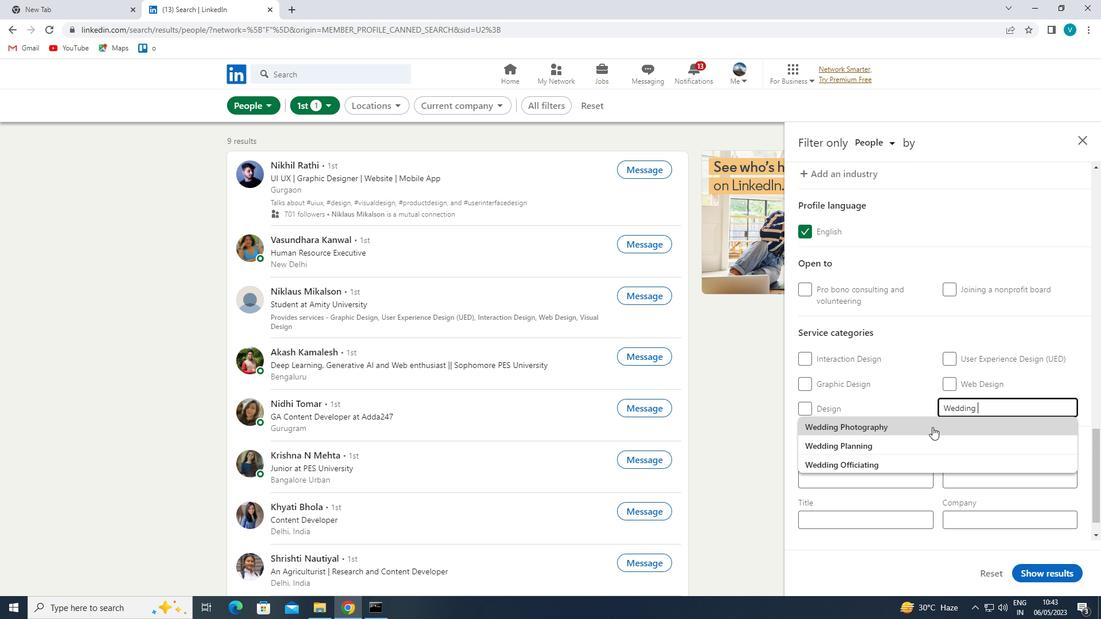 
Action: Mouse scrolled (932, 426) with delta (0, 0)
Screenshot: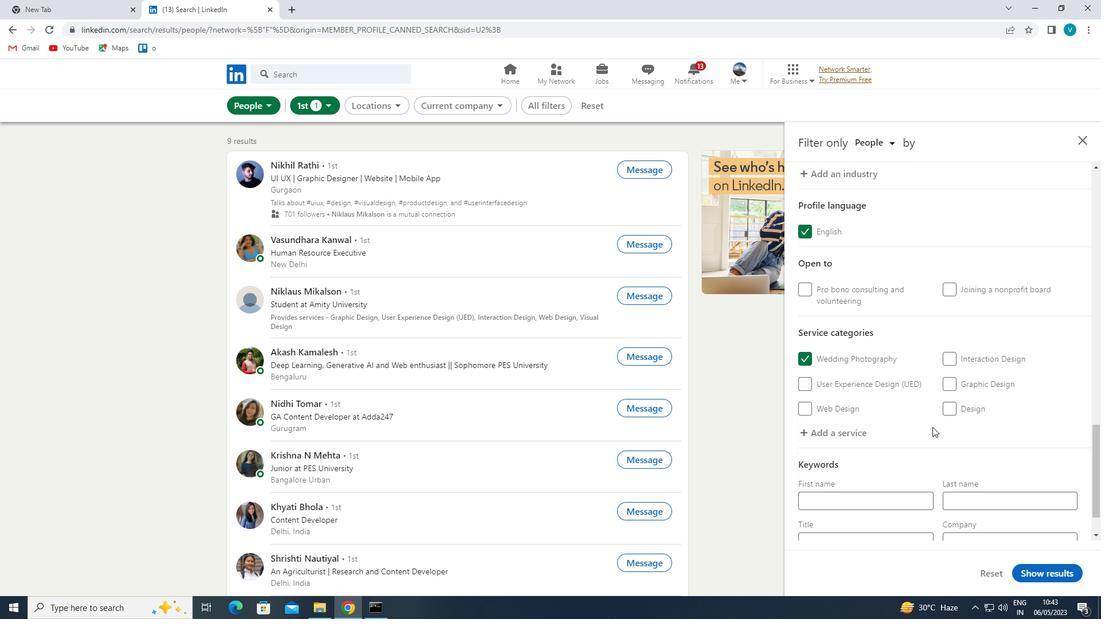 
Action: Mouse scrolled (932, 426) with delta (0, 0)
Screenshot: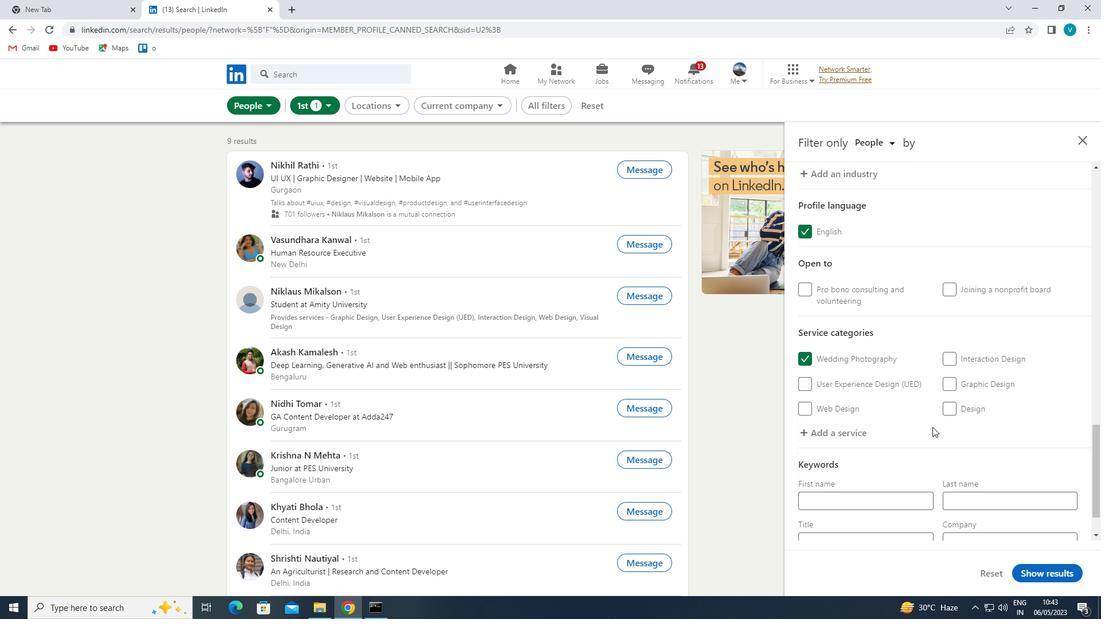 
Action: Mouse scrolled (932, 426) with delta (0, 0)
Screenshot: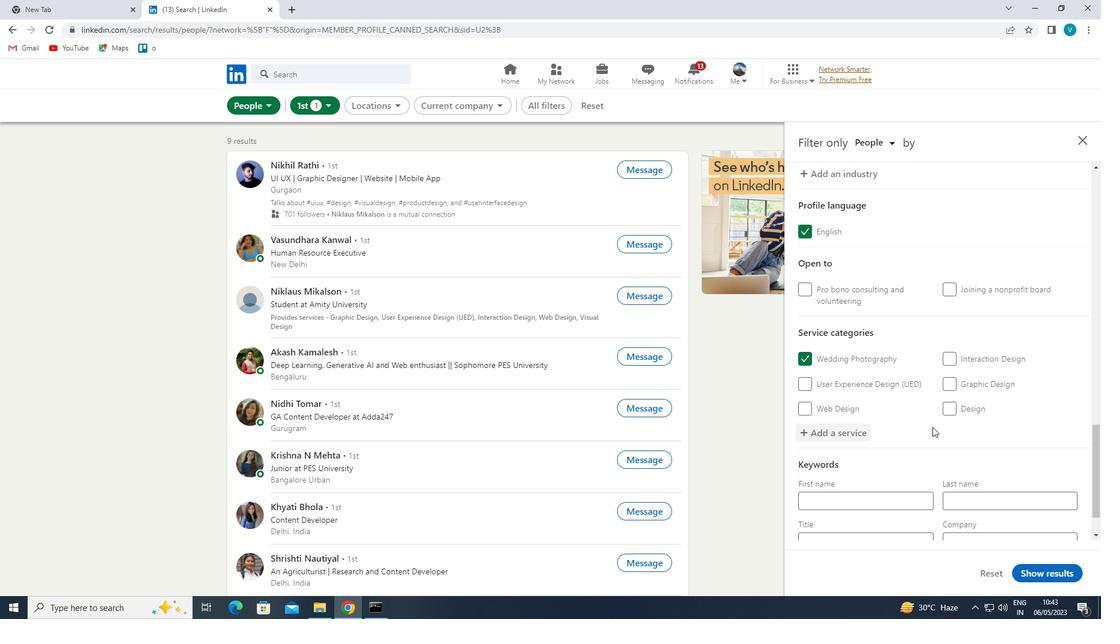 
Action: Mouse moved to (905, 485)
Screenshot: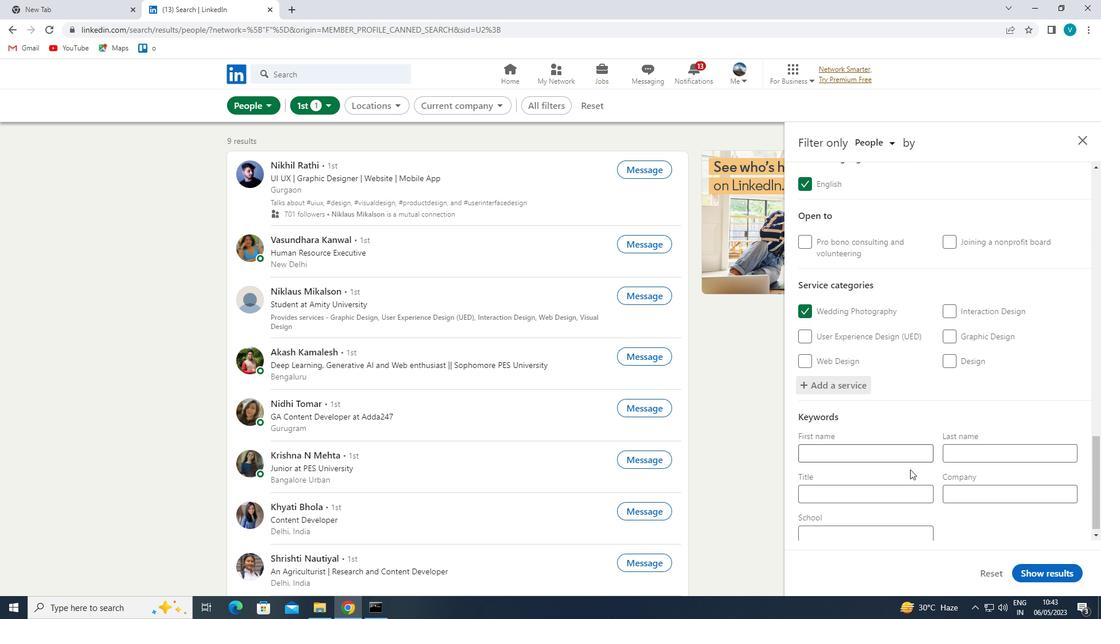 
Action: Mouse pressed left at (905, 485)
Screenshot: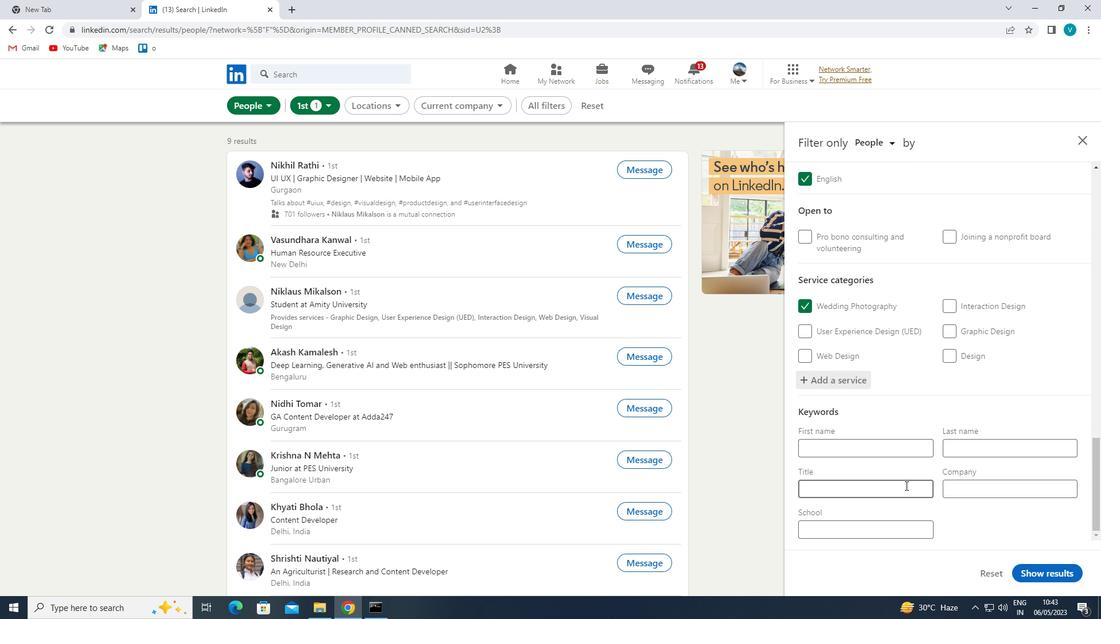 
Action: Mouse moved to (905, 487)
Screenshot: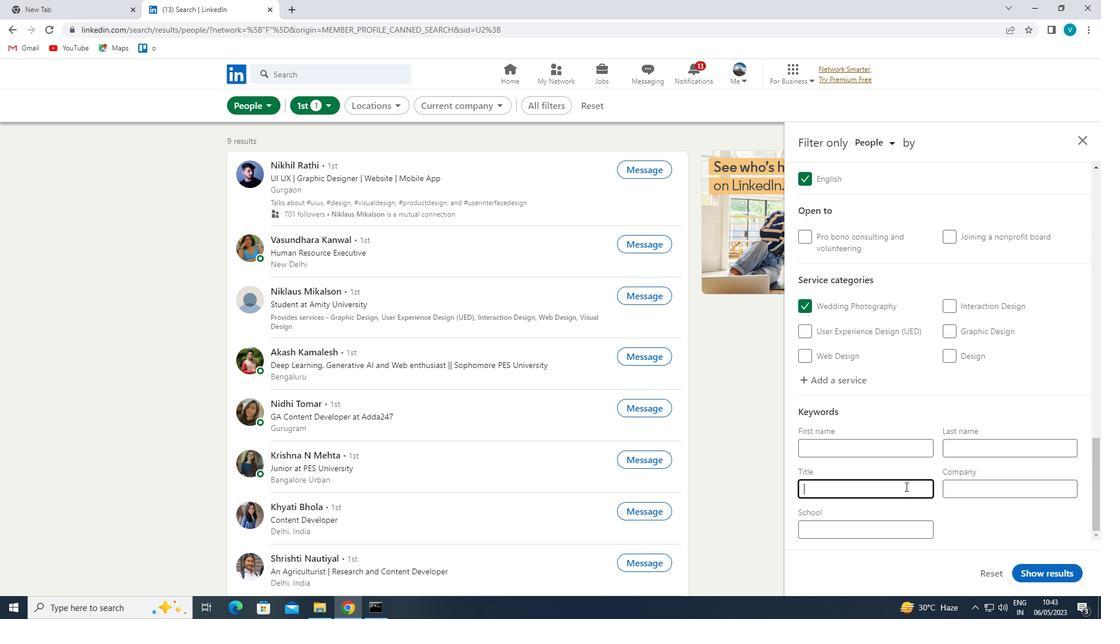 
Action: Key pressed <Key.shift>ADMINISTRATIVE<Key.space><Key.shift>ANALYST
Screenshot: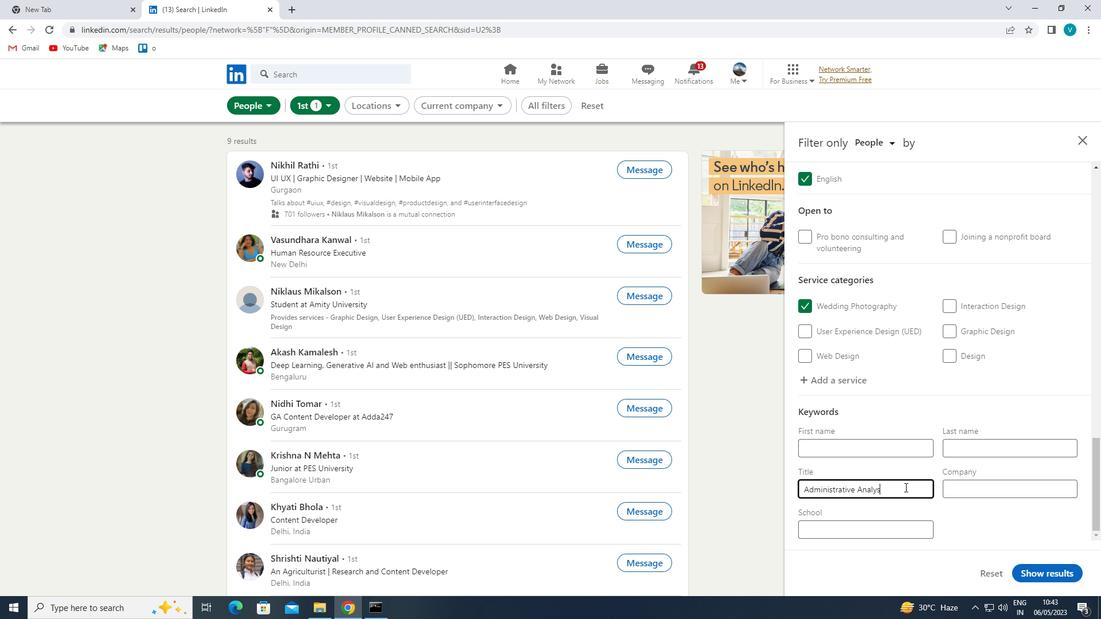 
Action: Mouse moved to (1049, 566)
Screenshot: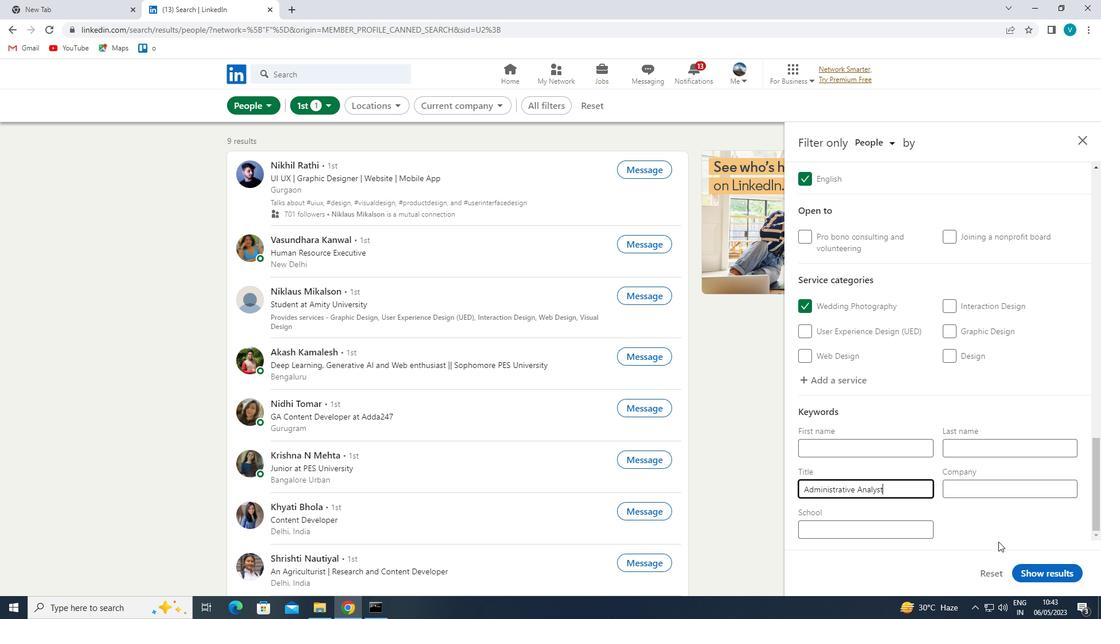 
Action: Mouse pressed left at (1049, 566)
Screenshot: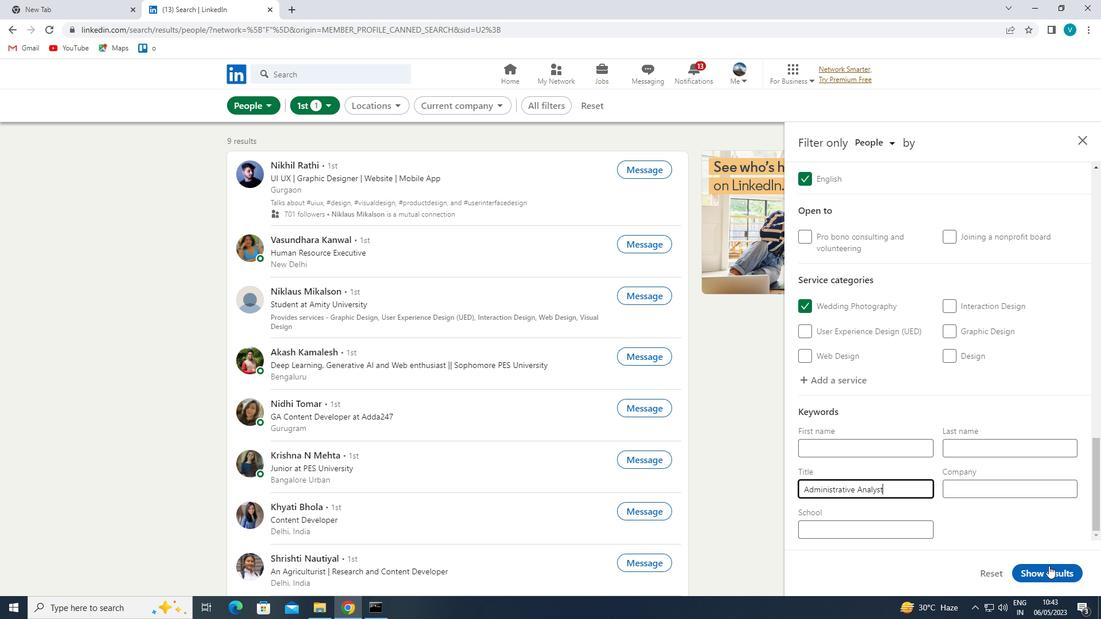 
Action: Mouse moved to (1050, 566)
Screenshot: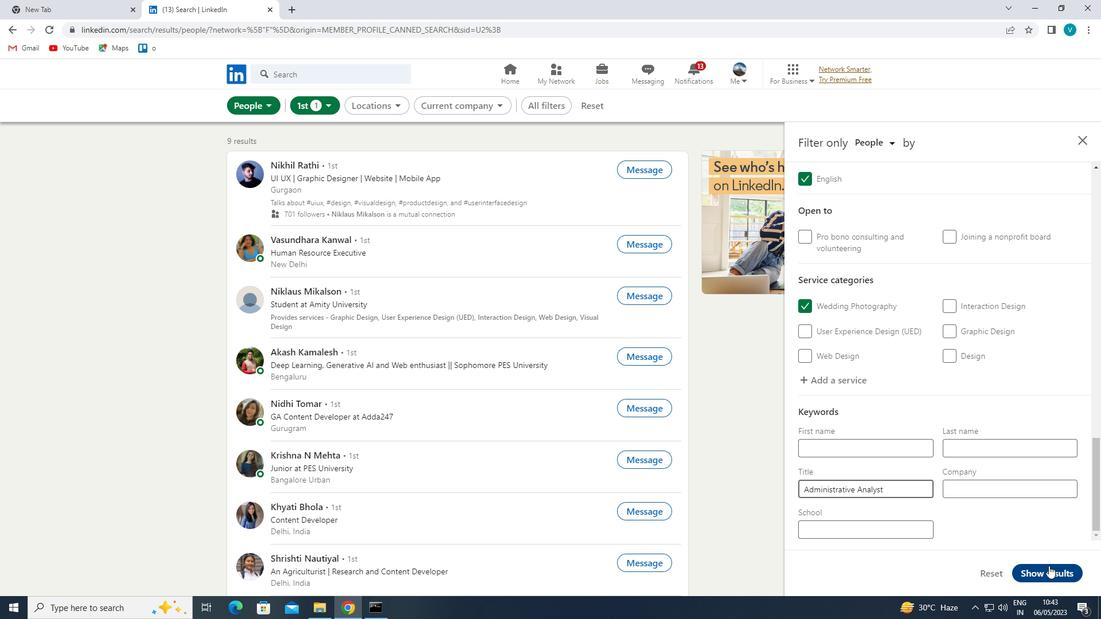 
